 Task: Check the current traffic on the Edens Expressway (I-94).
Action: Key pressed <Key.caps_lock>E<Key.caps_lock>dens<Key.space><Key.caps_lock>E<Key.caps_lock>xs<Key.backspace>pressway
Screenshot: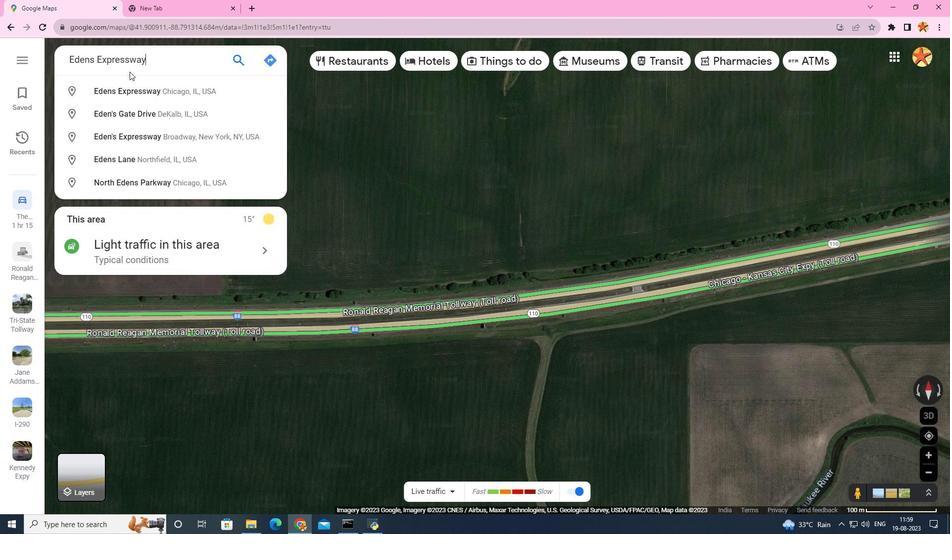 
Action: Mouse moved to (166, 91)
Screenshot: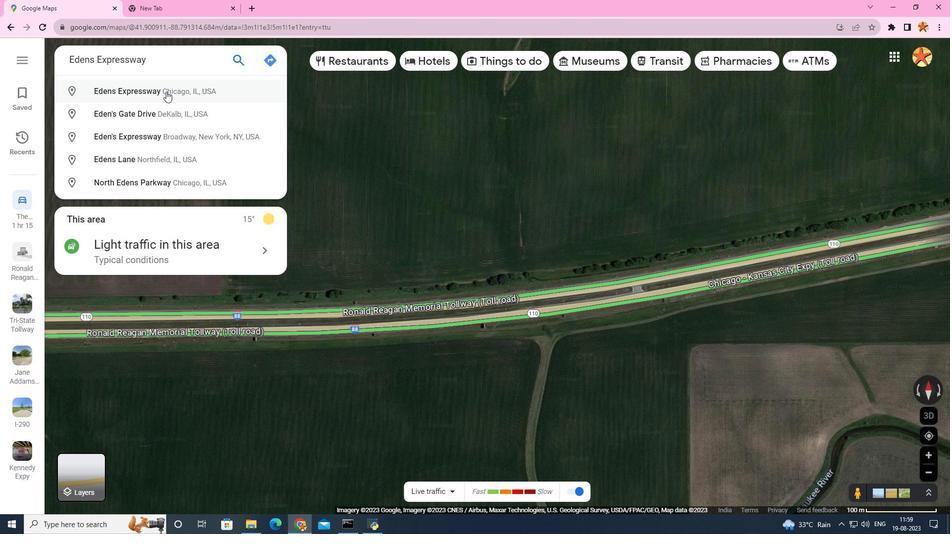 
Action: Mouse pressed left at (166, 91)
Screenshot: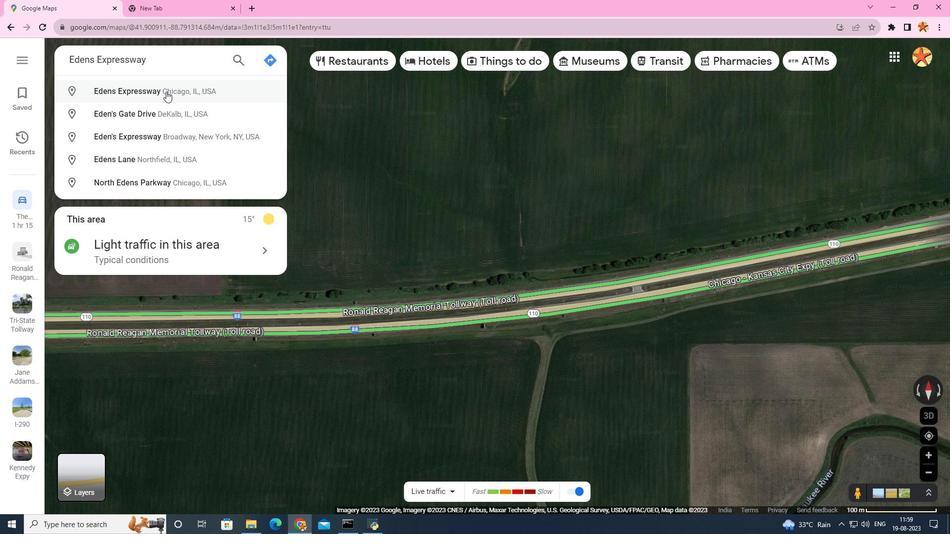 
Action: Mouse moved to (179, 268)
Screenshot: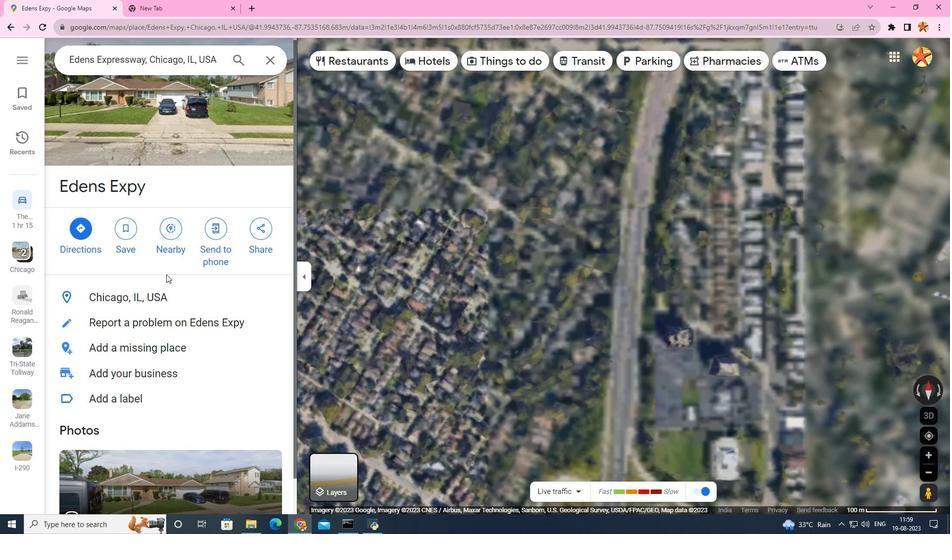 
Action: Mouse scrolled (179, 268) with delta (0, 0)
Screenshot: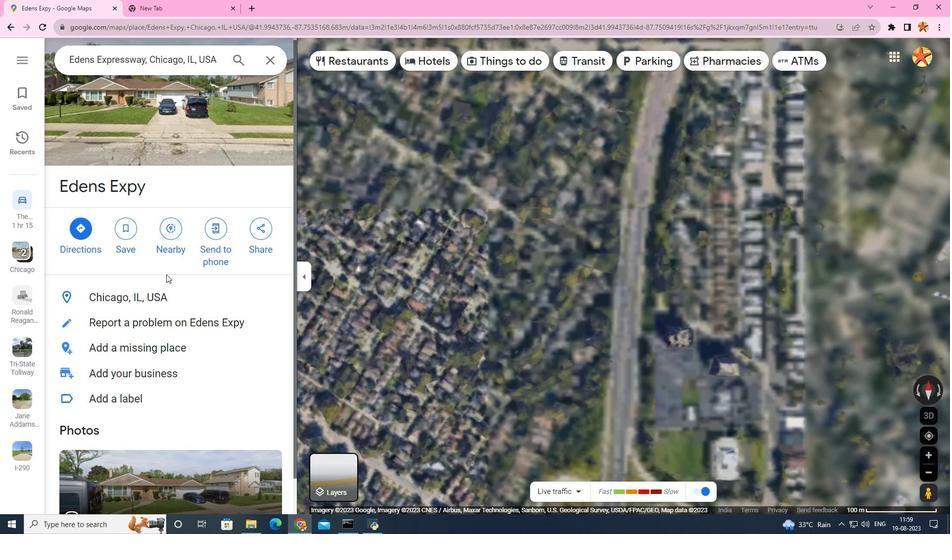
Action: Mouse moved to (164, 274)
Screenshot: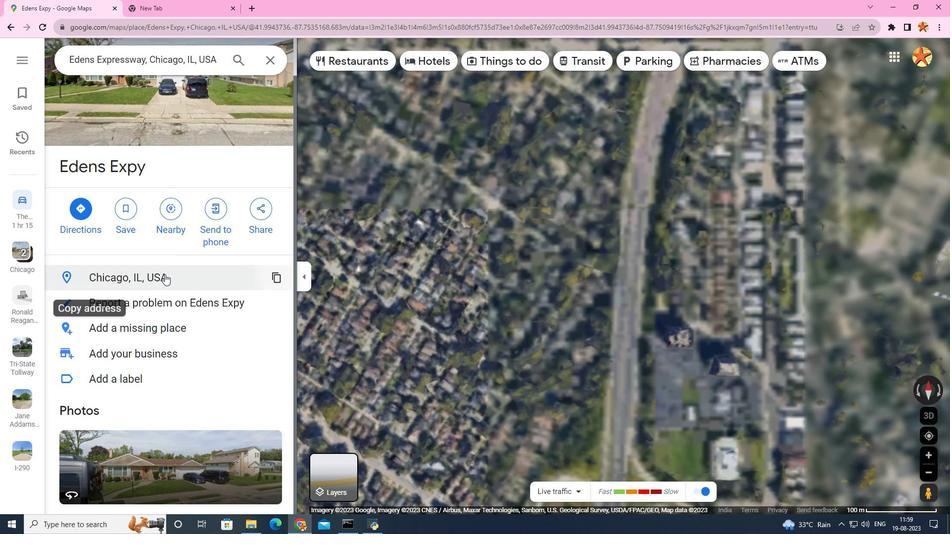 
Action: Mouse scrolled (164, 274) with delta (0, 0)
Screenshot: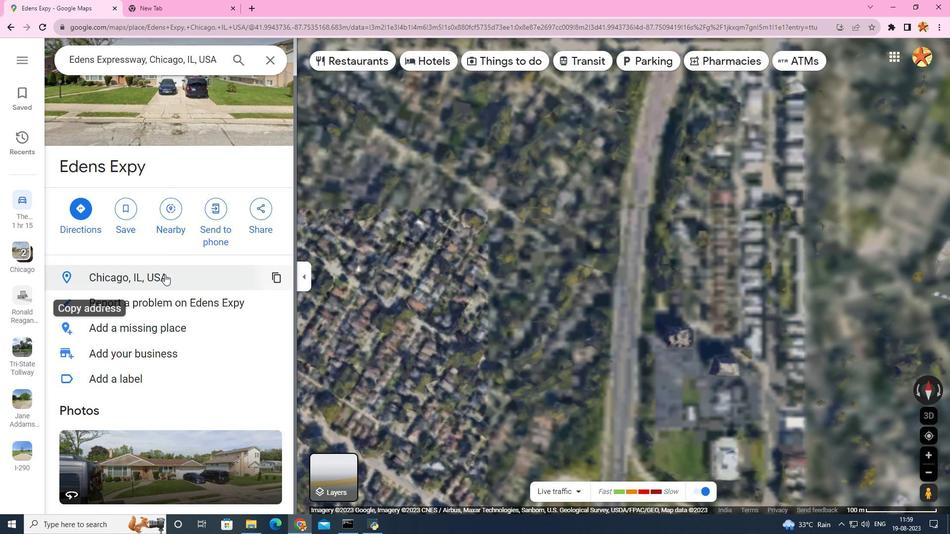 
Action: Mouse scrolled (164, 274) with delta (0, 0)
Screenshot: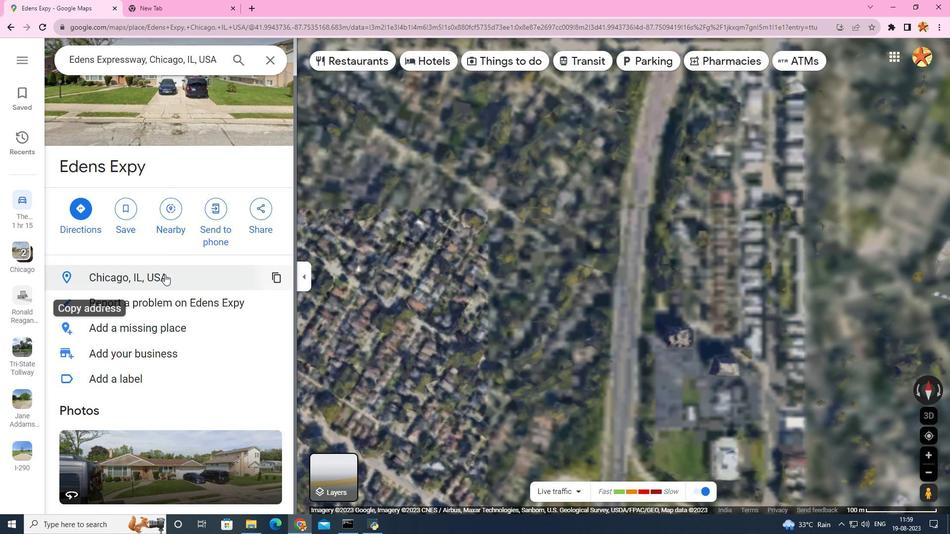 
Action: Mouse scrolled (164, 274) with delta (0, 0)
Screenshot: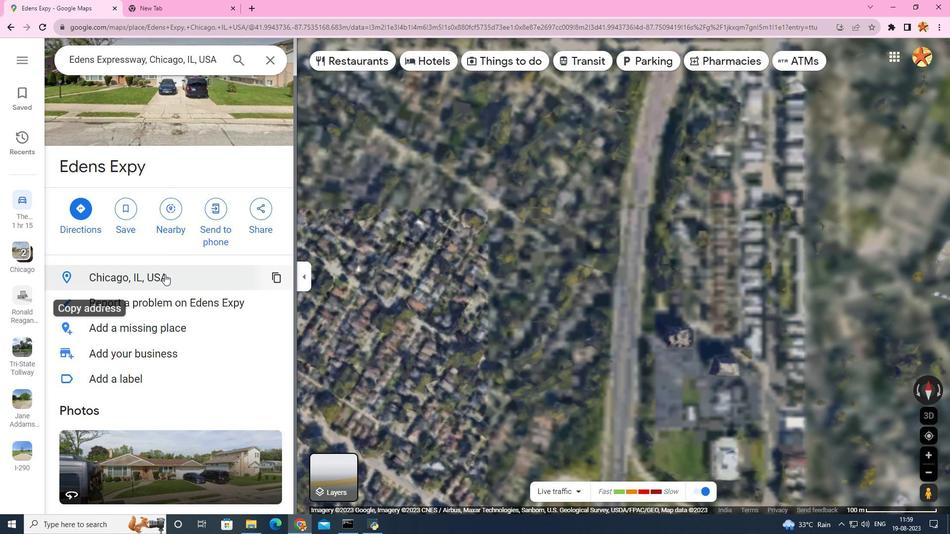 
Action: Mouse moved to (163, 274)
Screenshot: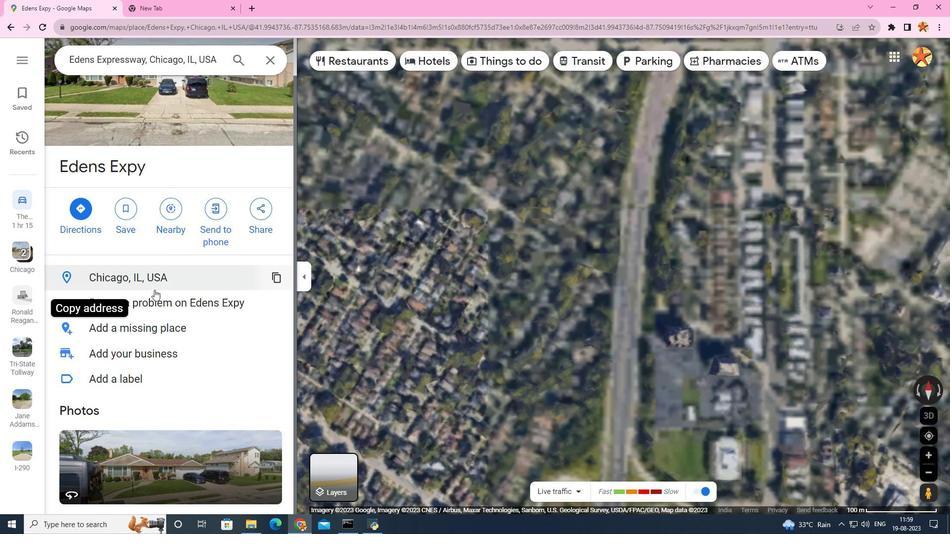 
Action: Mouse scrolled (163, 274) with delta (0, 0)
Screenshot: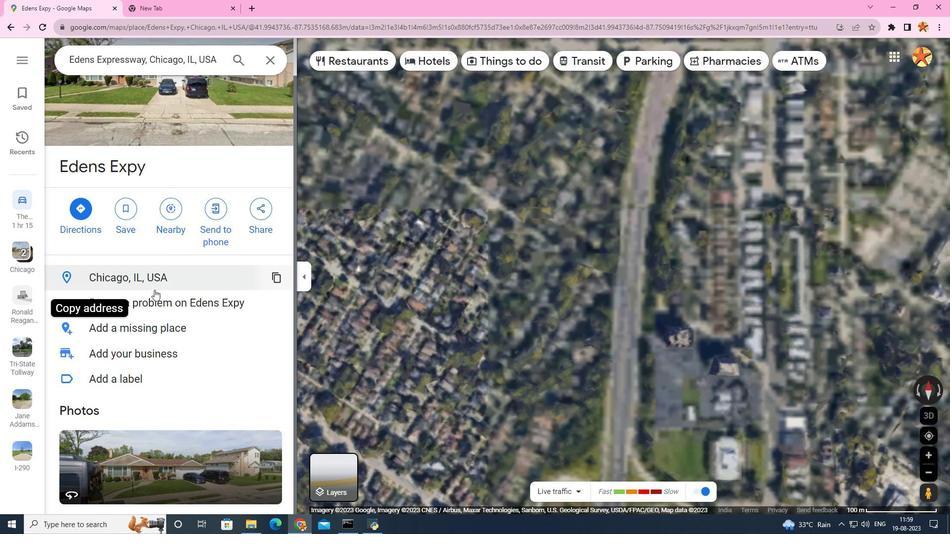 
Action: Mouse moved to (105, 475)
Screenshot: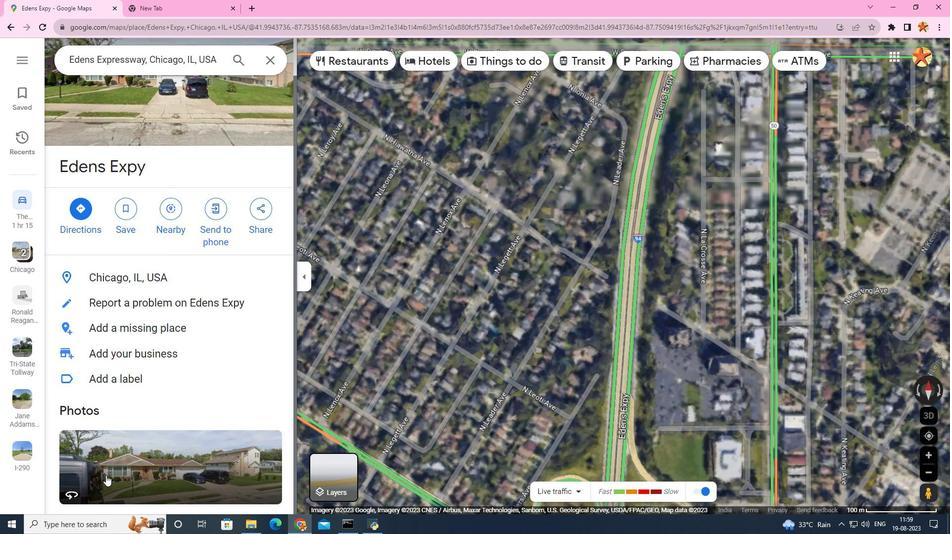 
Action: Mouse scrolled (105, 476) with delta (0, 0)
Screenshot: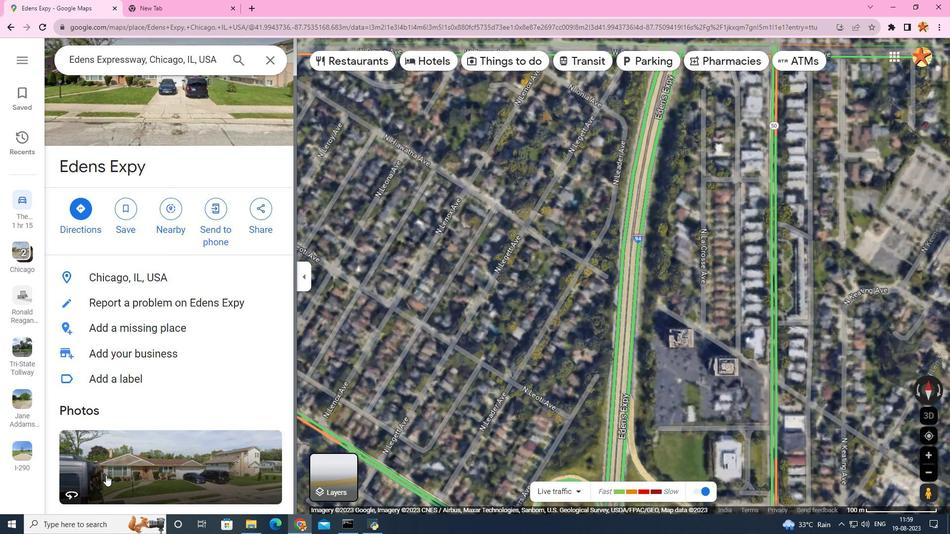 
Action: Mouse moved to (161, 456)
Screenshot: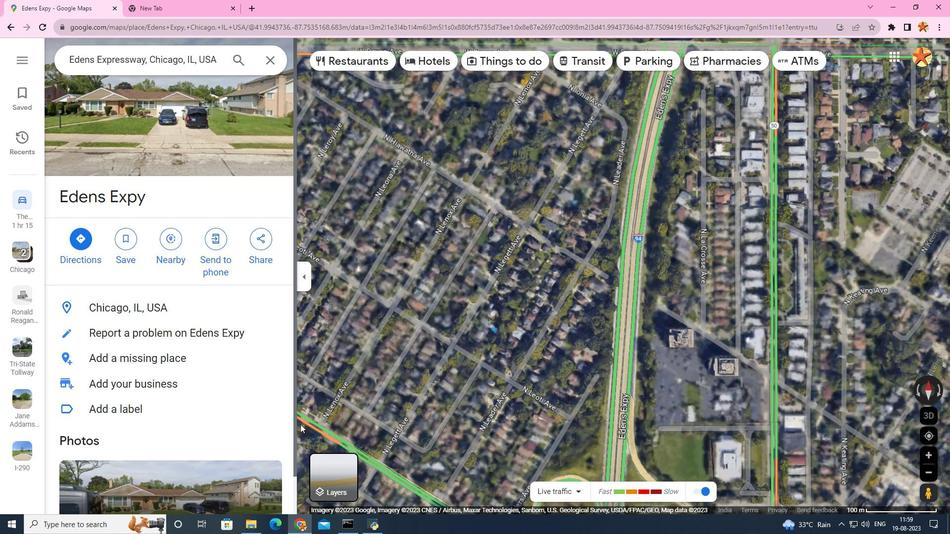 
Action: Mouse scrolled (161, 456) with delta (0, 0)
Screenshot: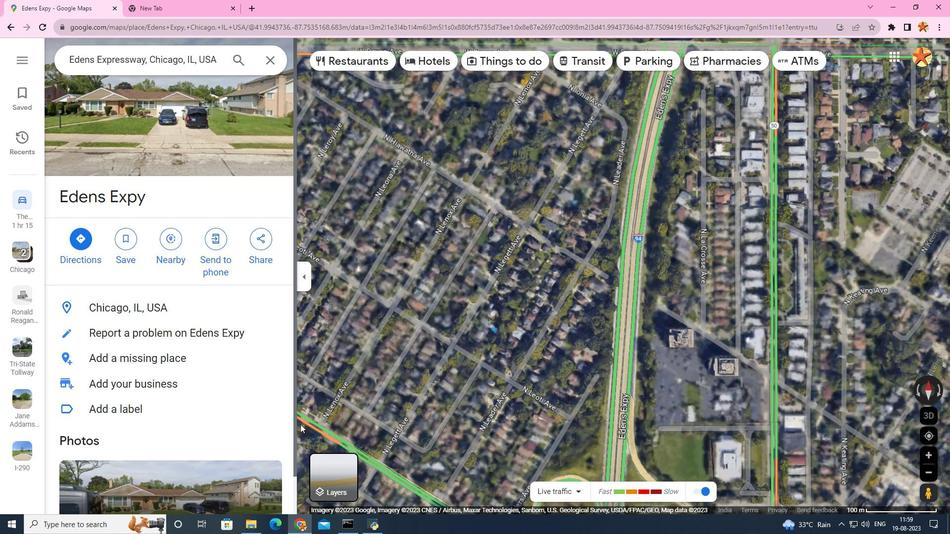 
Action: Mouse moved to (333, 481)
Screenshot: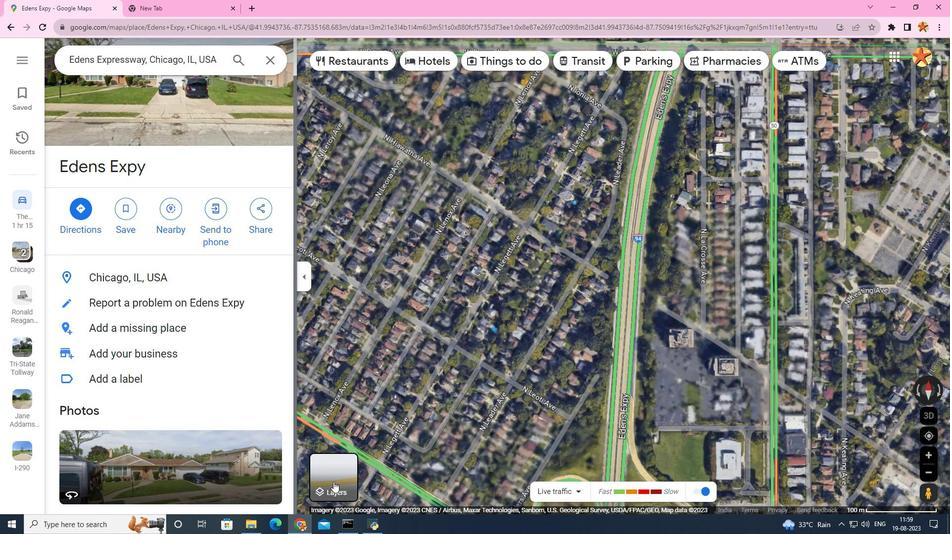 
Action: Mouse scrolled (333, 482) with delta (0, 0)
Screenshot: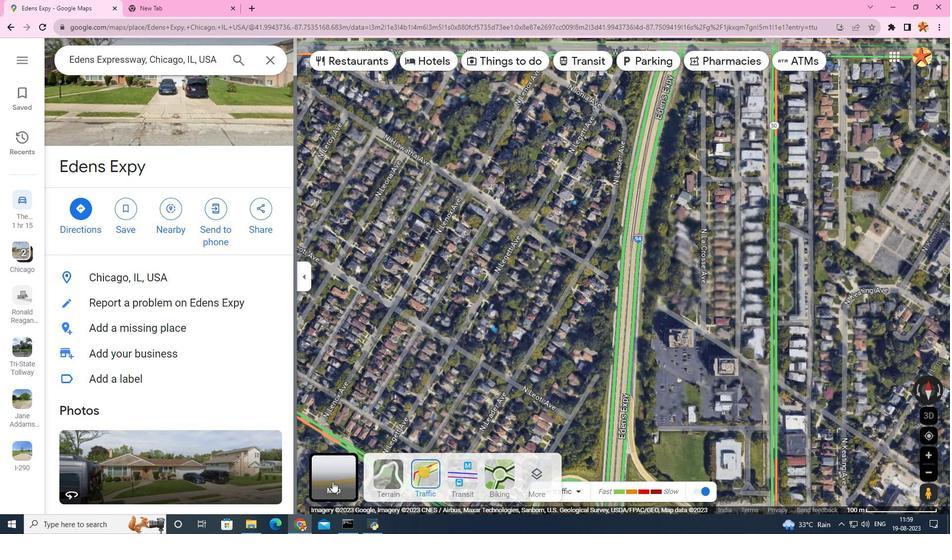 
Action: Mouse moved to (332, 481)
Screenshot: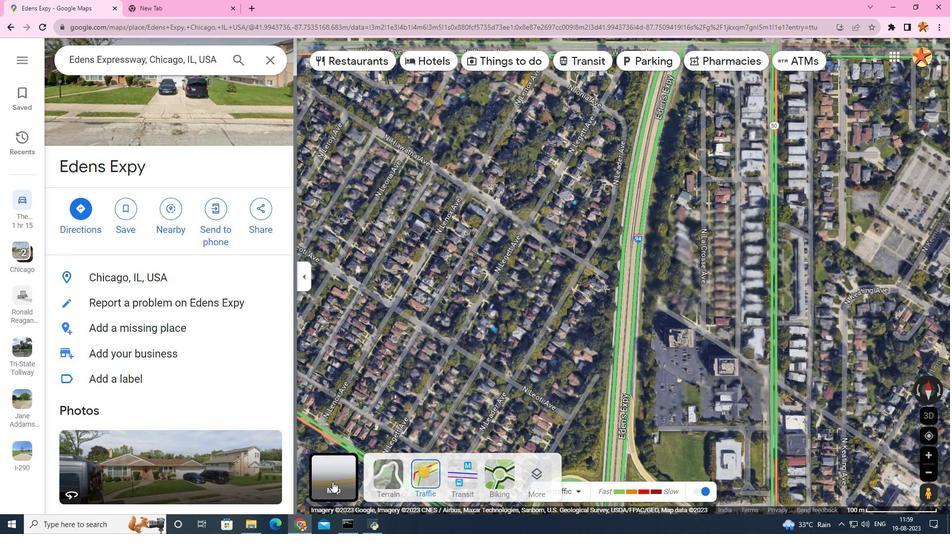 
Action: Mouse pressed left at (333, 481)
Screenshot: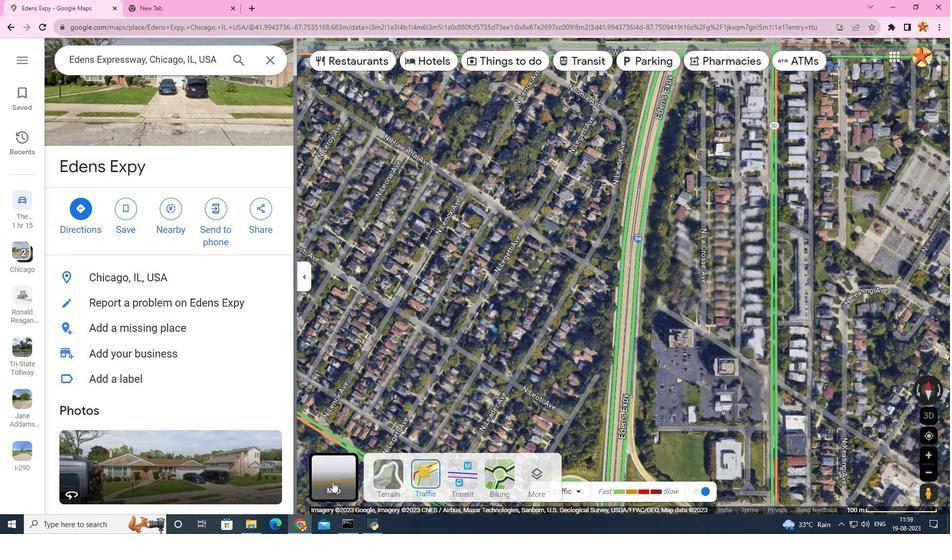 
Action: Mouse moved to (344, 481)
Screenshot: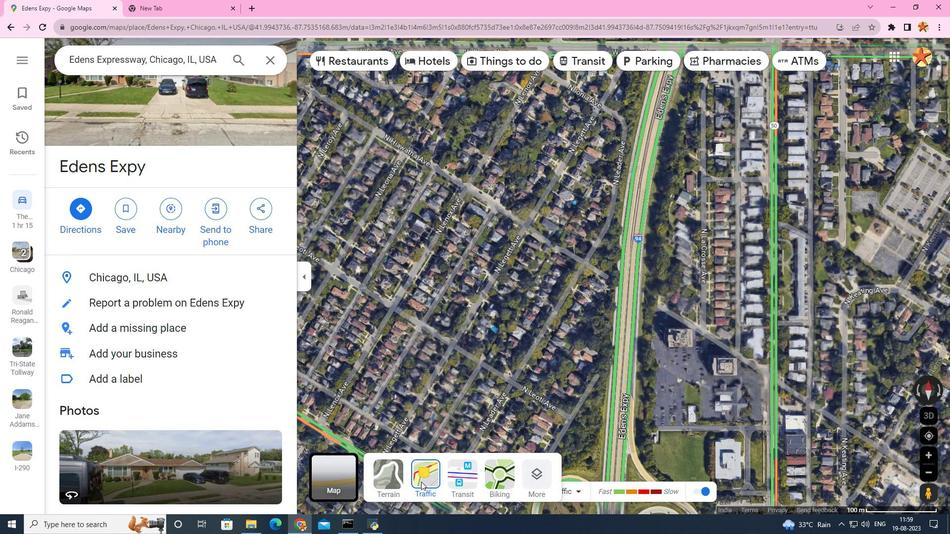 
Action: Mouse scrolled (340, 481) with delta (0, 0)
Screenshot: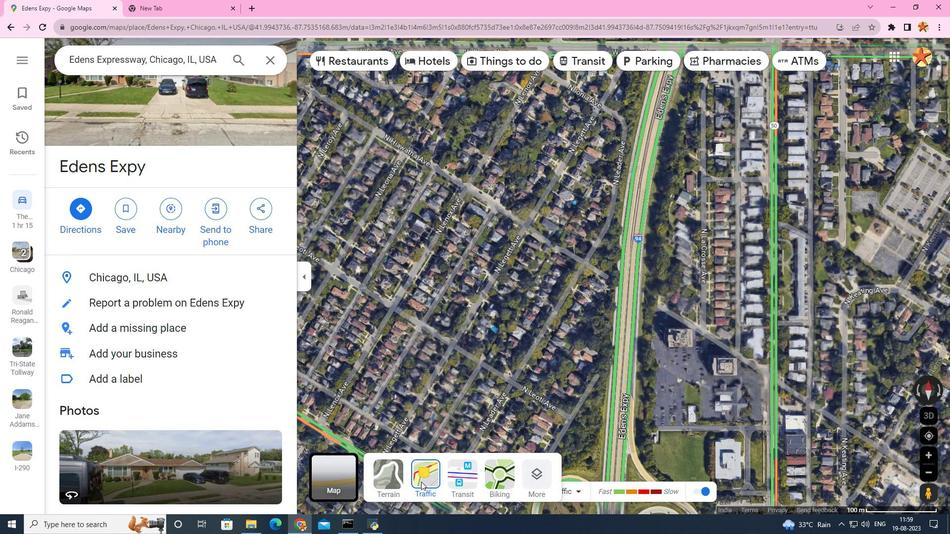 
Action: Mouse moved to (428, 480)
Screenshot: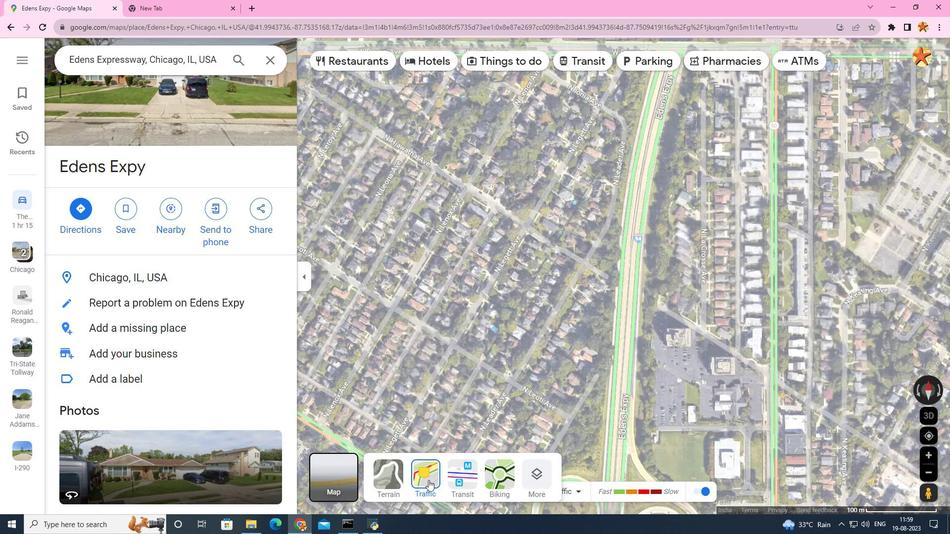 
Action: Mouse pressed left at (428, 480)
Screenshot: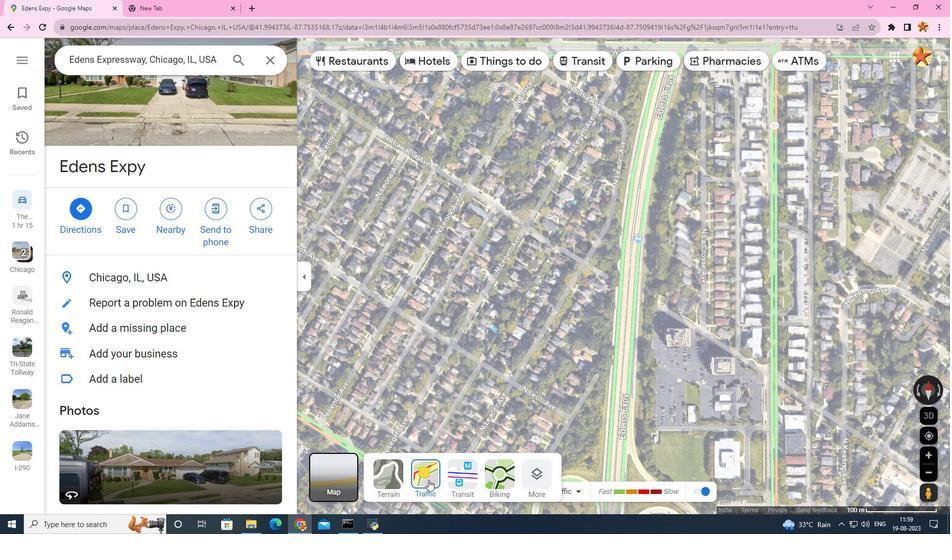 
Action: Mouse moved to (426, 478)
Screenshot: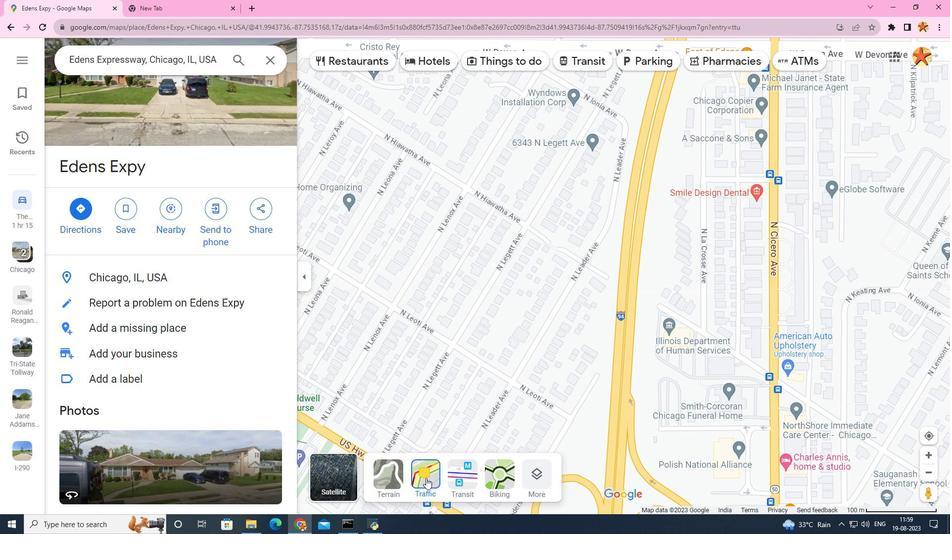 
Action: Mouse pressed left at (426, 478)
Screenshot: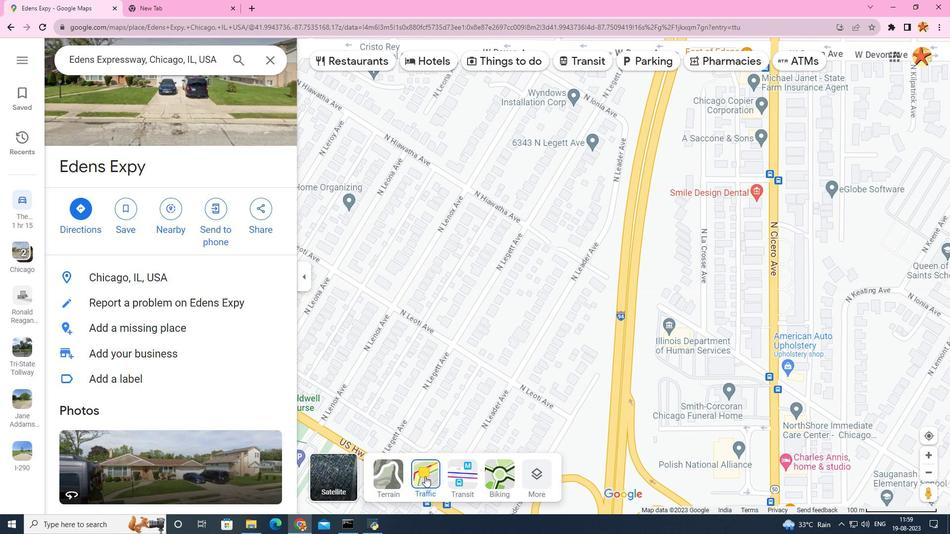 
Action: Mouse moved to (639, 398)
Screenshot: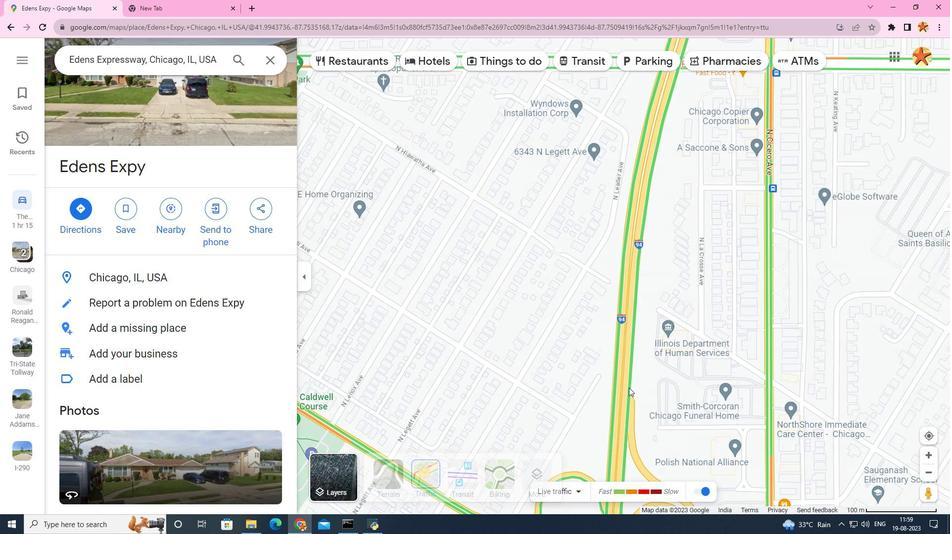 
Action: Mouse scrolled (639, 398) with delta (0, 0)
Screenshot: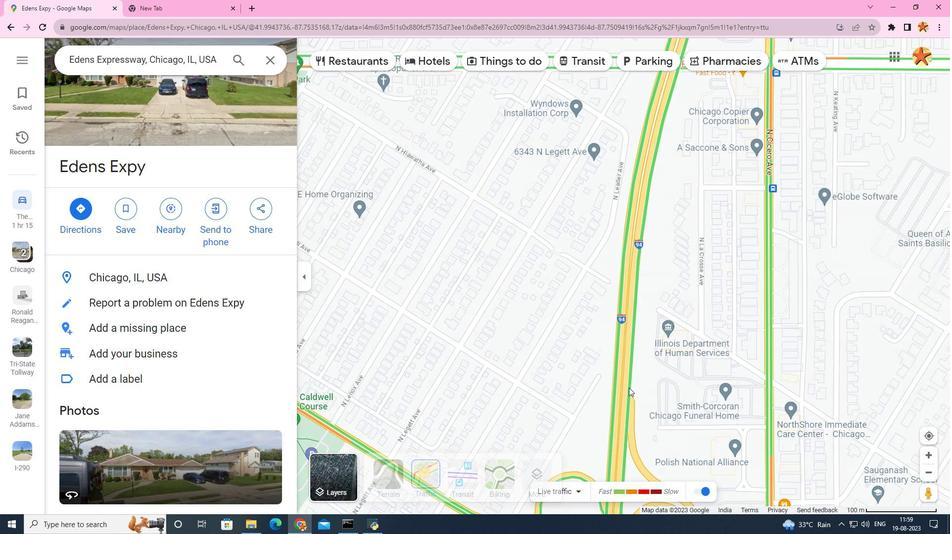 
Action: Mouse scrolled (639, 398) with delta (0, 0)
Screenshot: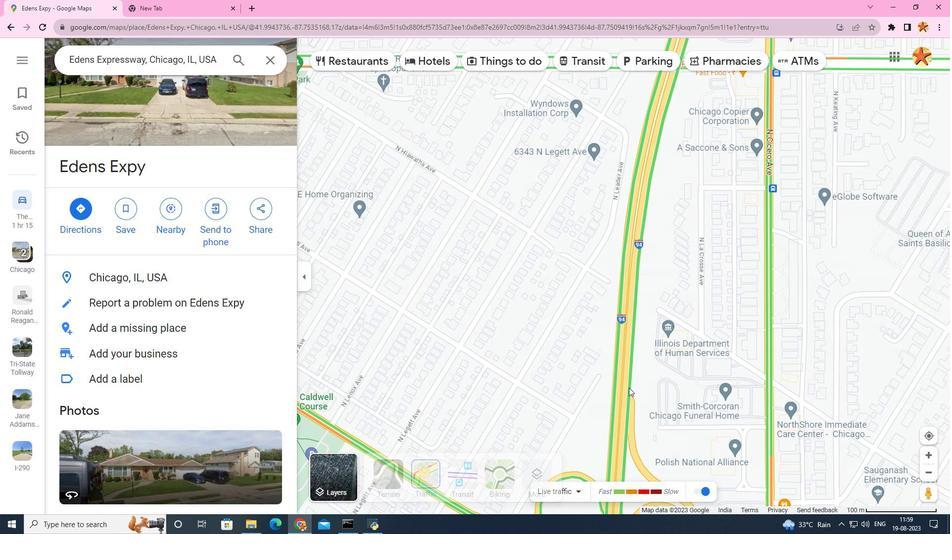 
Action: Mouse moved to (639, 398)
Screenshot: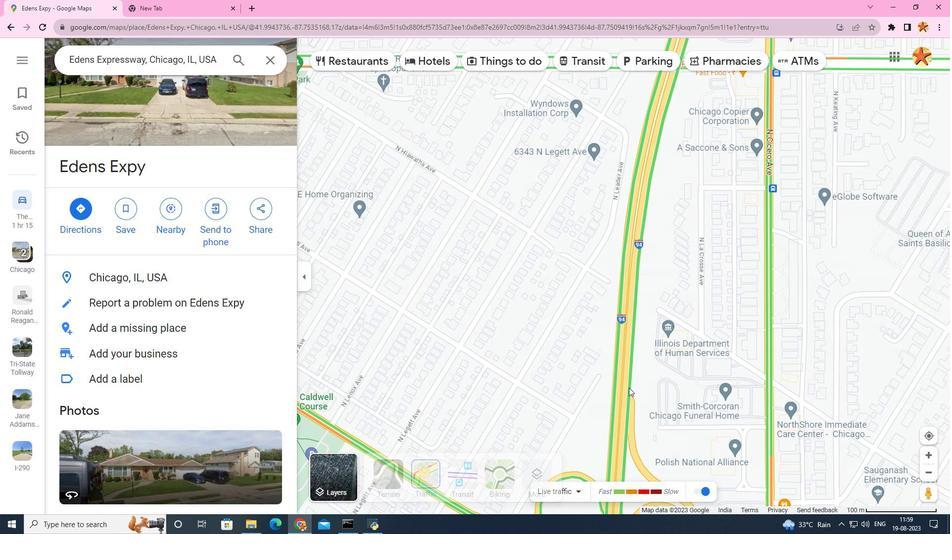 
Action: Mouse scrolled (639, 397) with delta (0, 0)
Screenshot: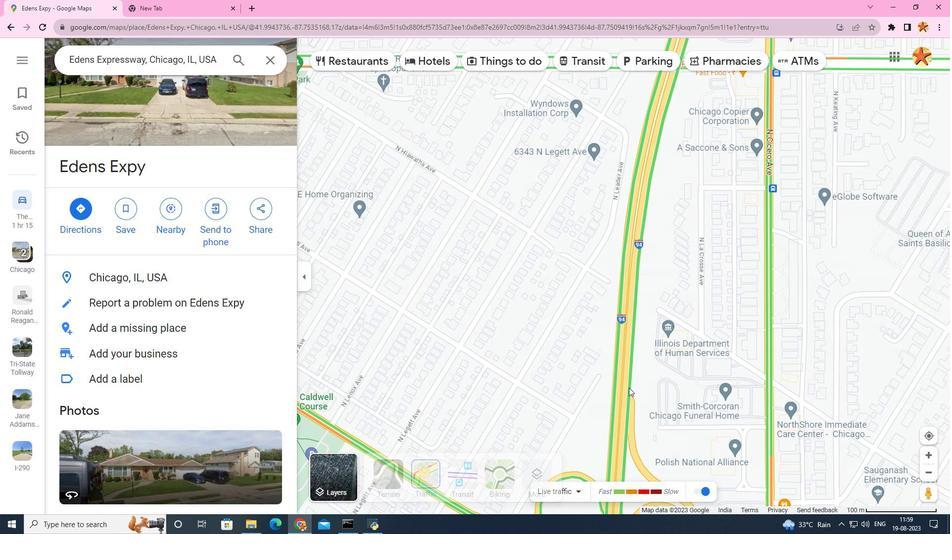 
Action: Mouse moved to (638, 395)
Screenshot: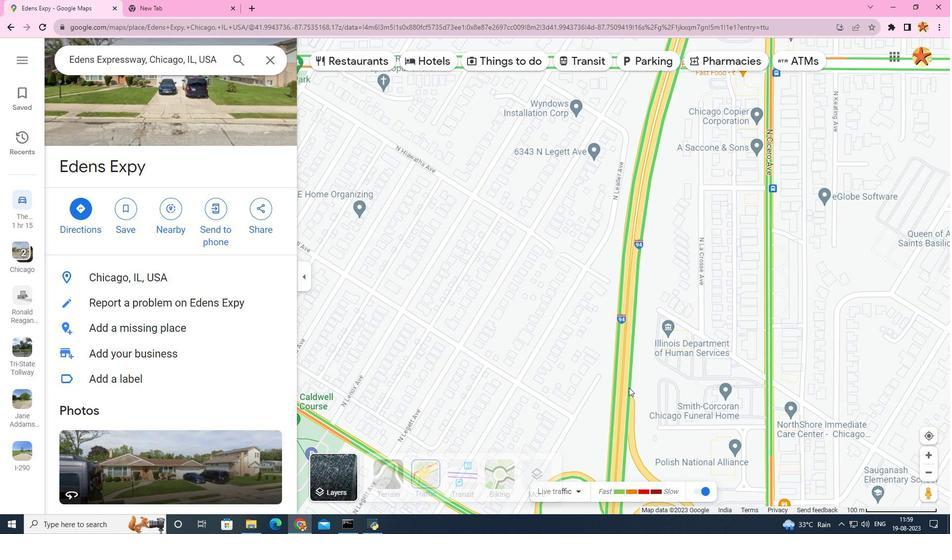 
Action: Mouse scrolled (638, 395) with delta (0, 0)
Screenshot: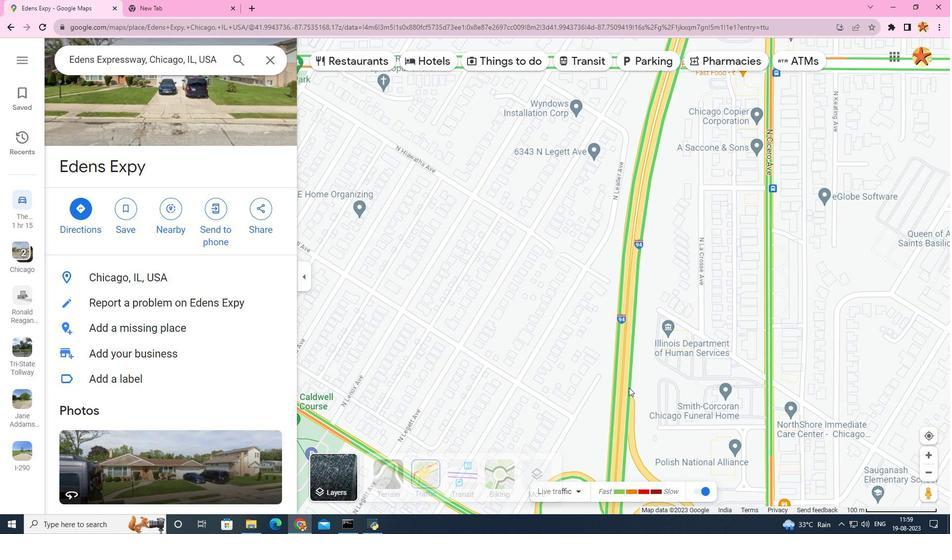 
Action: Mouse moved to (625, 385)
Screenshot: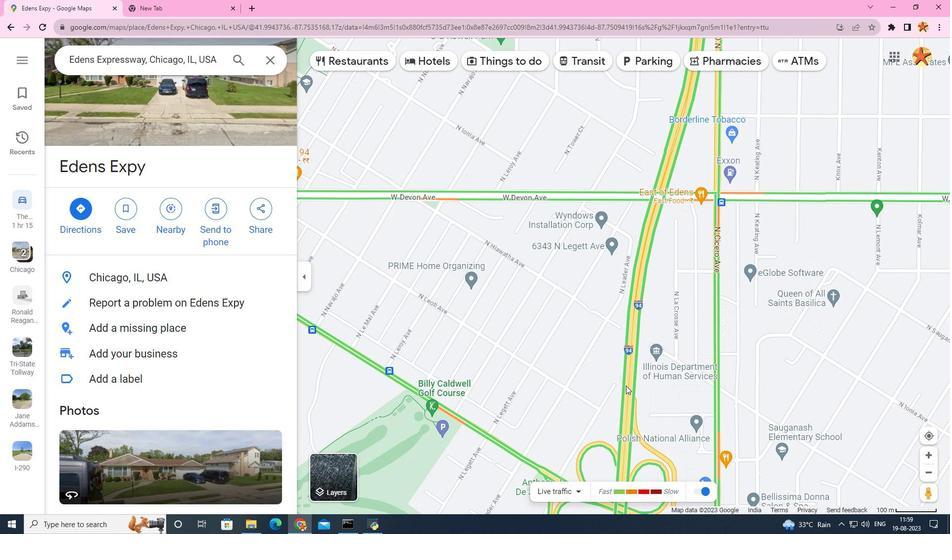 
Action: Mouse scrolled (625, 385) with delta (0, 0)
Screenshot: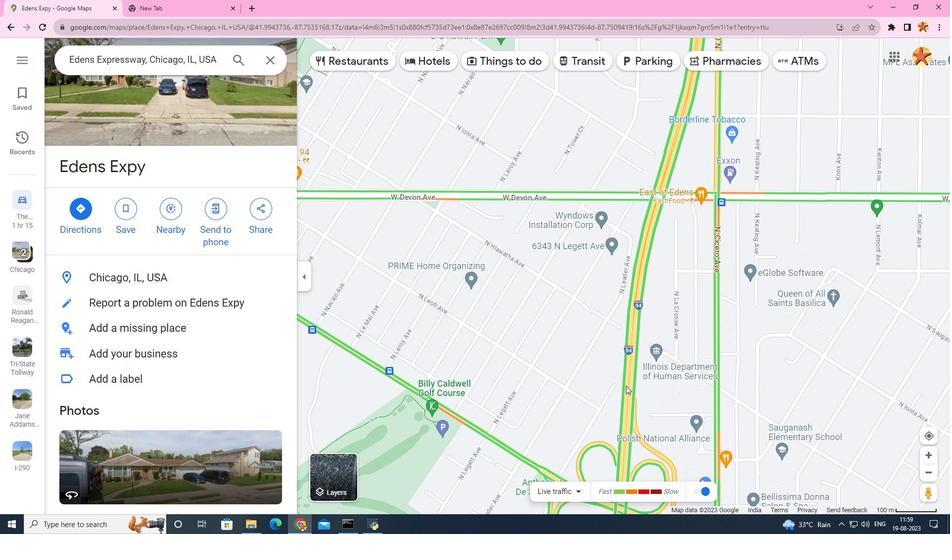 
Action: Mouse scrolled (625, 385) with delta (0, 0)
Screenshot: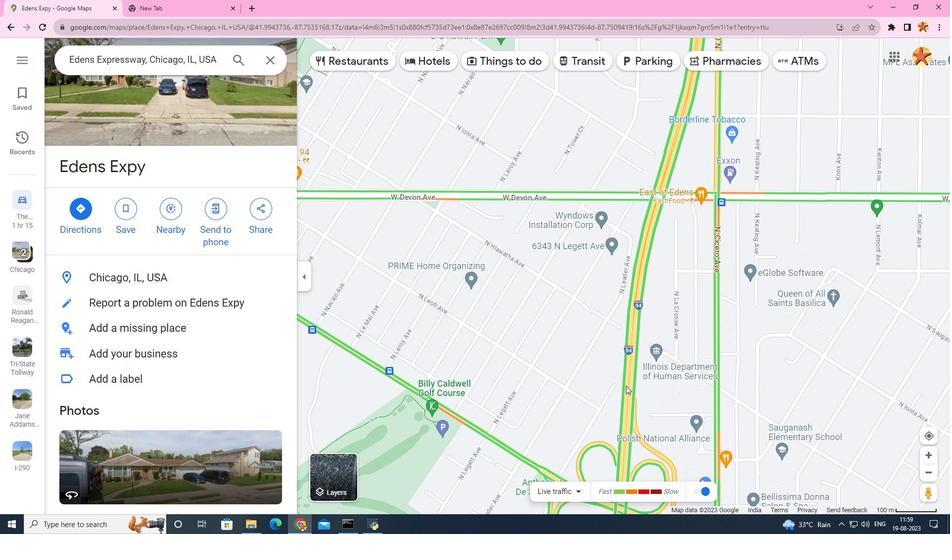 
Action: Mouse scrolled (625, 385) with delta (0, 0)
Screenshot: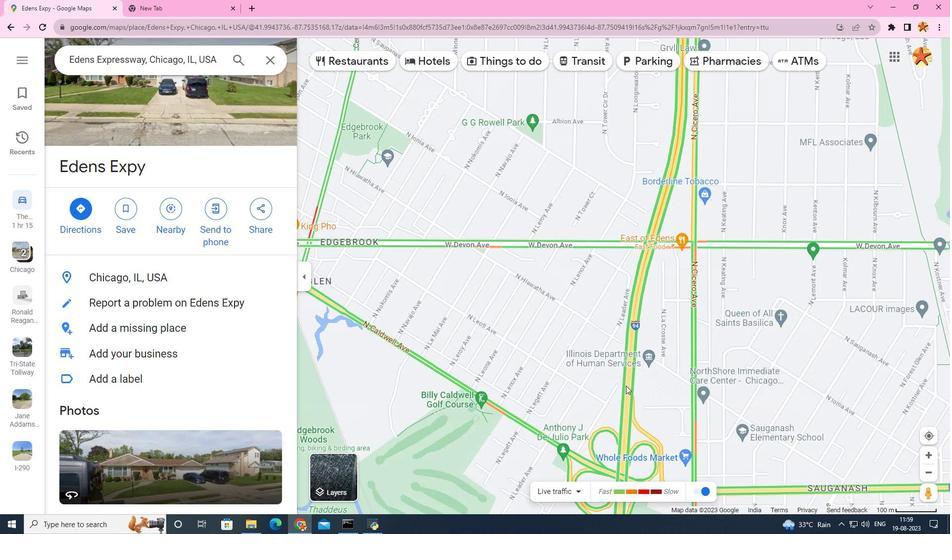 
Action: Mouse scrolled (625, 385) with delta (0, 0)
Screenshot: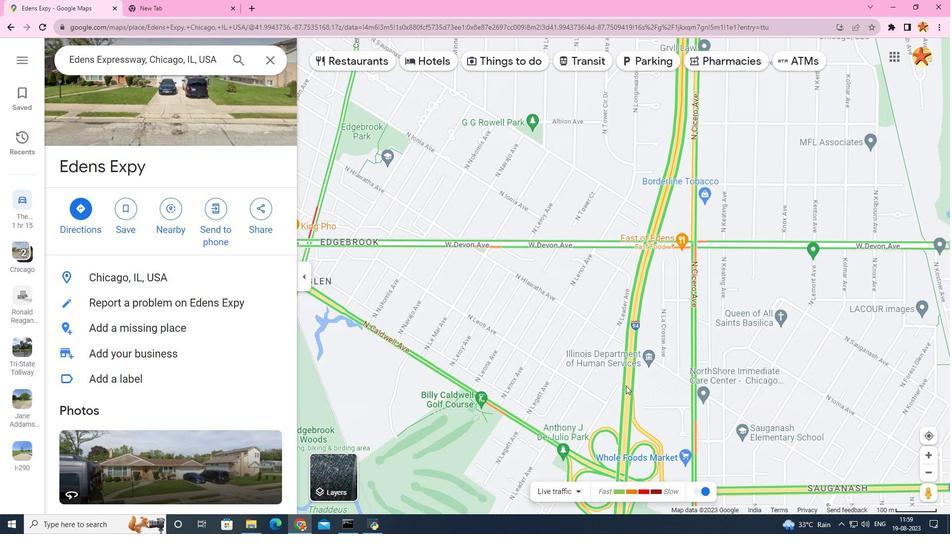 
Action: Mouse scrolled (625, 385) with delta (0, 0)
Screenshot: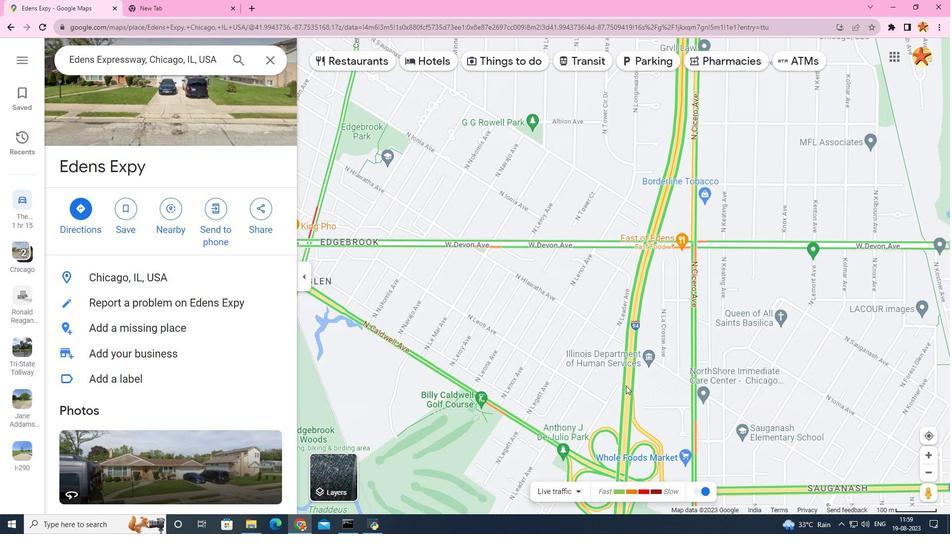 
Action: Mouse scrolled (625, 386) with delta (0, 0)
Screenshot: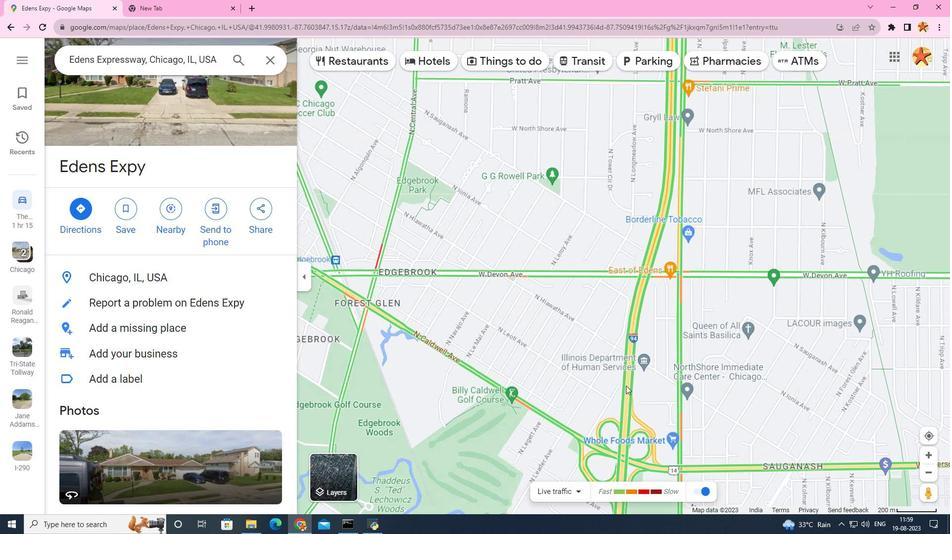 
Action: Mouse scrolled (625, 386) with delta (0, 0)
Screenshot: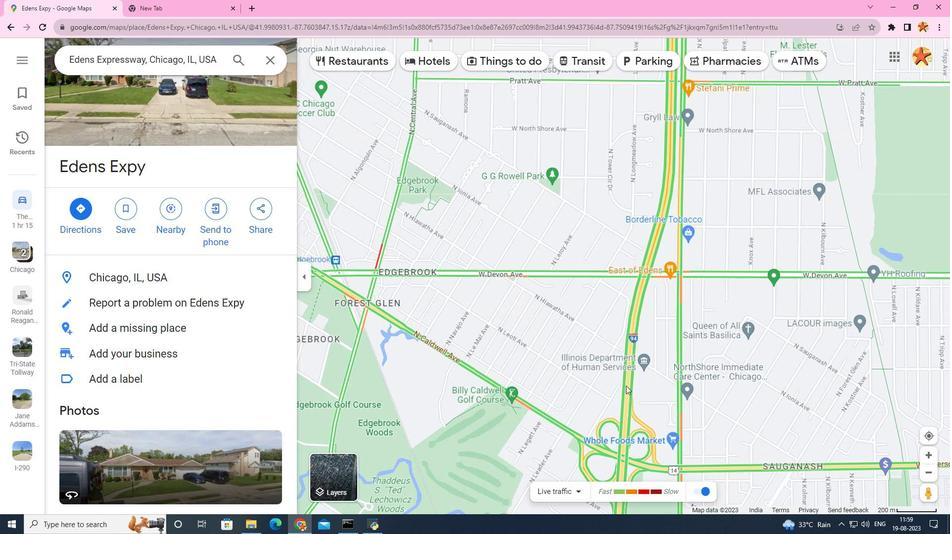 
Action: Mouse scrolled (625, 386) with delta (0, 0)
Screenshot: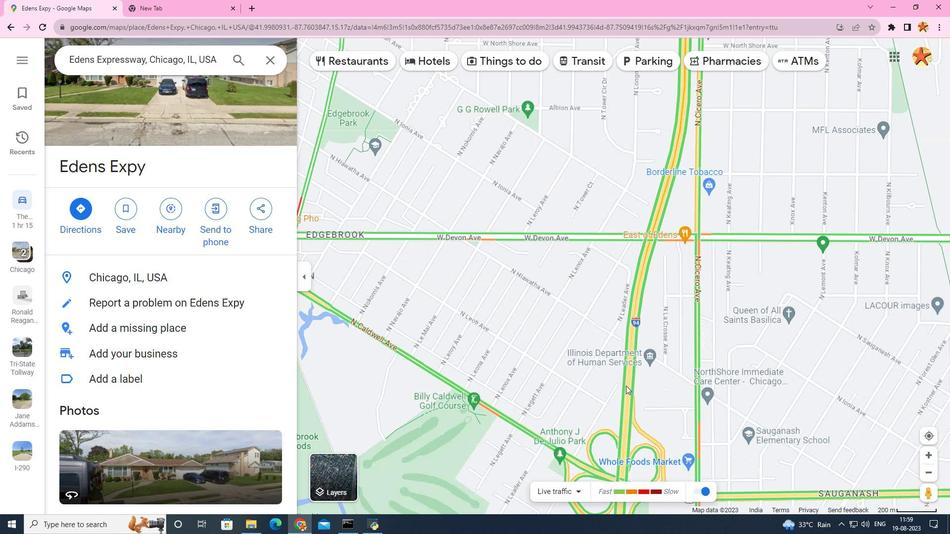 
Action: Mouse scrolled (625, 386) with delta (0, 0)
Screenshot: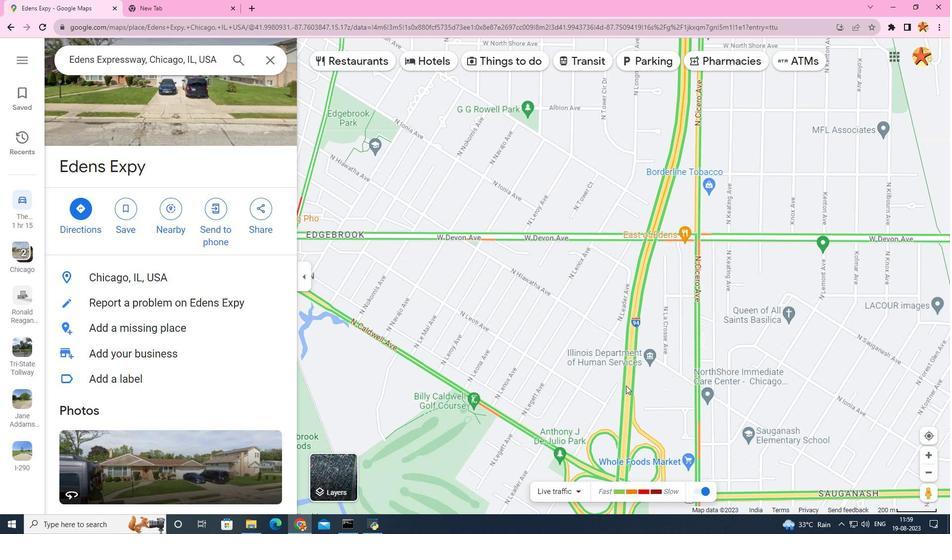 
Action: Mouse scrolled (625, 386) with delta (0, 0)
Screenshot: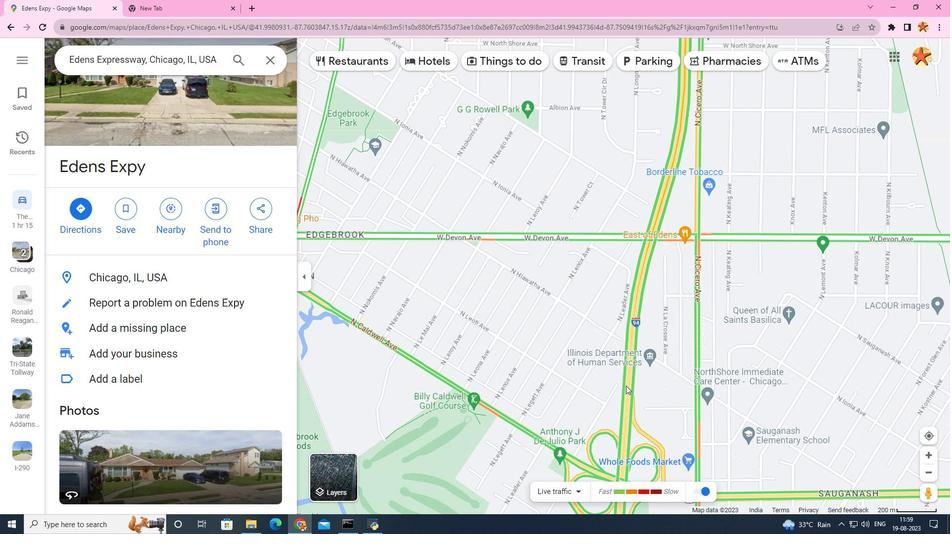 
Action: Mouse scrolled (625, 386) with delta (0, 0)
Screenshot: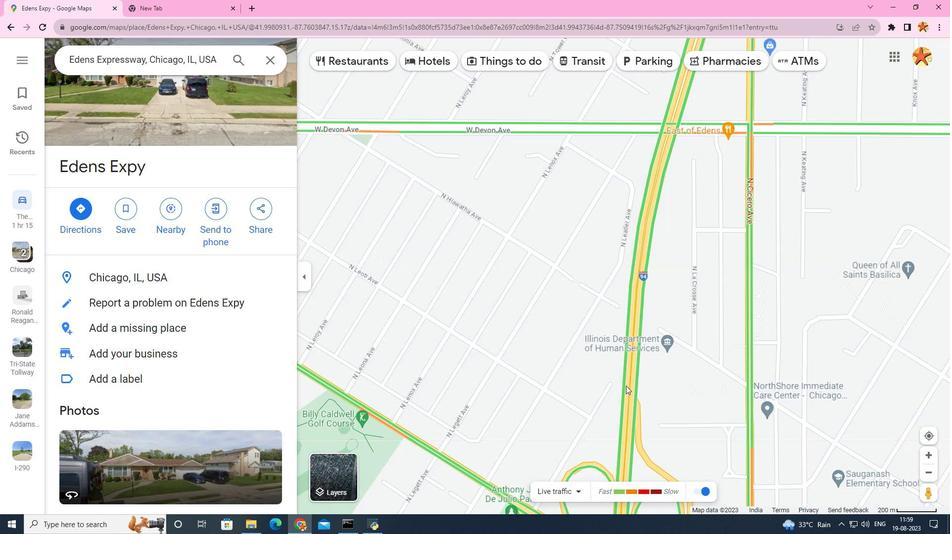 
Action: Mouse moved to (625, 385)
Screenshot: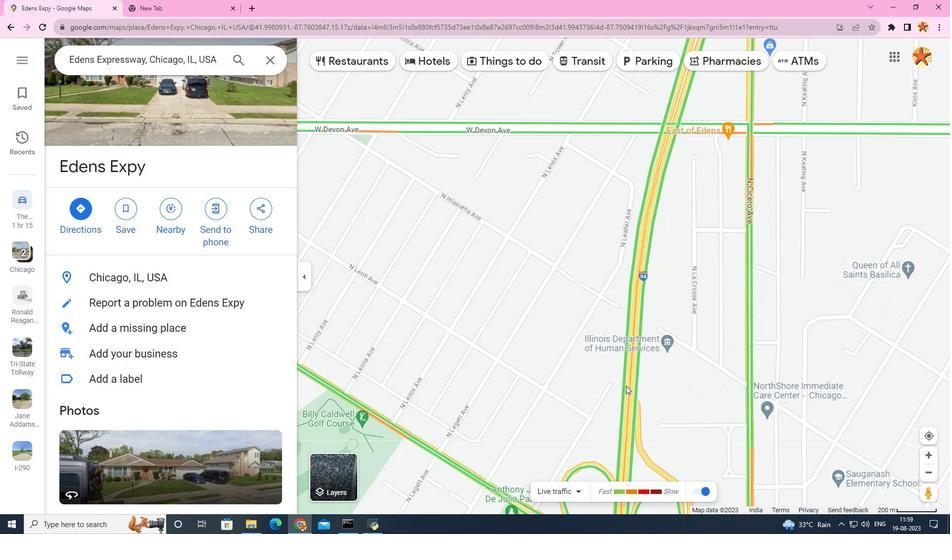 
Action: Mouse scrolled (625, 386) with delta (0, 0)
Screenshot: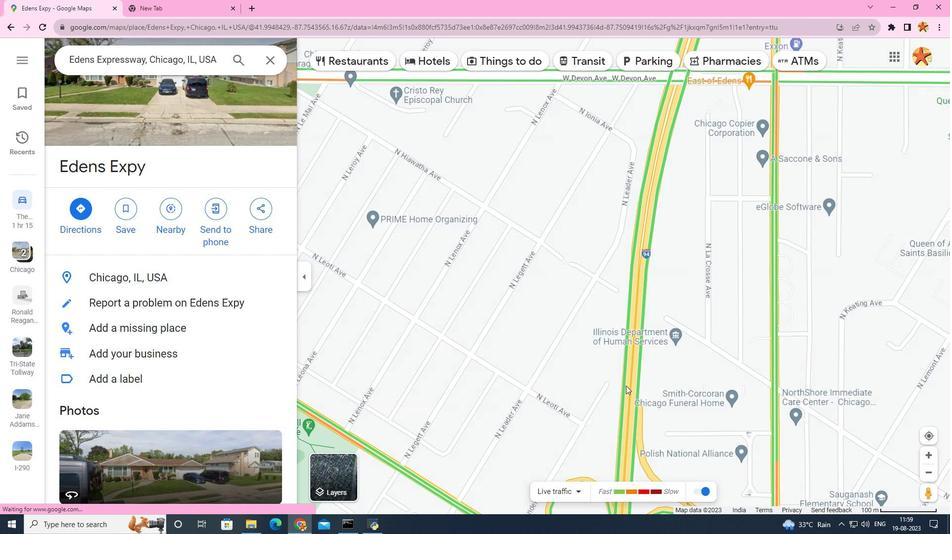 
Action: Mouse scrolled (625, 386) with delta (0, 0)
Screenshot: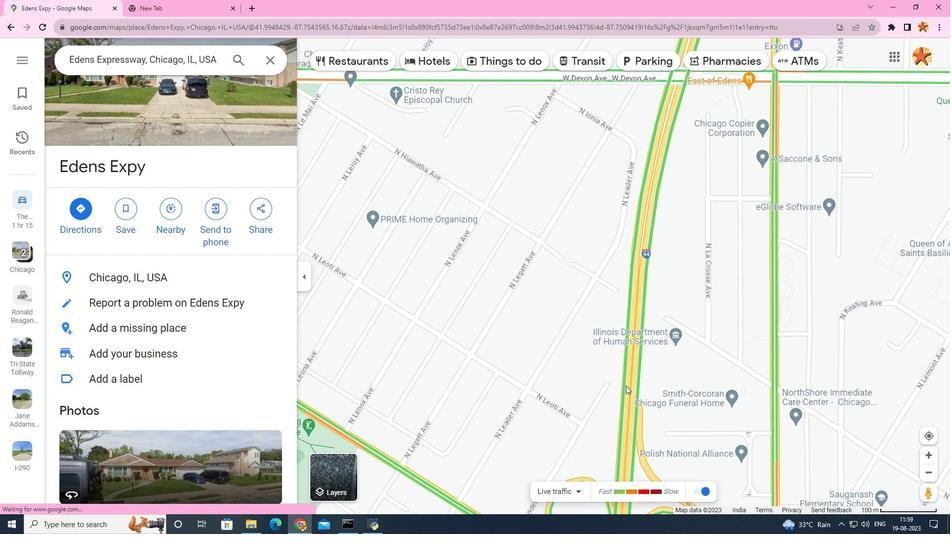 
Action: Mouse scrolled (625, 386) with delta (0, 0)
Screenshot: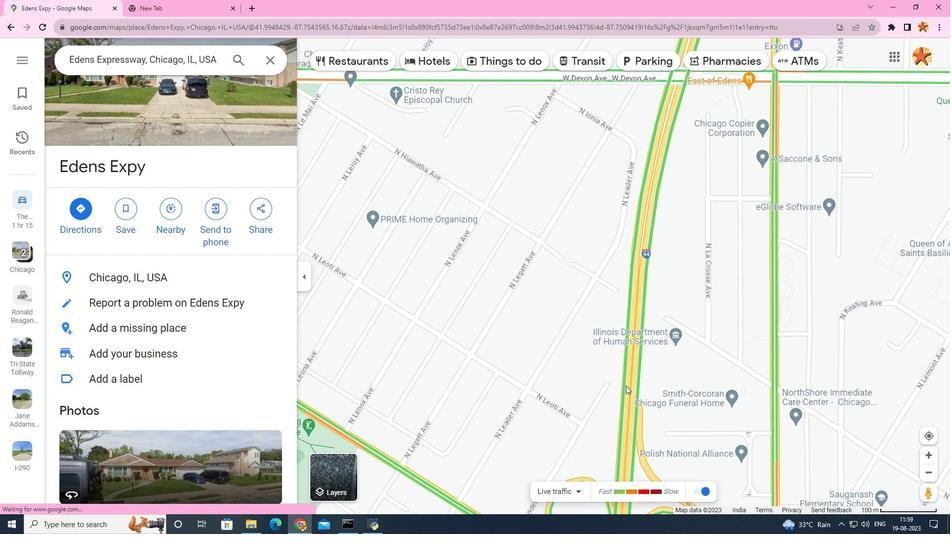 
Action: Mouse scrolled (625, 386) with delta (0, 0)
Screenshot: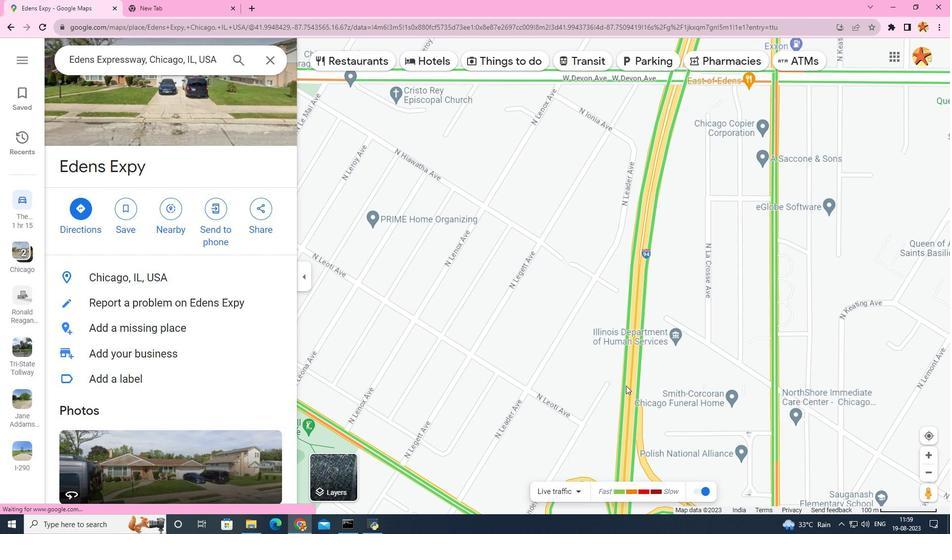
Action: Mouse scrolled (625, 386) with delta (0, 0)
Screenshot: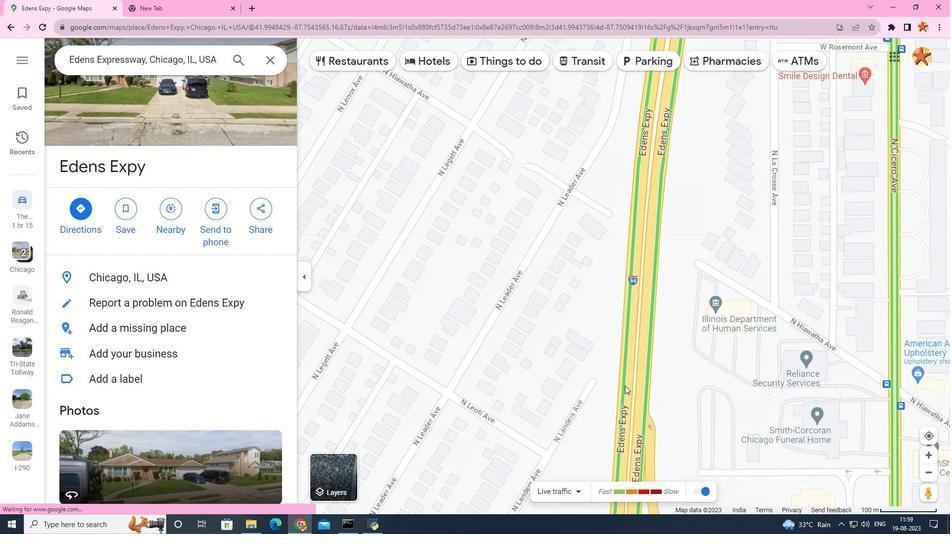 
Action: Mouse moved to (432, 479)
Screenshot: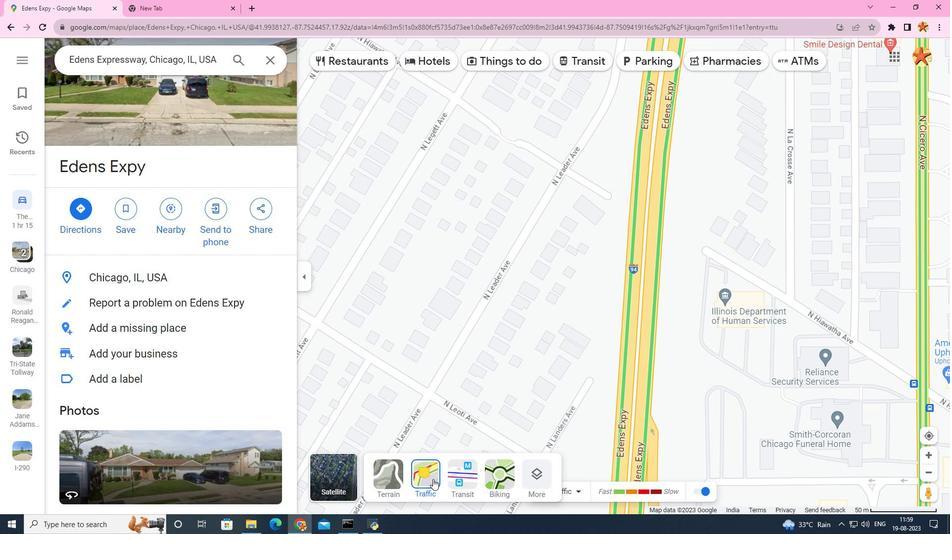 
Action: Mouse pressed left at (432, 479)
Screenshot: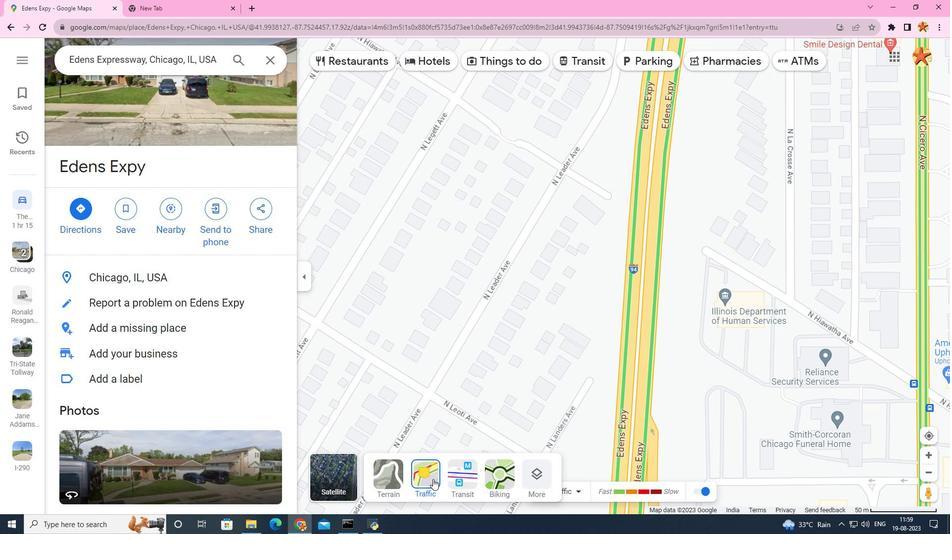 
Action: Mouse moved to (578, 423)
Screenshot: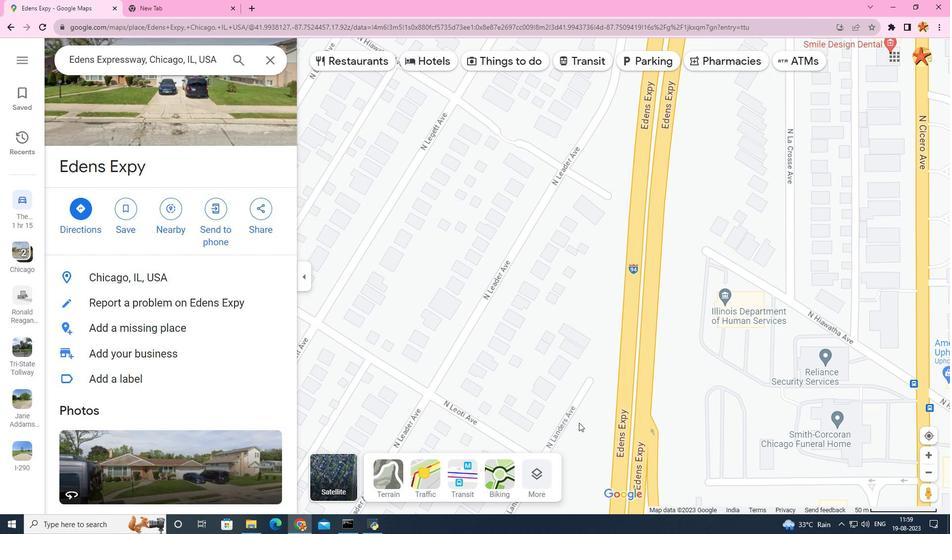 
Action: Mouse scrolled (578, 422) with delta (0, 0)
Screenshot: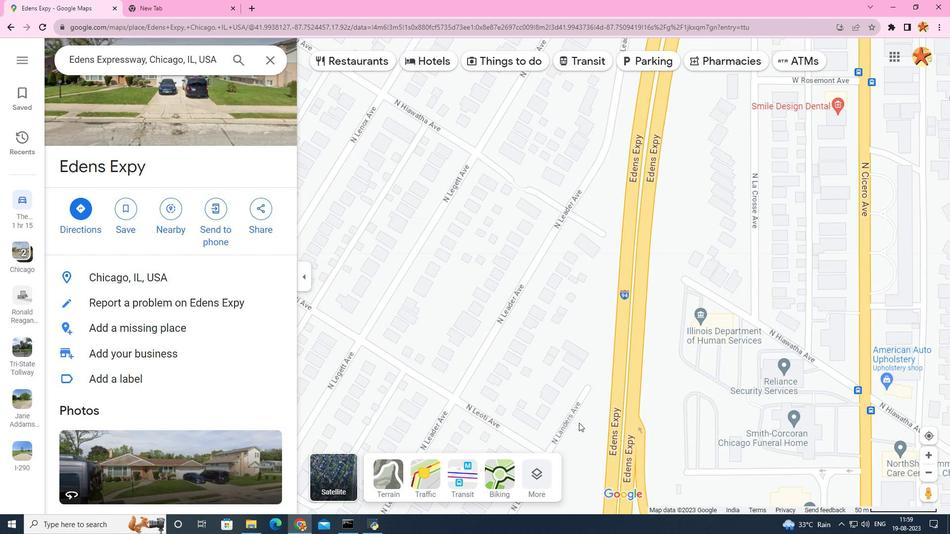 
Action: Mouse scrolled (578, 422) with delta (0, 0)
Screenshot: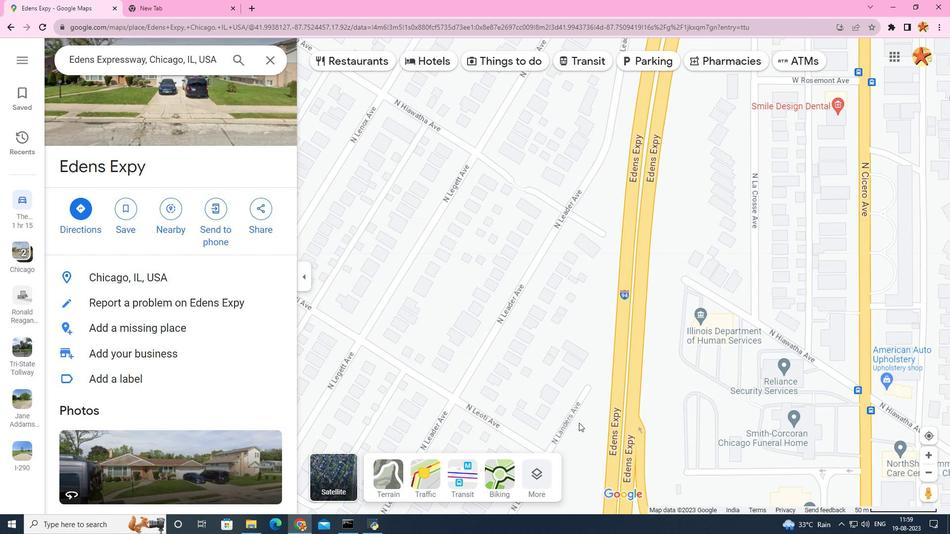 
Action: Mouse scrolled (578, 422) with delta (0, 0)
Screenshot: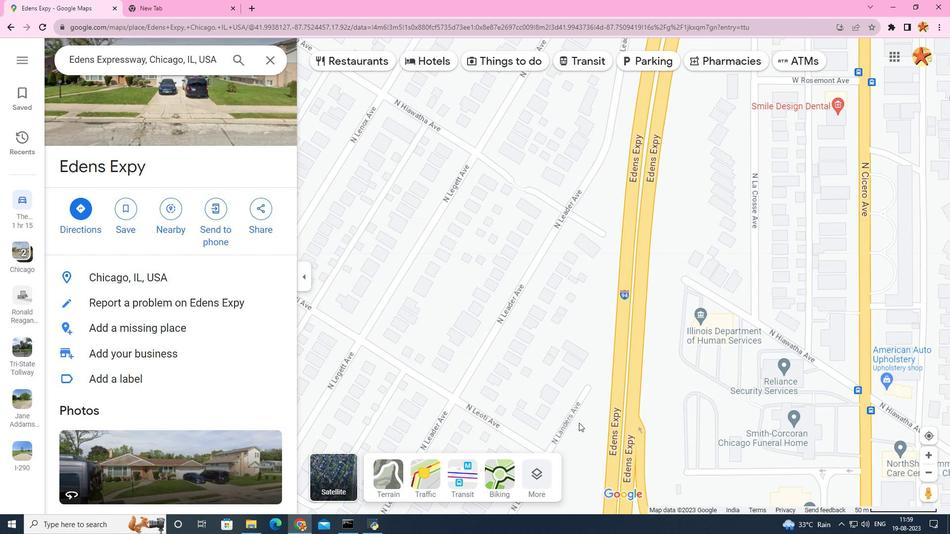 
Action: Mouse scrolled (578, 422) with delta (0, 0)
Screenshot: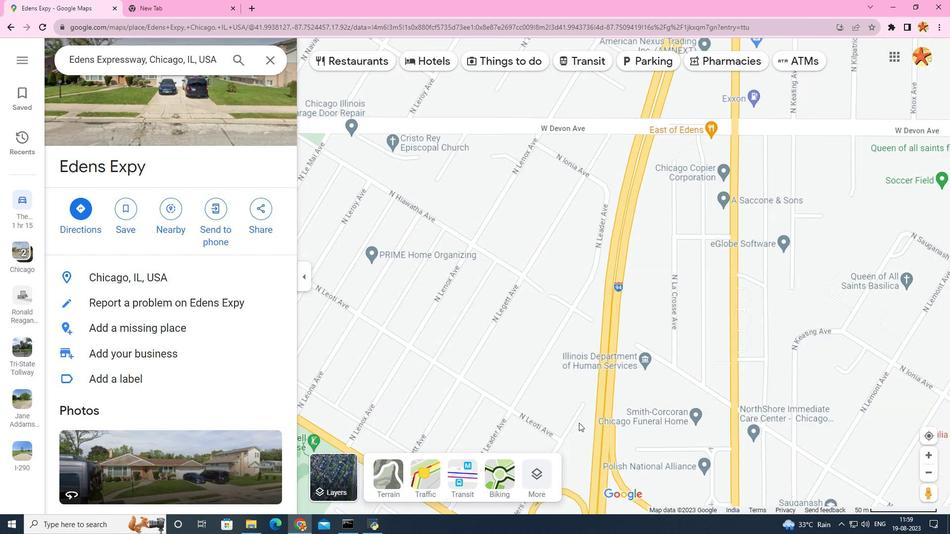 
Action: Mouse scrolled (578, 422) with delta (0, 0)
Screenshot: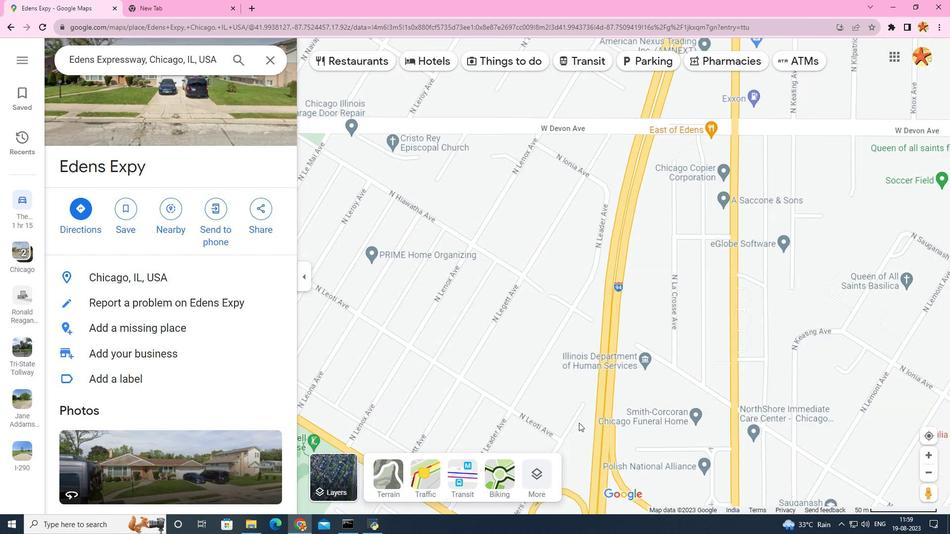 
Action: Mouse scrolled (578, 422) with delta (0, 0)
Screenshot: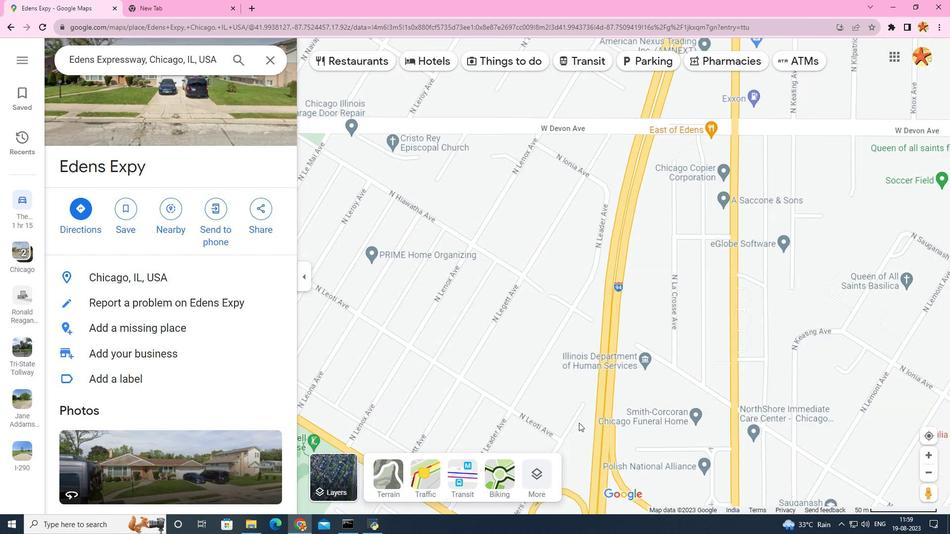 
Action: Mouse scrolled (578, 423) with delta (0, 0)
Screenshot: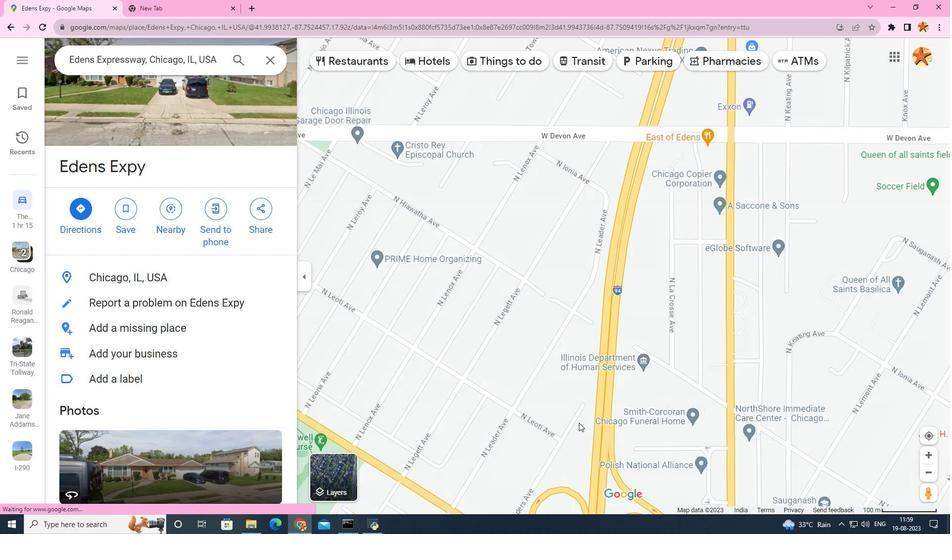 
Action: Mouse scrolled (578, 423) with delta (0, 0)
Screenshot: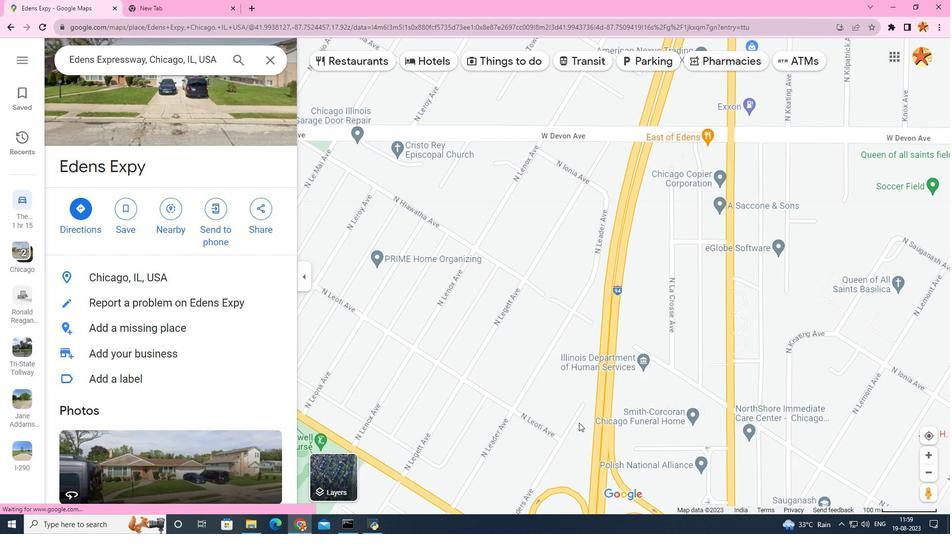 
Action: Mouse scrolled (578, 423) with delta (0, 0)
Screenshot: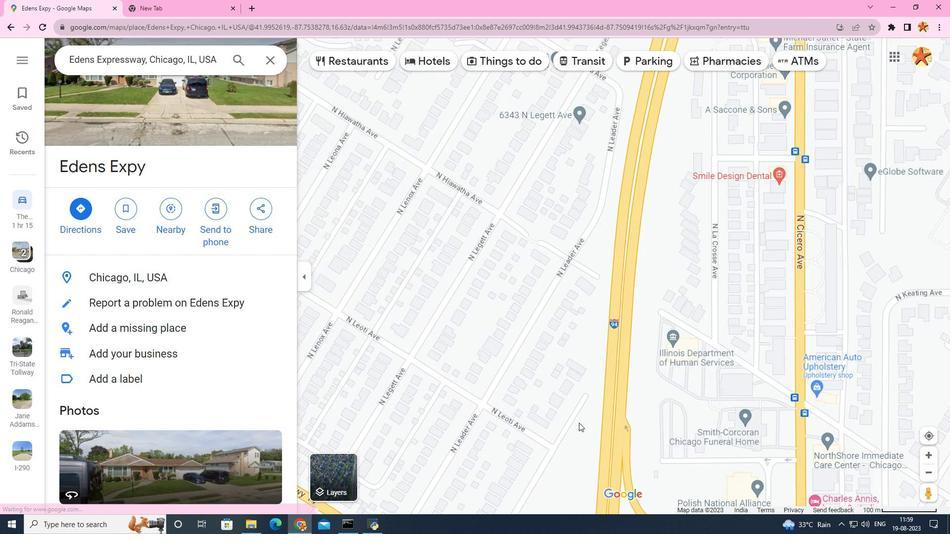 
Action: Mouse scrolled (578, 423) with delta (0, 0)
Screenshot: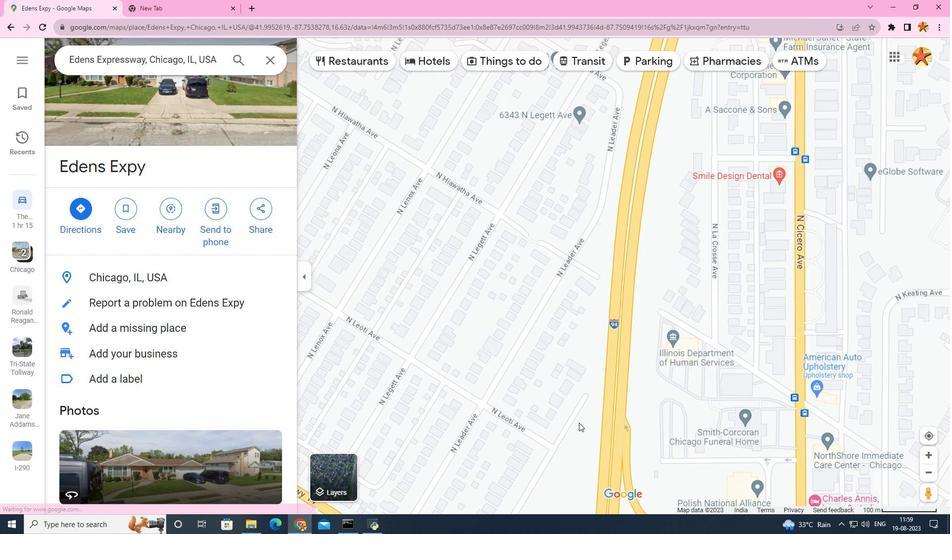 
Action: Mouse scrolled (578, 423) with delta (0, 0)
Screenshot: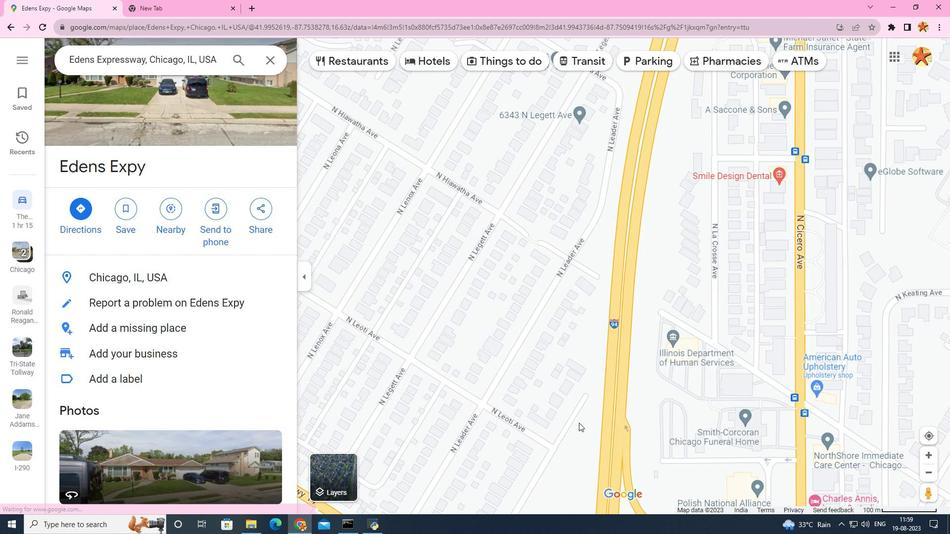 
Action: Mouse scrolled (578, 423) with delta (0, 0)
Screenshot: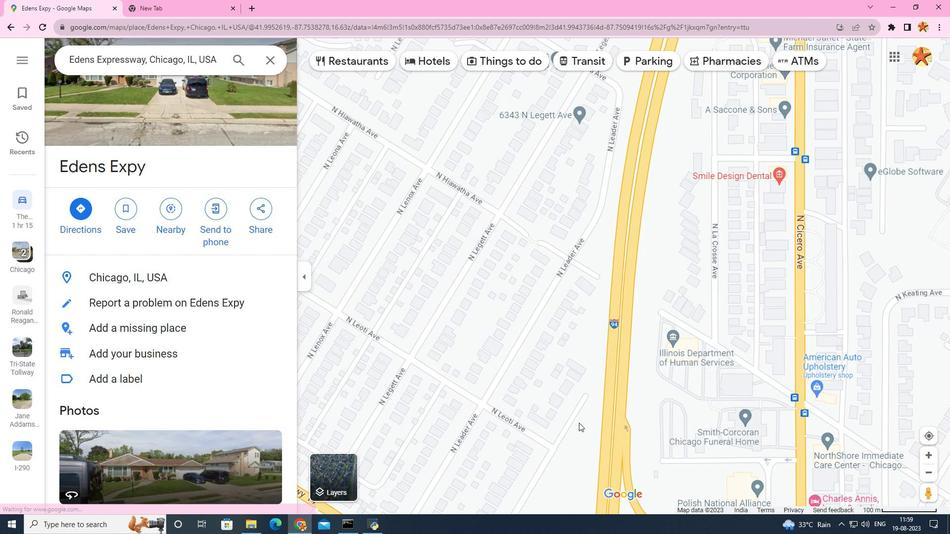 
Action: Mouse scrolled (578, 423) with delta (0, 0)
Screenshot: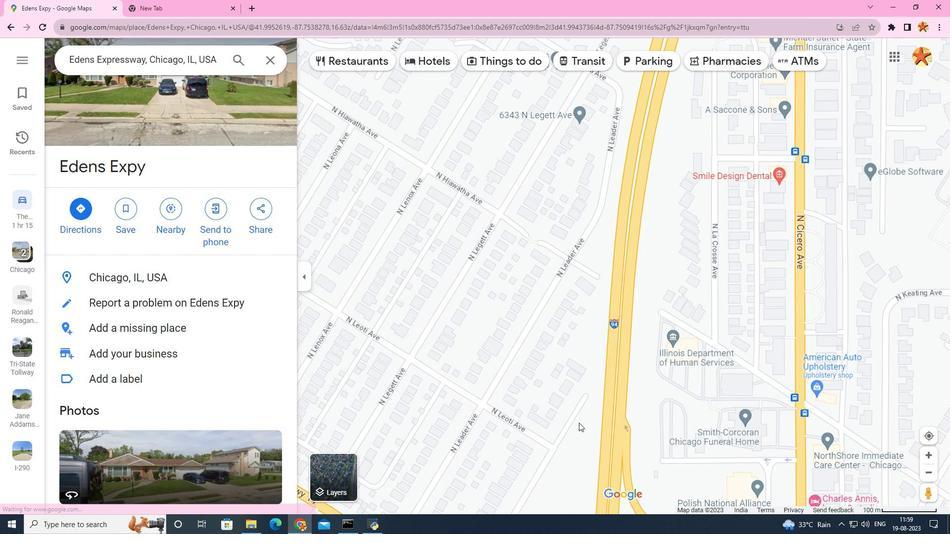 
Action: Mouse scrolled (578, 423) with delta (0, 0)
Screenshot: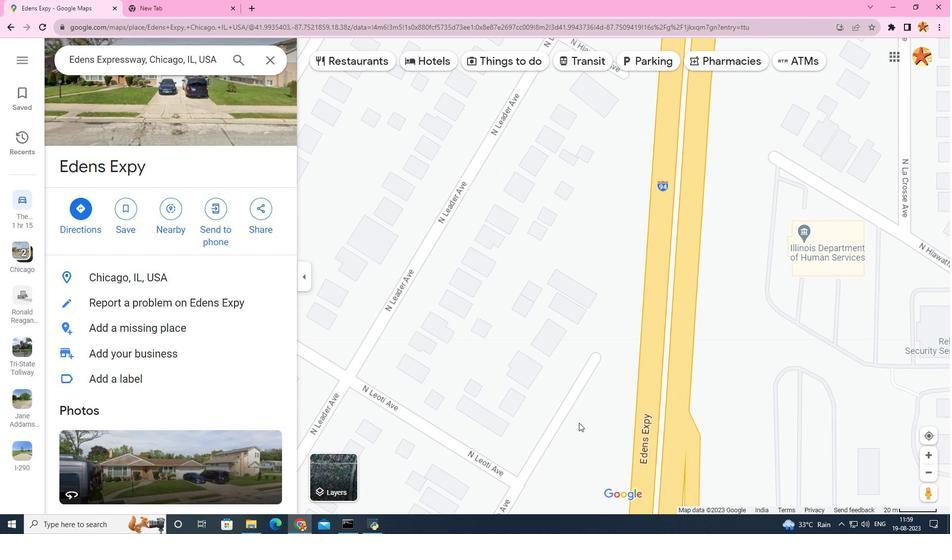 
Action: Mouse scrolled (578, 423) with delta (0, 0)
Screenshot: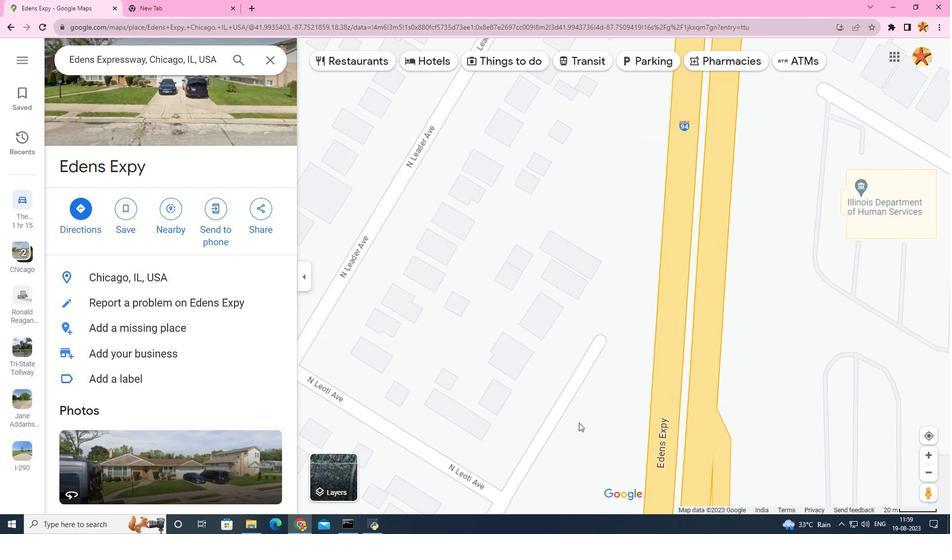 
Action: Mouse scrolled (578, 423) with delta (0, 0)
Screenshot: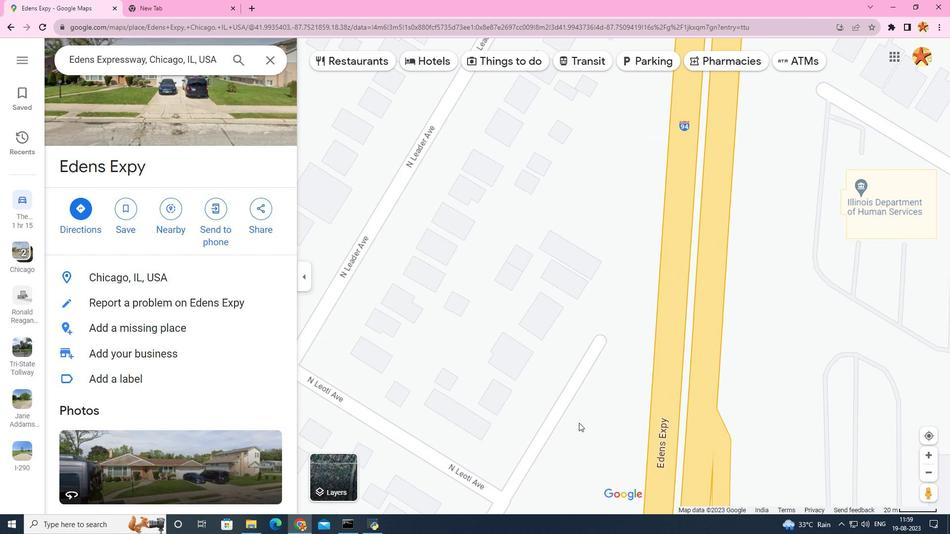 
Action: Mouse scrolled (578, 422) with delta (0, 0)
Screenshot: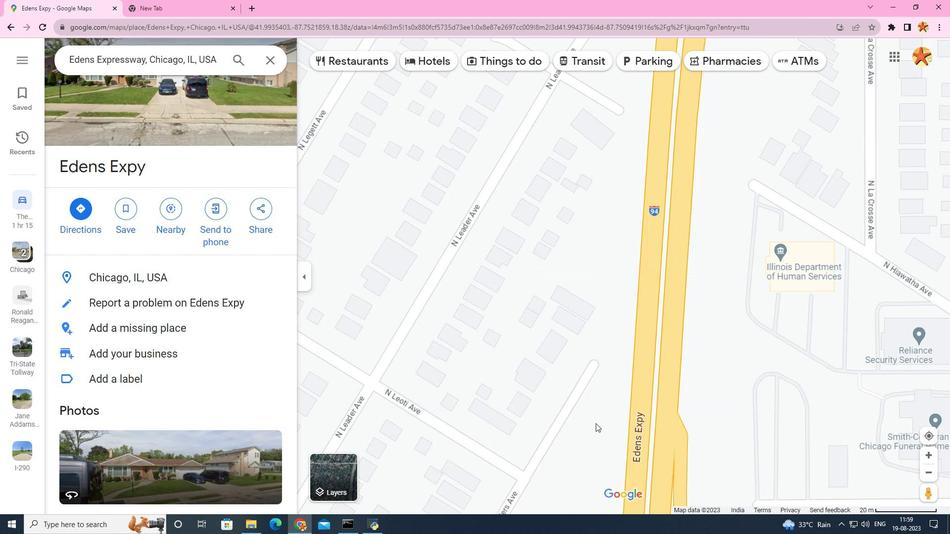 
Action: Mouse scrolled (578, 422) with delta (0, 0)
Screenshot: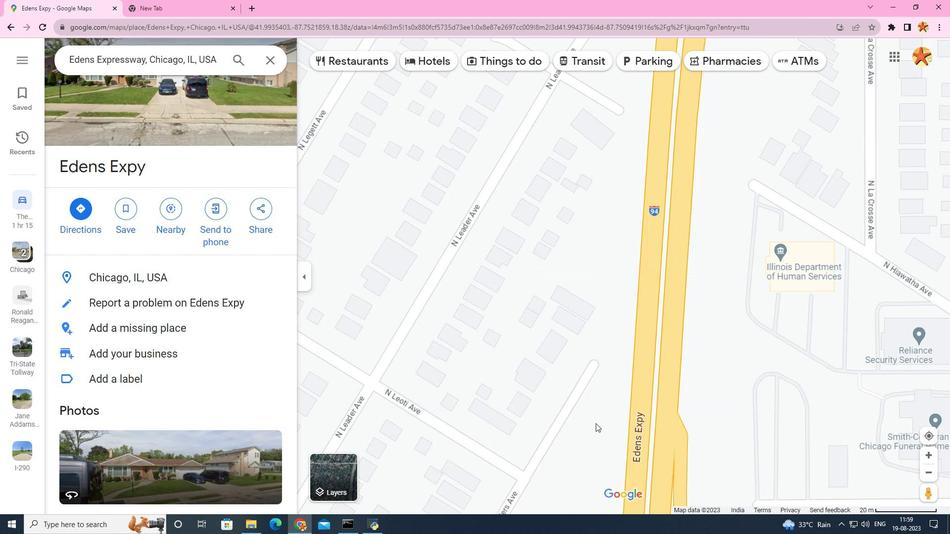 
Action: Mouse scrolled (578, 422) with delta (0, 0)
Screenshot: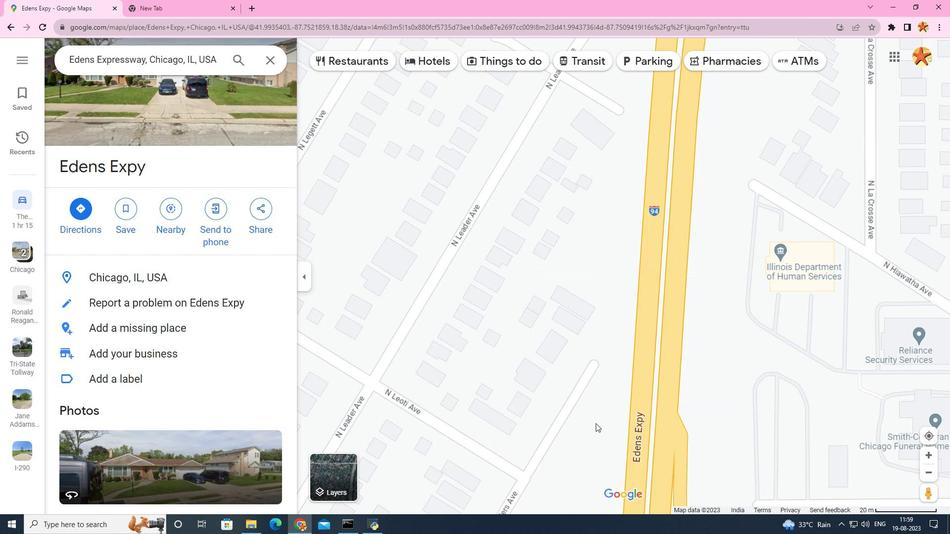 
Action: Mouse scrolled (578, 422) with delta (0, 0)
Screenshot: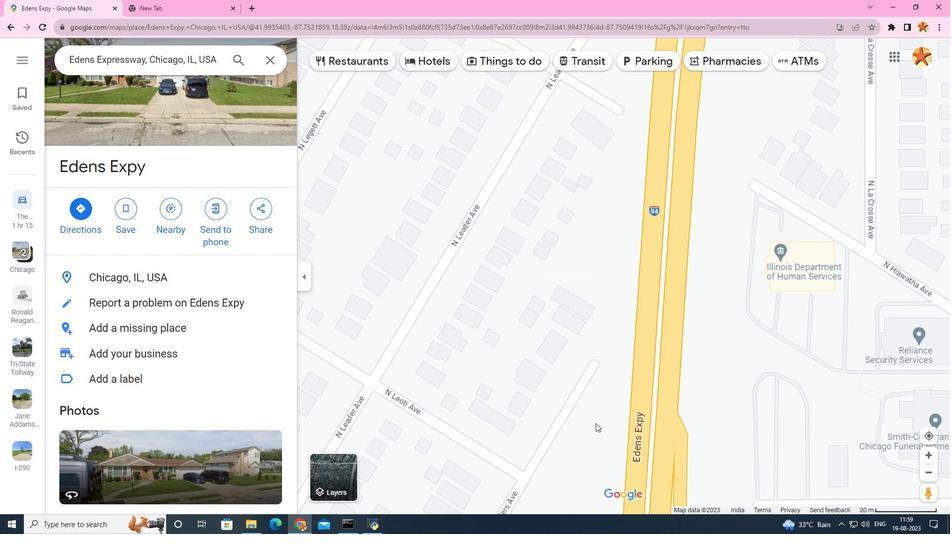 
Action: Mouse moved to (646, 431)
Screenshot: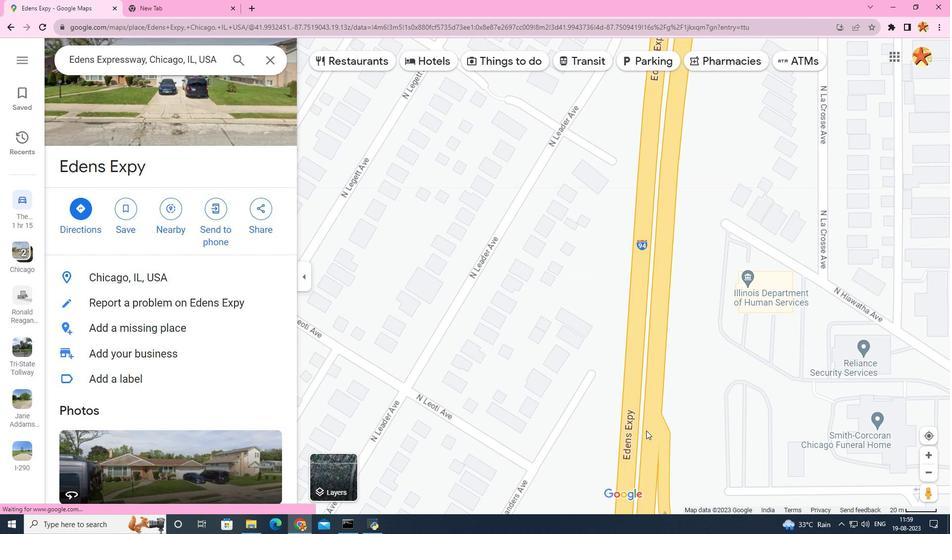 
Action: Mouse scrolled (646, 430) with delta (0, 0)
Screenshot: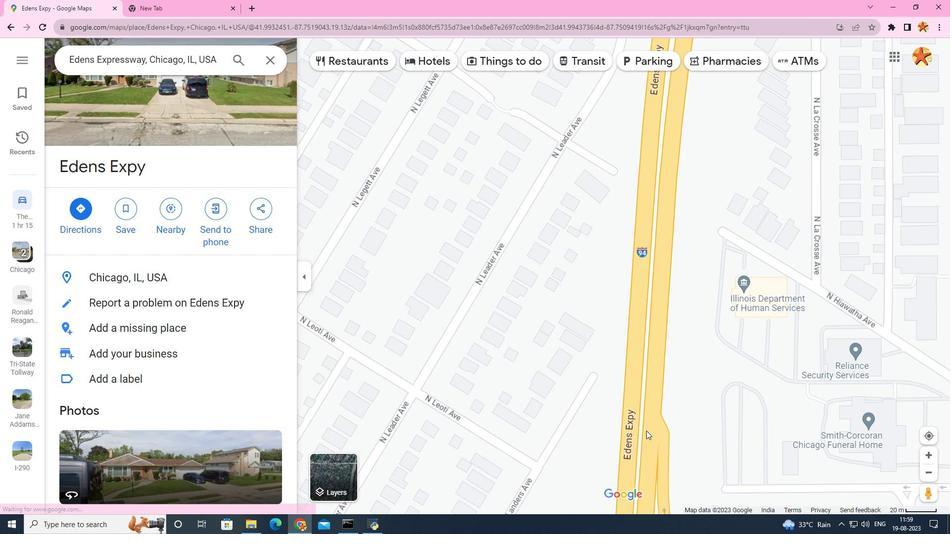 
Action: Mouse scrolled (646, 430) with delta (0, 0)
Screenshot: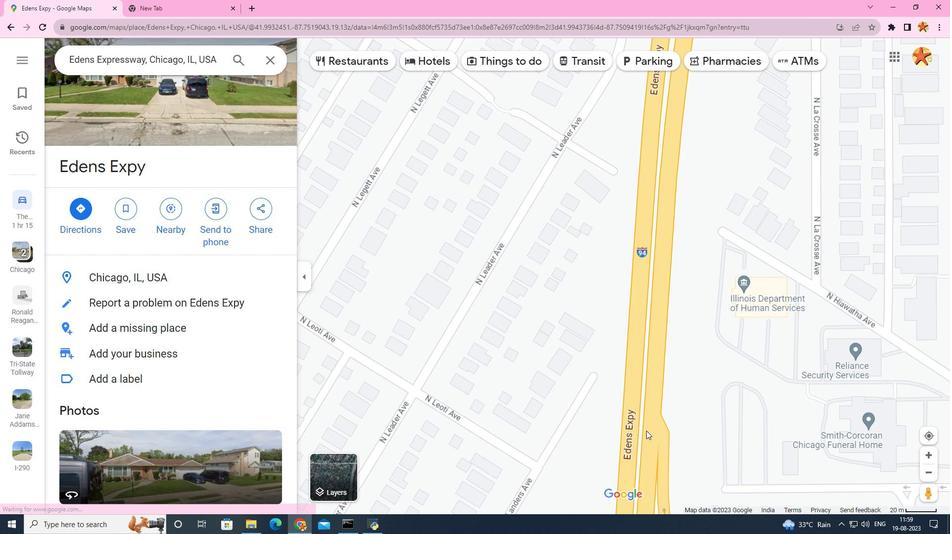 
Action: Mouse scrolled (646, 430) with delta (0, 0)
Screenshot: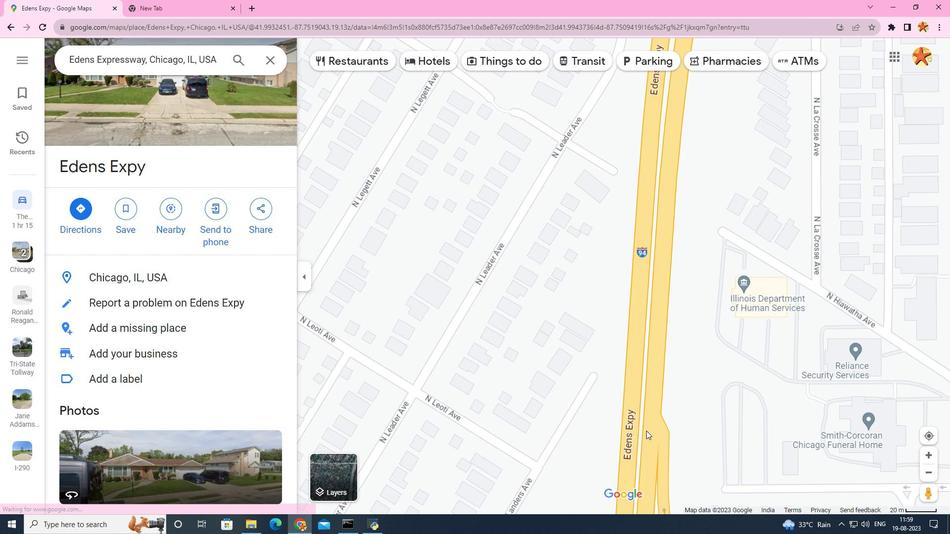 
Action: Mouse scrolled (646, 430) with delta (0, 0)
Screenshot: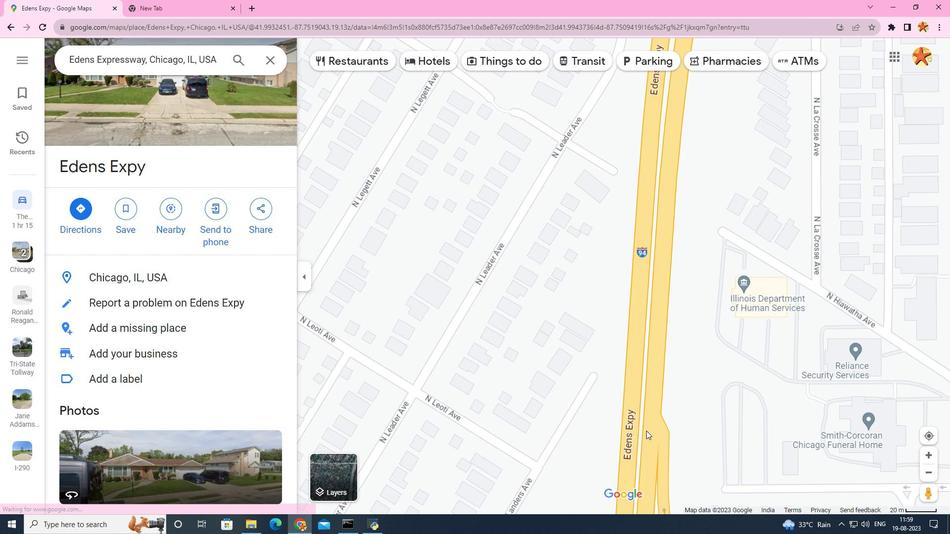 
Action: Mouse scrolled (646, 430) with delta (0, 0)
Screenshot: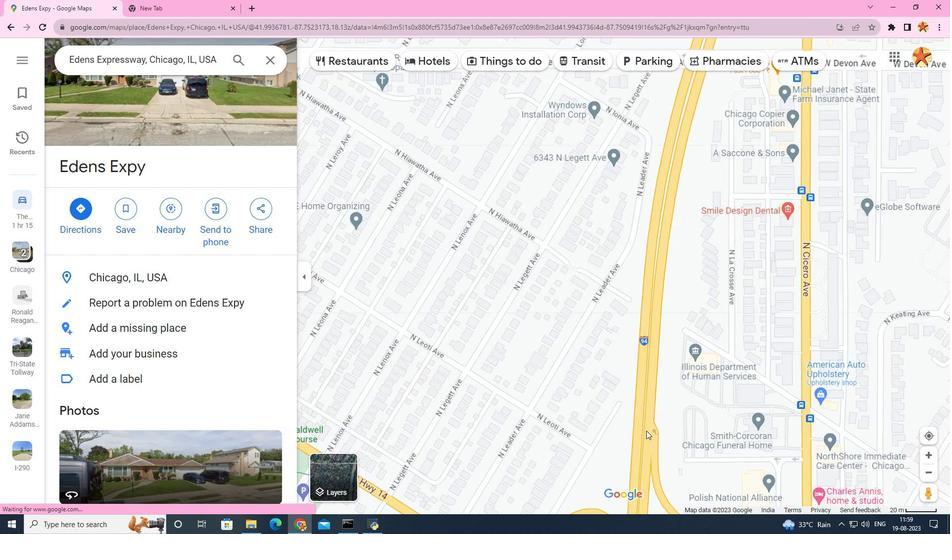 
Action: Mouse scrolled (646, 430) with delta (0, 0)
Screenshot: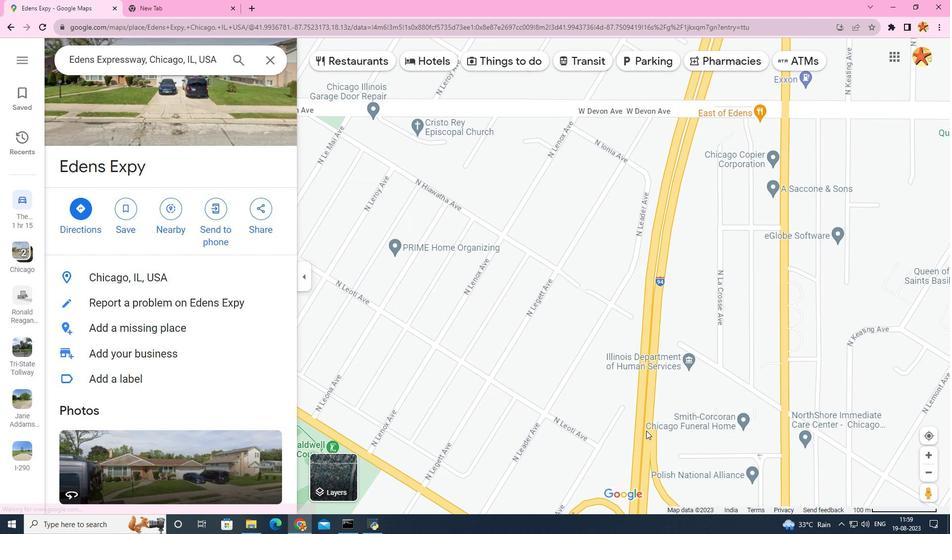 
Action: Mouse scrolled (646, 430) with delta (0, 0)
Screenshot: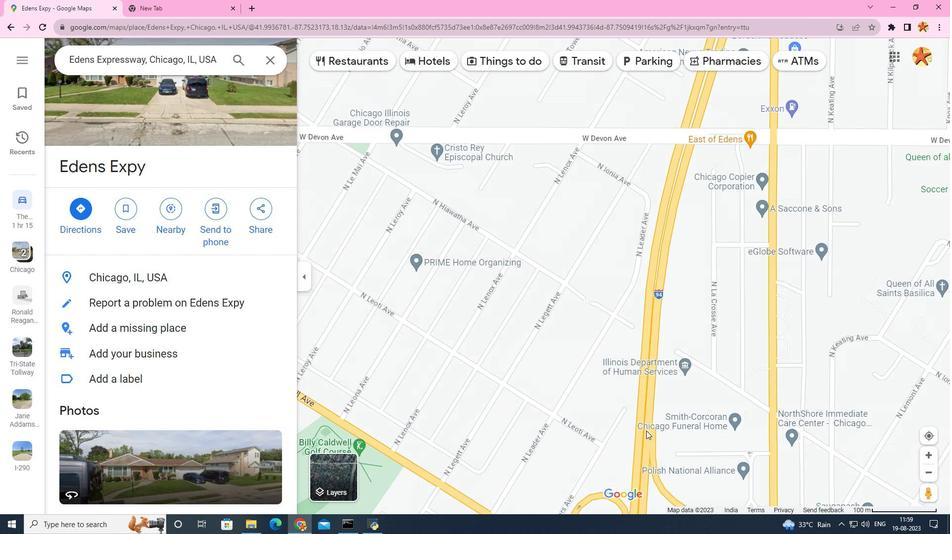 
Action: Mouse scrolled (646, 430) with delta (0, 0)
Screenshot: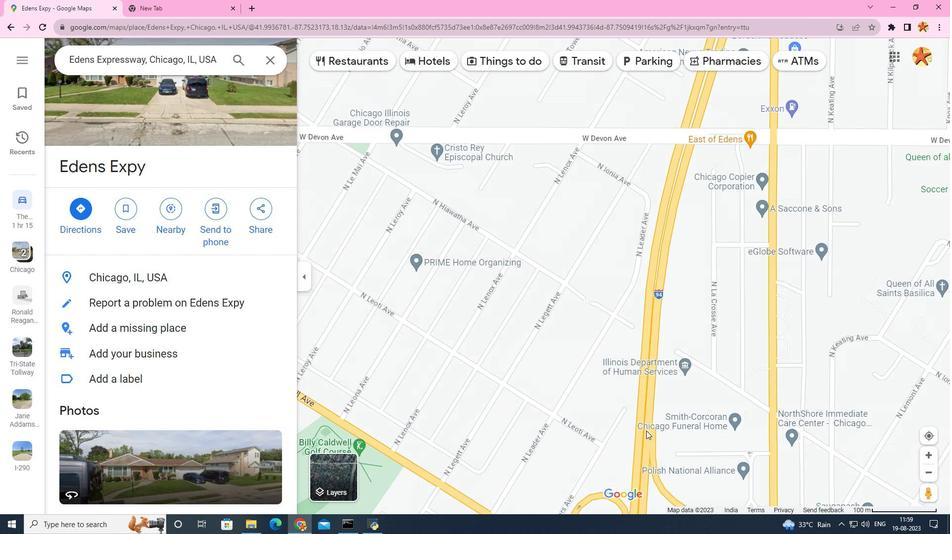
Action: Mouse scrolled (646, 430) with delta (0, 0)
Screenshot: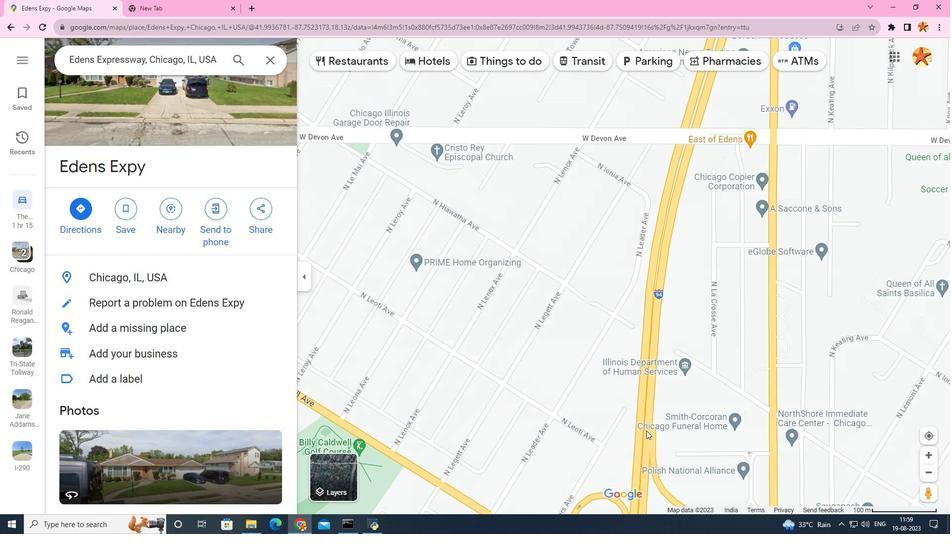 
Action: Mouse scrolled (646, 430) with delta (0, 0)
Screenshot: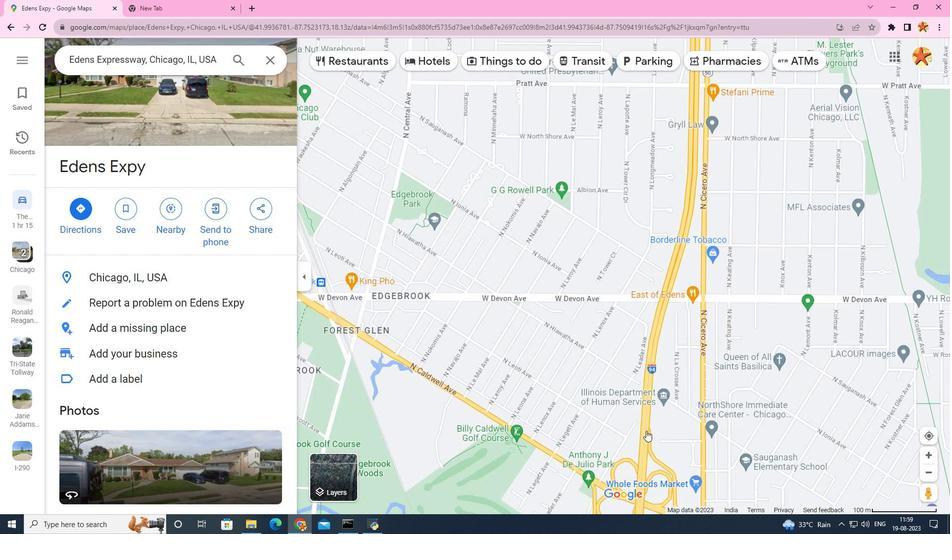 
Action: Mouse scrolled (646, 430) with delta (0, 0)
Screenshot: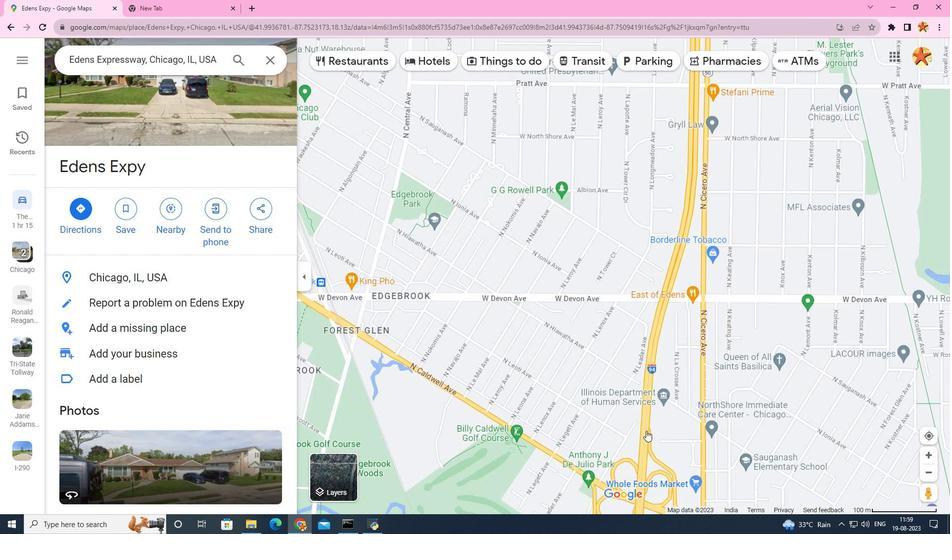 
Action: Mouse scrolled (646, 430) with delta (0, 0)
Screenshot: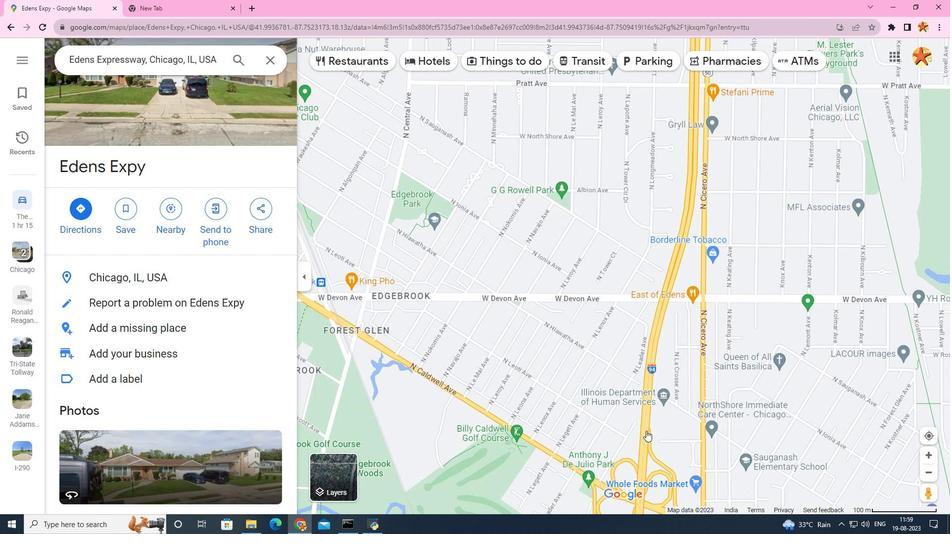 
Action: Mouse scrolled (646, 430) with delta (0, 0)
Screenshot: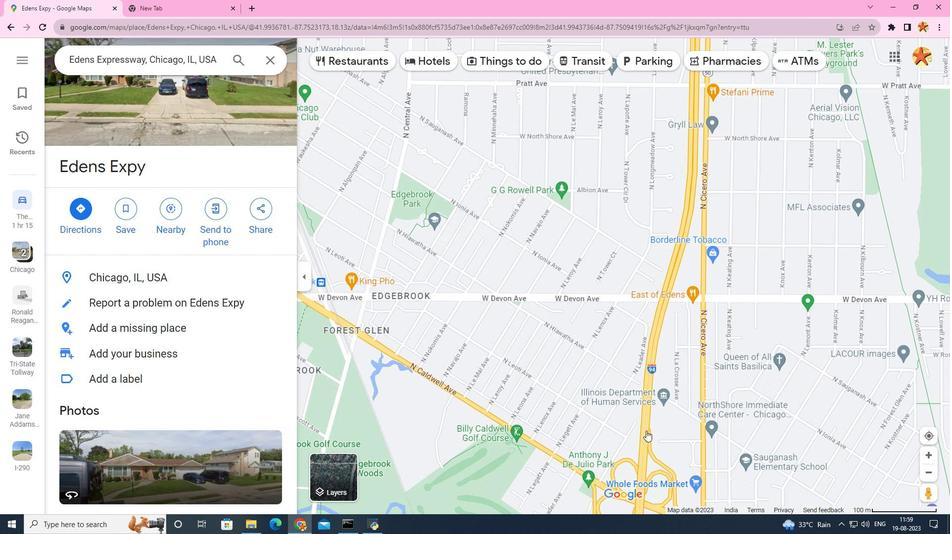 
Action: Mouse scrolled (646, 430) with delta (0, 0)
Screenshot: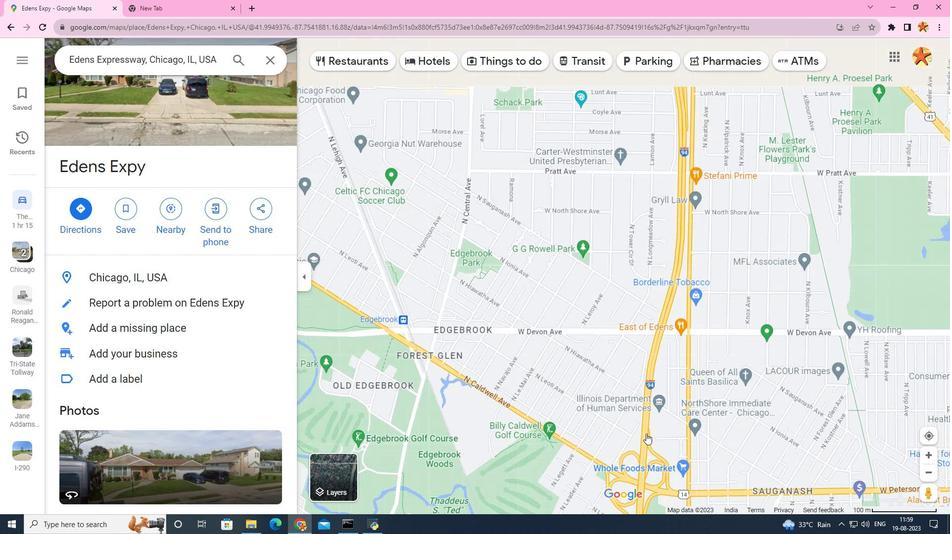 
Action: Mouse moved to (622, 522)
Screenshot: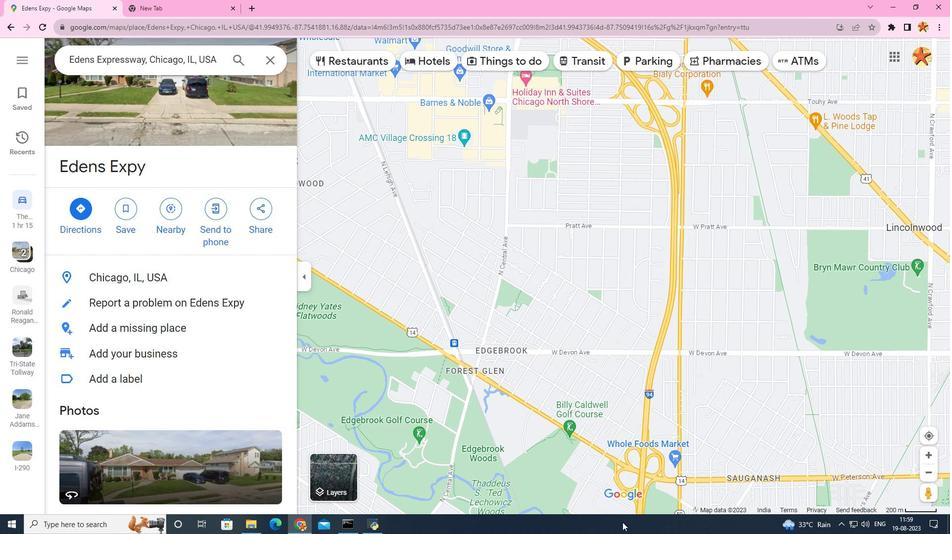 
Action: Mouse scrolled (622, 523) with delta (0, 0)
Screenshot: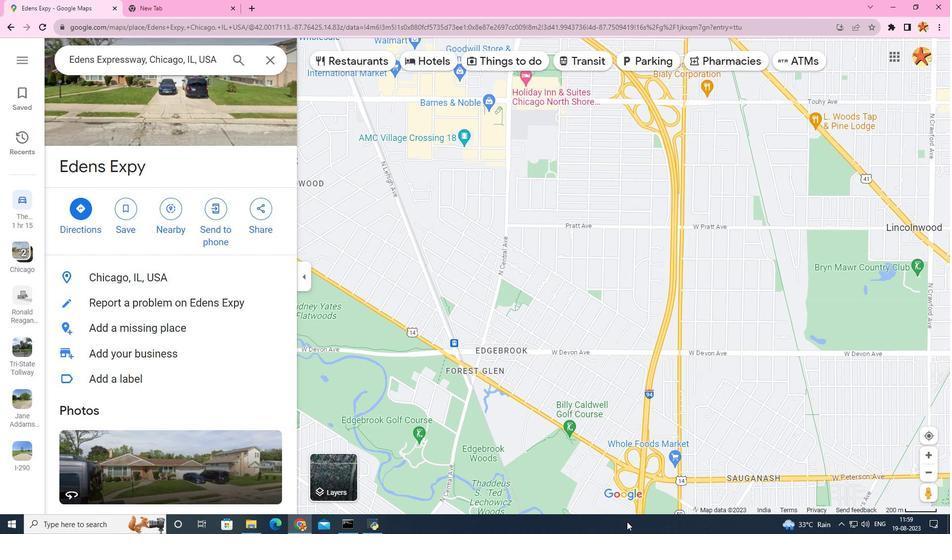 
Action: Mouse scrolled (622, 523) with delta (0, 0)
Screenshot: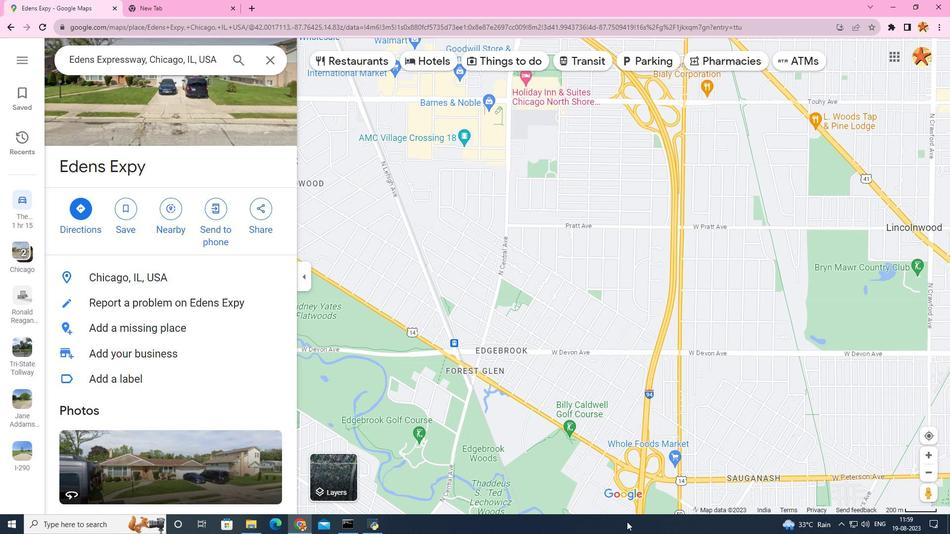 
Action: Mouse moved to (626, 522)
Screenshot: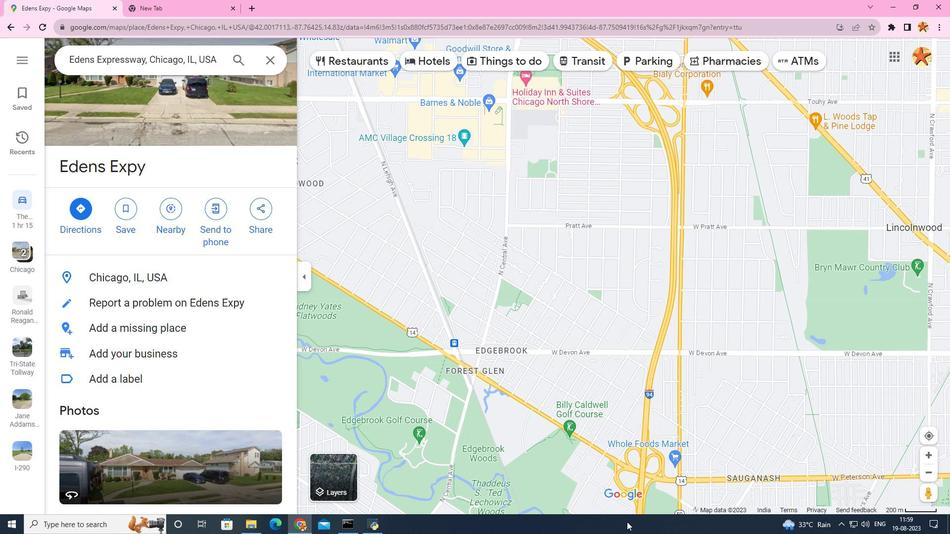 
Action: Mouse scrolled (626, 522) with delta (0, 0)
Screenshot: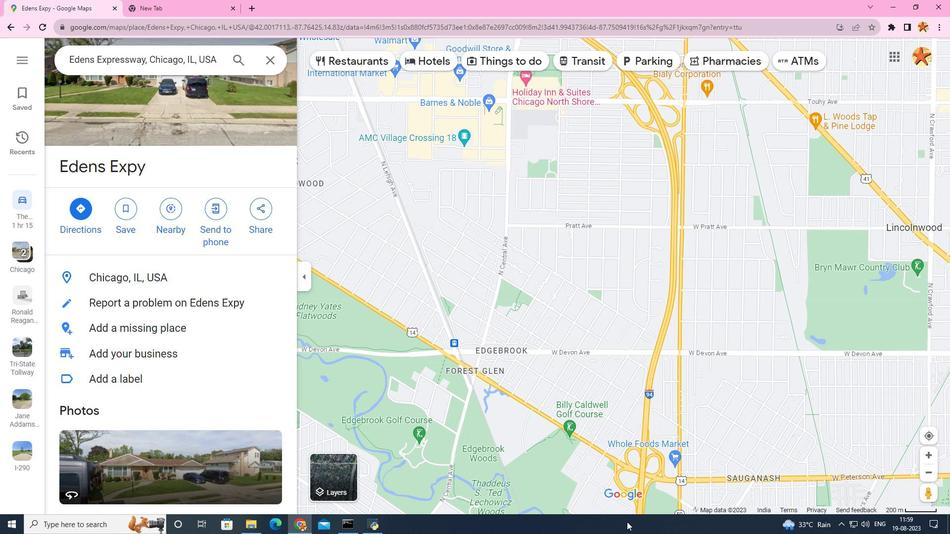 
Action: Mouse moved to (643, 509)
Screenshot: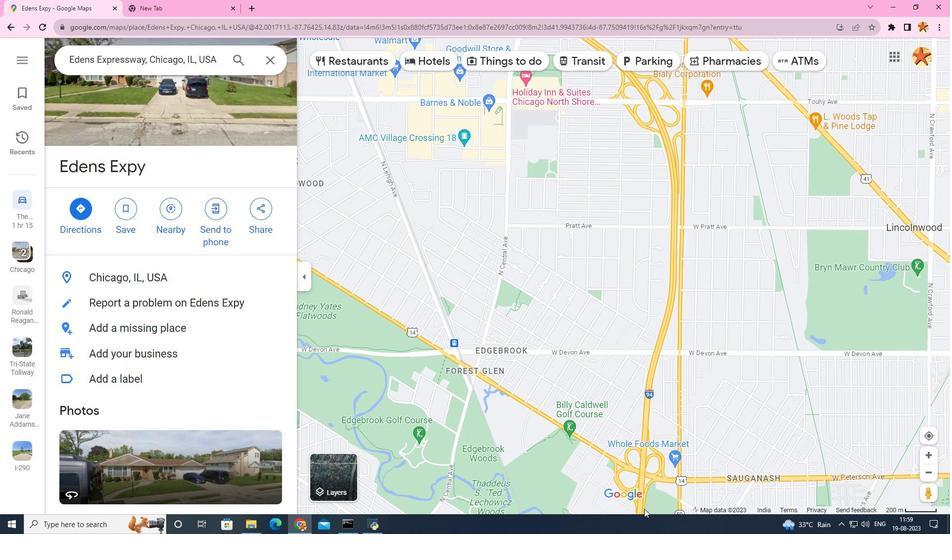 
Action: Mouse scrolled (643, 510) with delta (0, 0)
Screenshot: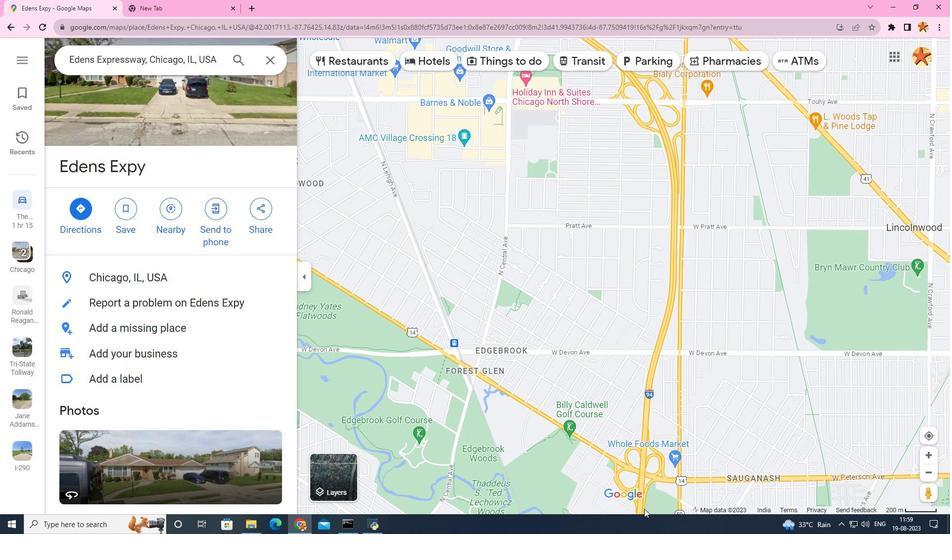 
Action: Mouse moved to (644, 509)
Screenshot: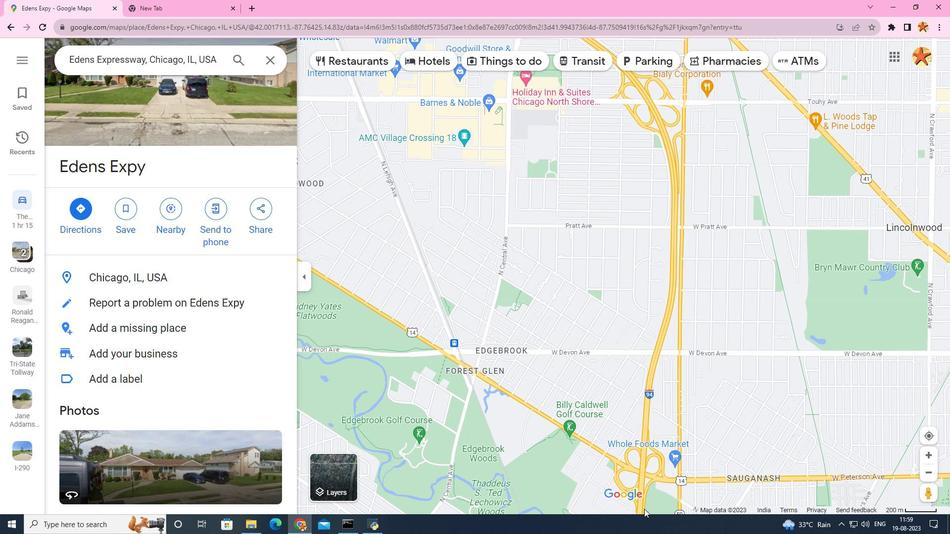 
Action: Mouse scrolled (644, 509) with delta (0, 0)
Screenshot: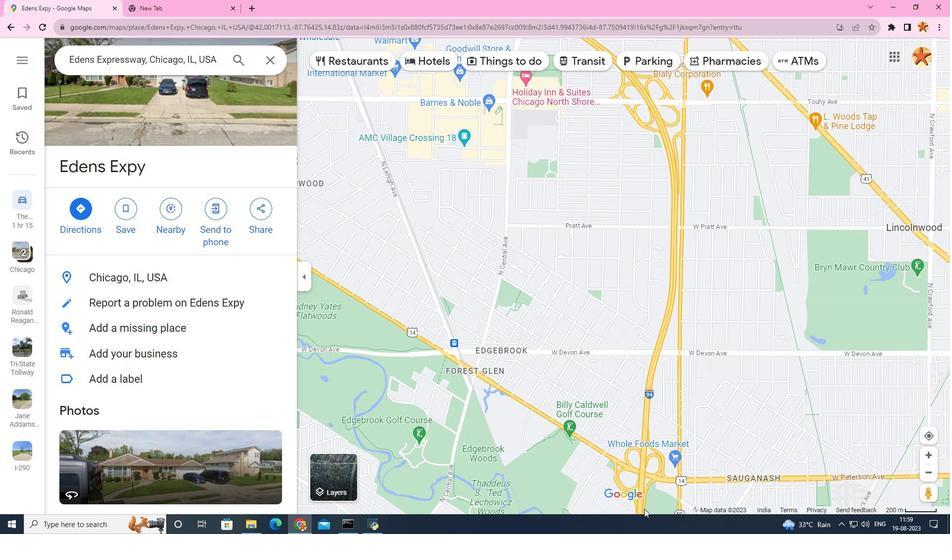 
Action: Mouse scrolled (644, 509) with delta (0, 0)
Screenshot: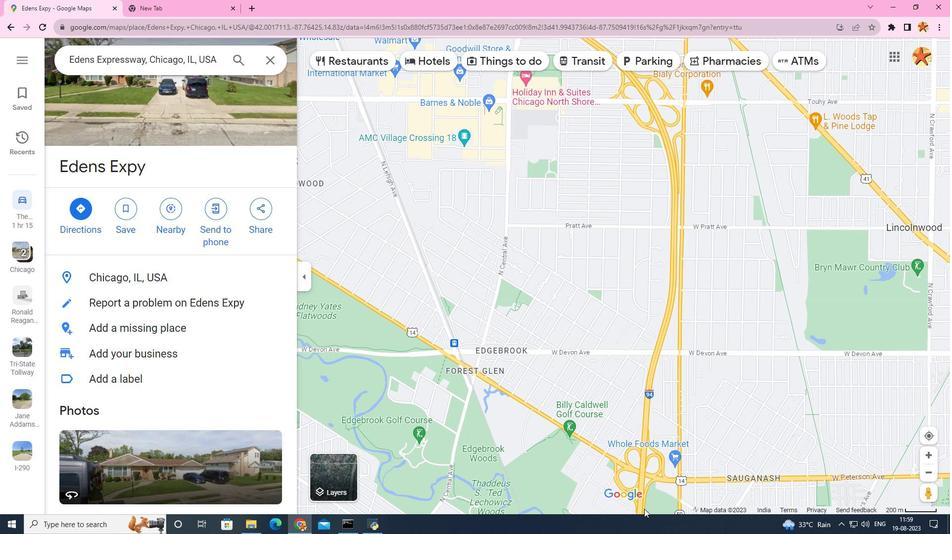 
Action: Mouse scrolled (644, 509) with delta (0, 0)
Screenshot: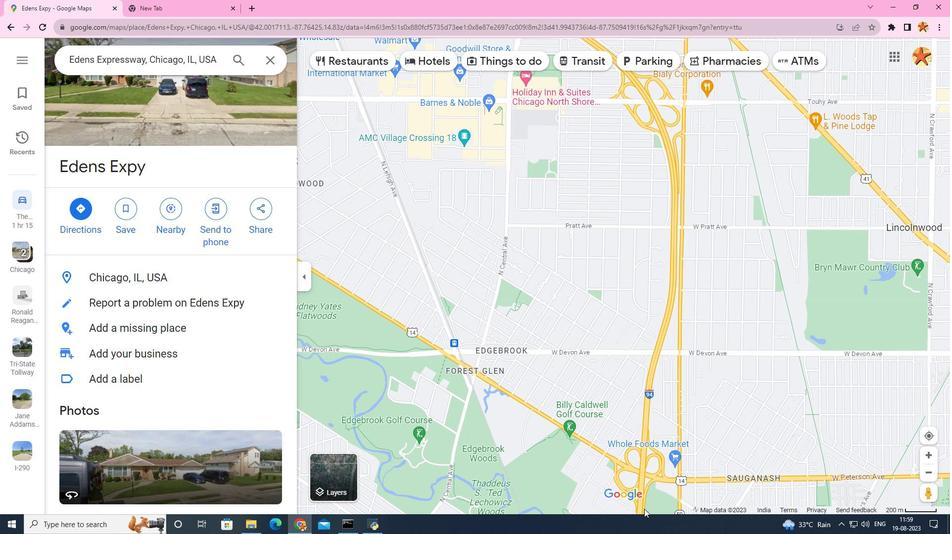 
Action: Mouse scrolled (644, 509) with delta (0, 0)
Screenshot: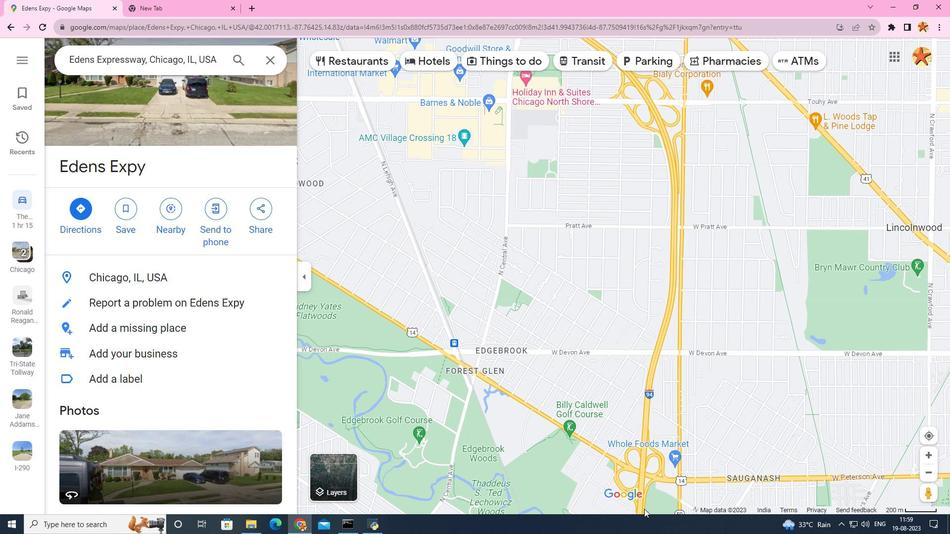 
Action: Mouse moved to (639, 493)
Screenshot: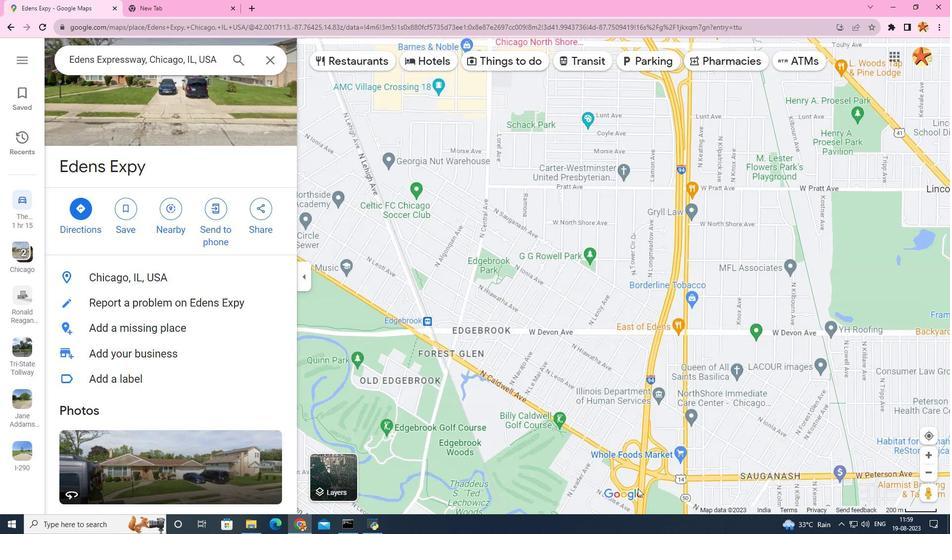 
Action: Mouse scrolled (639, 493) with delta (0, 0)
Screenshot: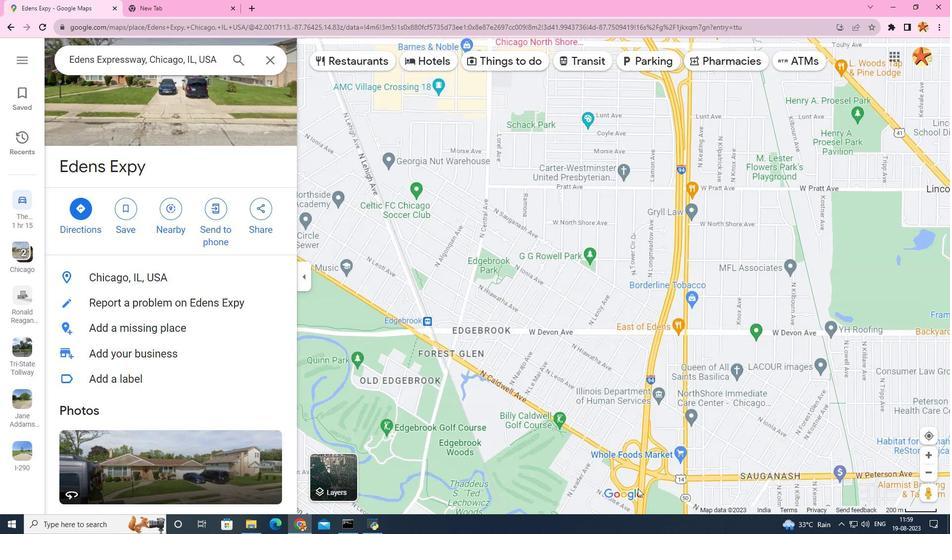 
Action: Mouse moved to (637, 488)
Screenshot: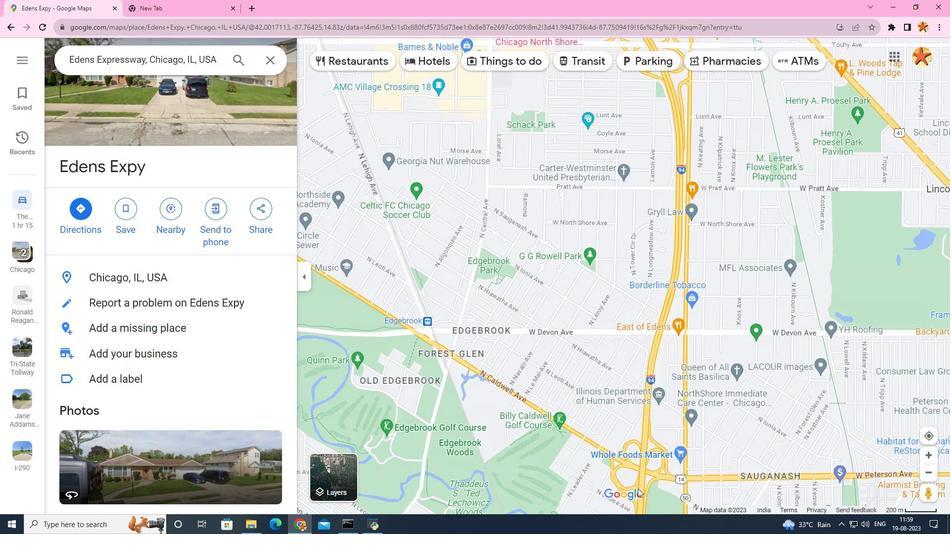 
Action: Mouse scrolled (637, 489) with delta (0, 0)
Screenshot: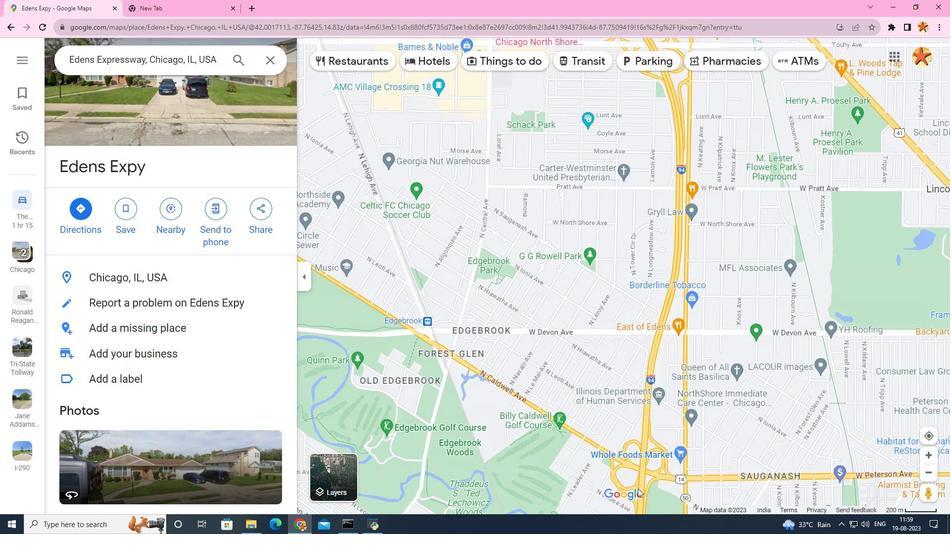 
Action: Mouse scrolled (637, 489) with delta (0, 0)
Screenshot: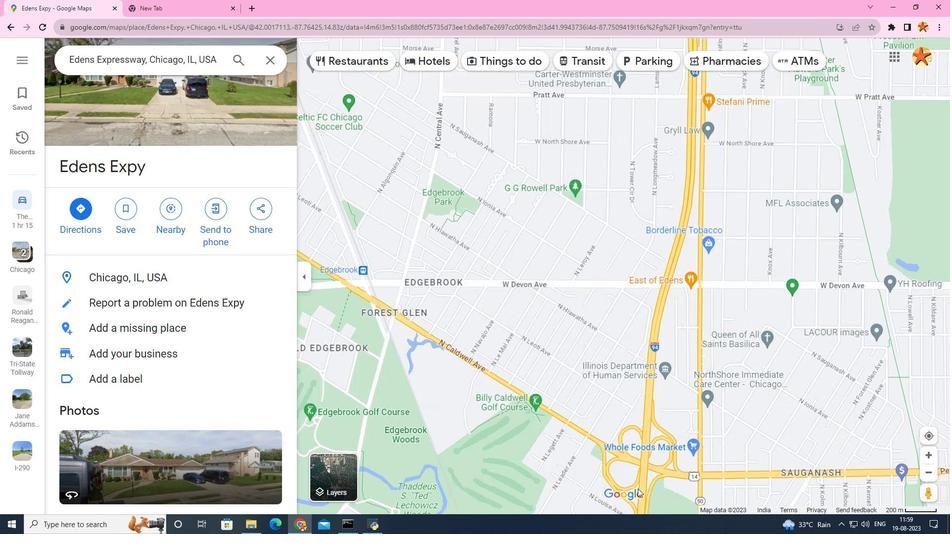 
Action: Mouse scrolled (637, 489) with delta (0, 0)
Screenshot: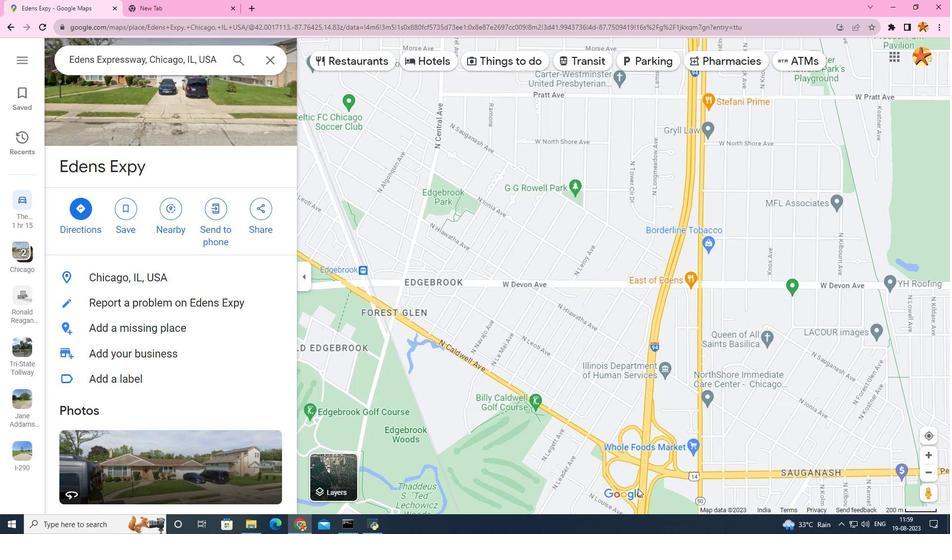 
Action: Mouse scrolled (637, 489) with delta (0, 0)
Screenshot: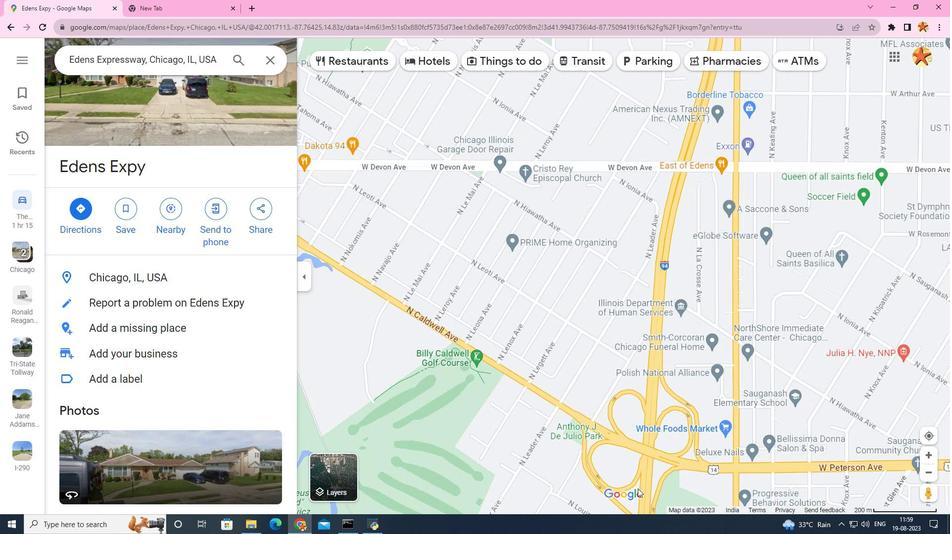 
Action: Mouse scrolled (637, 489) with delta (0, 0)
Screenshot: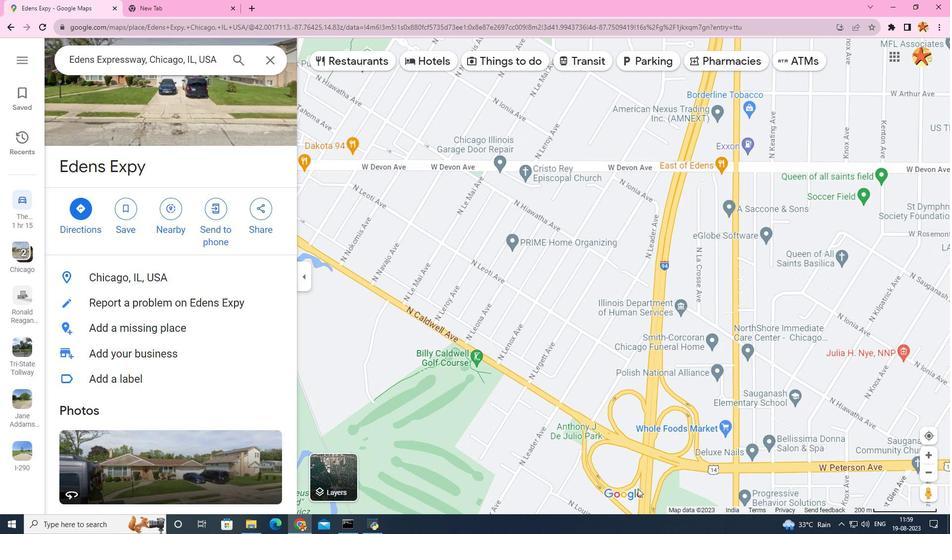 
Action: Mouse scrolled (637, 489) with delta (0, 0)
Screenshot: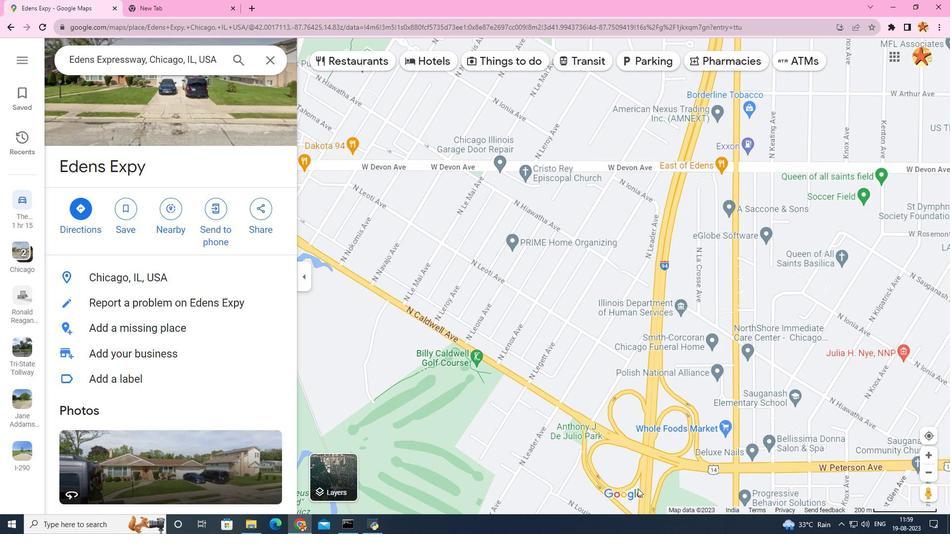 
Action: Mouse scrolled (637, 489) with delta (0, 0)
Screenshot: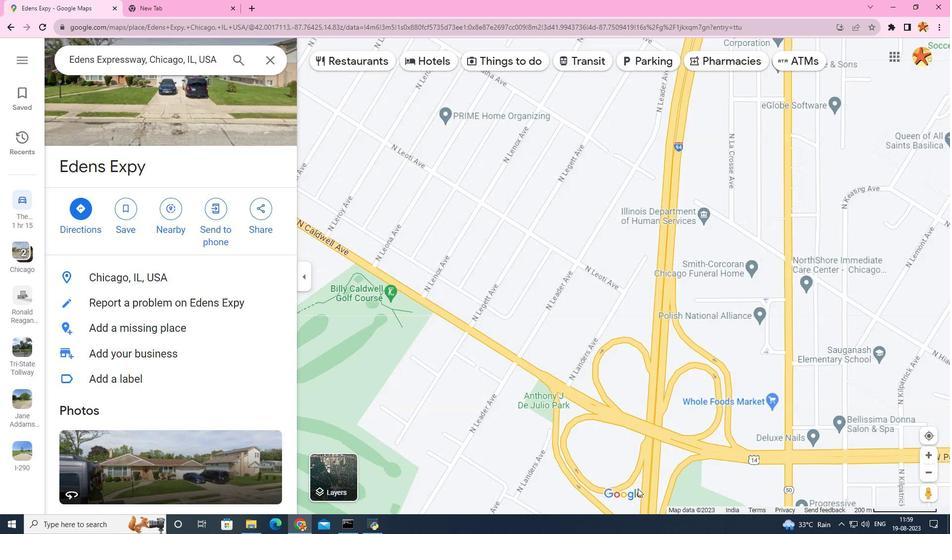 
Action: Mouse scrolled (637, 489) with delta (0, 0)
Screenshot: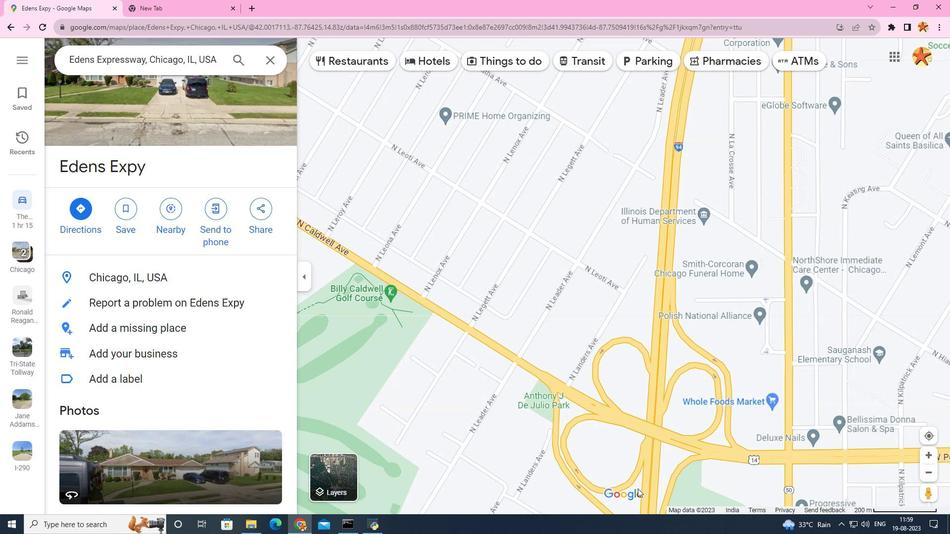 
Action: Mouse scrolled (637, 489) with delta (0, 0)
Screenshot: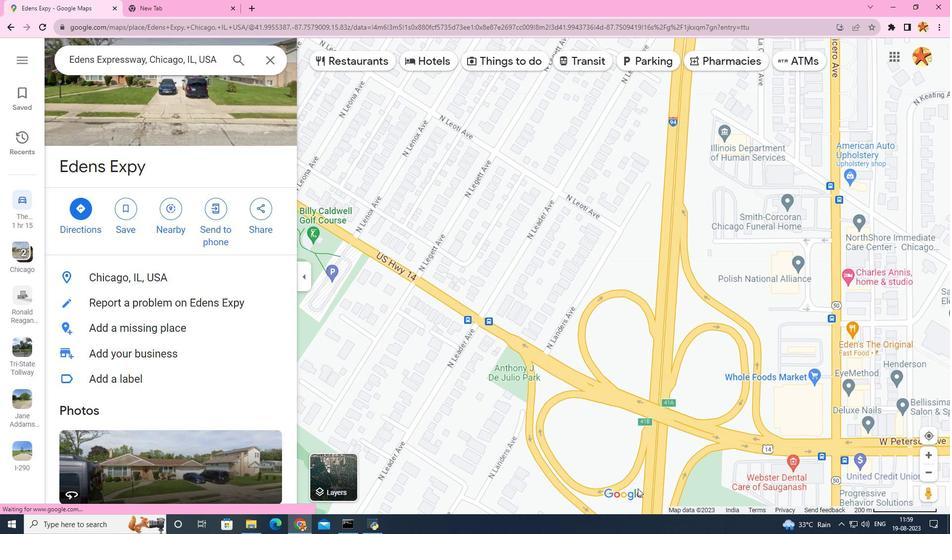 
Action: Mouse scrolled (637, 489) with delta (0, 0)
Screenshot: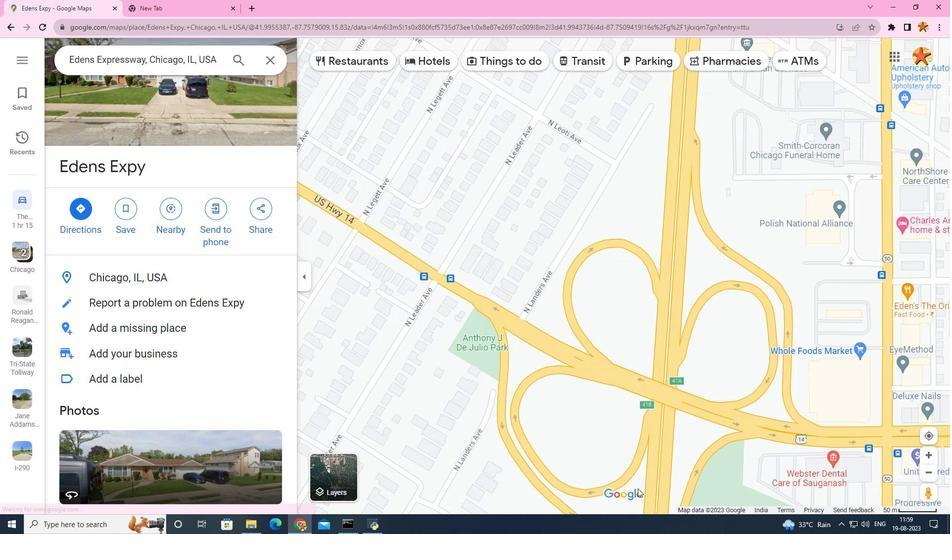 
Action: Mouse scrolled (637, 489) with delta (0, 0)
Screenshot: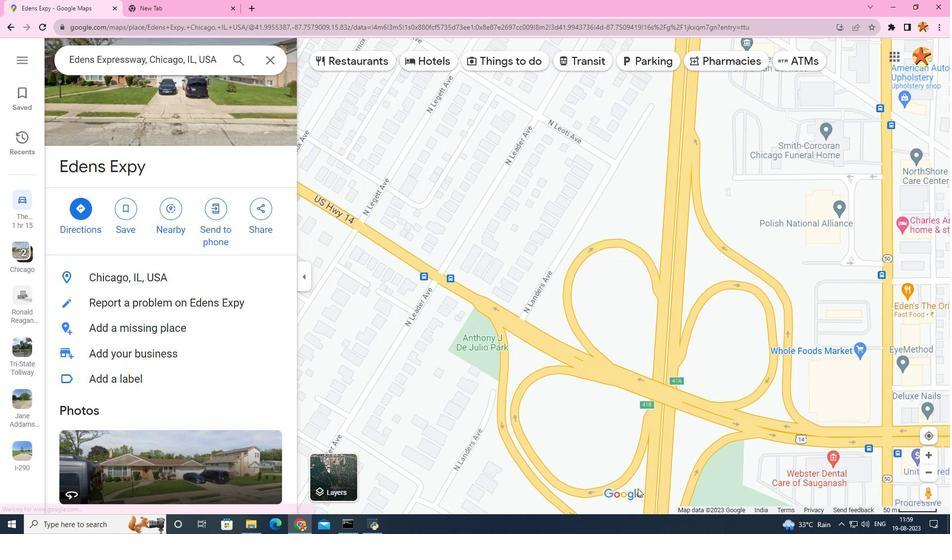 
Action: Mouse scrolled (637, 489) with delta (0, 0)
Screenshot: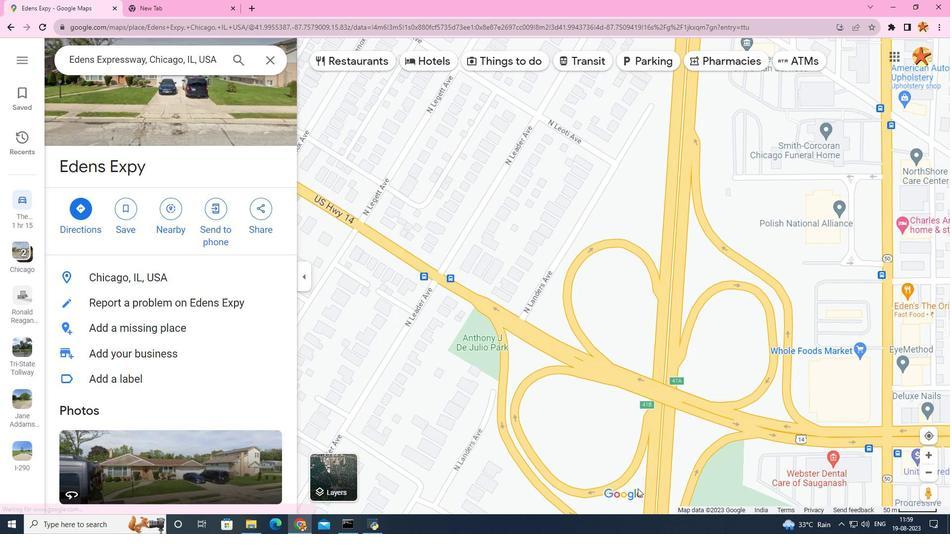 
Action: Mouse scrolled (637, 489) with delta (0, 0)
Screenshot: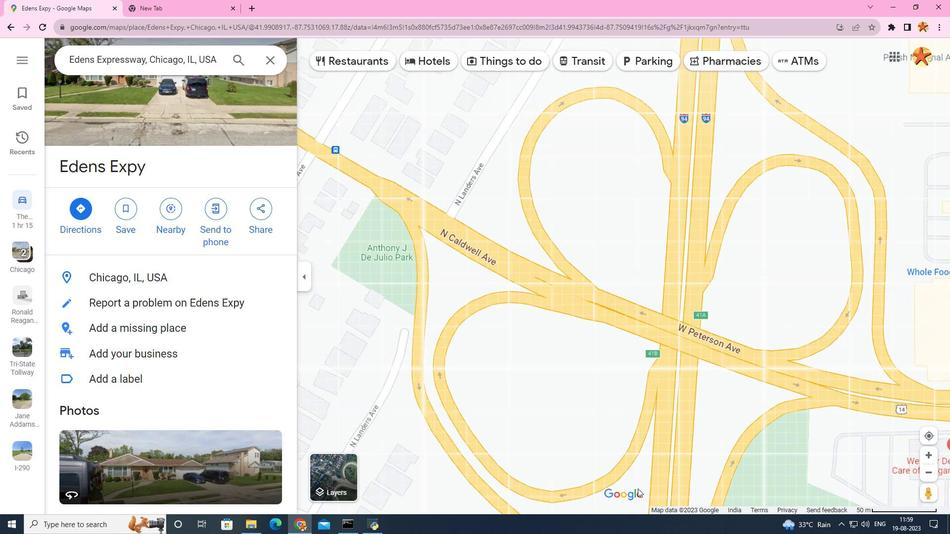 
Action: Mouse scrolled (637, 489) with delta (0, 0)
Screenshot: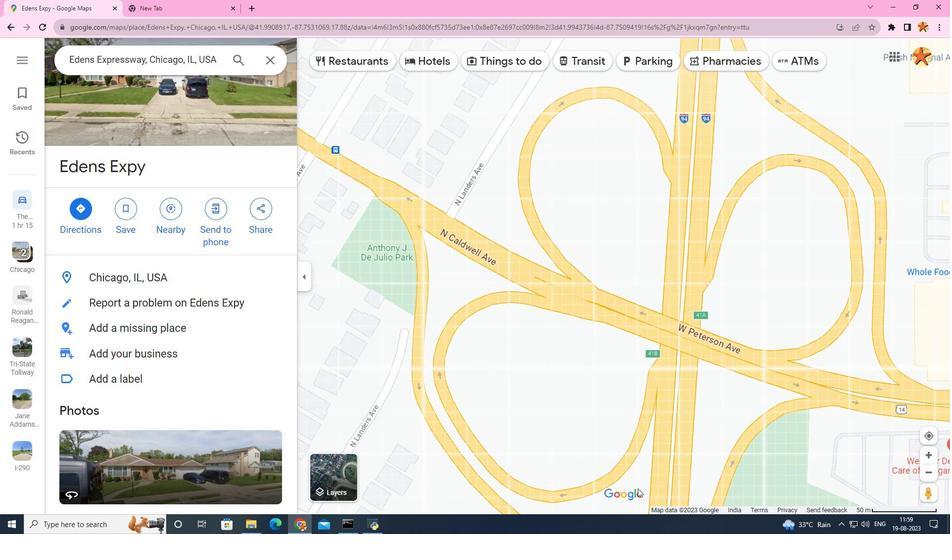 
Action: Mouse scrolled (637, 489) with delta (0, 0)
Screenshot: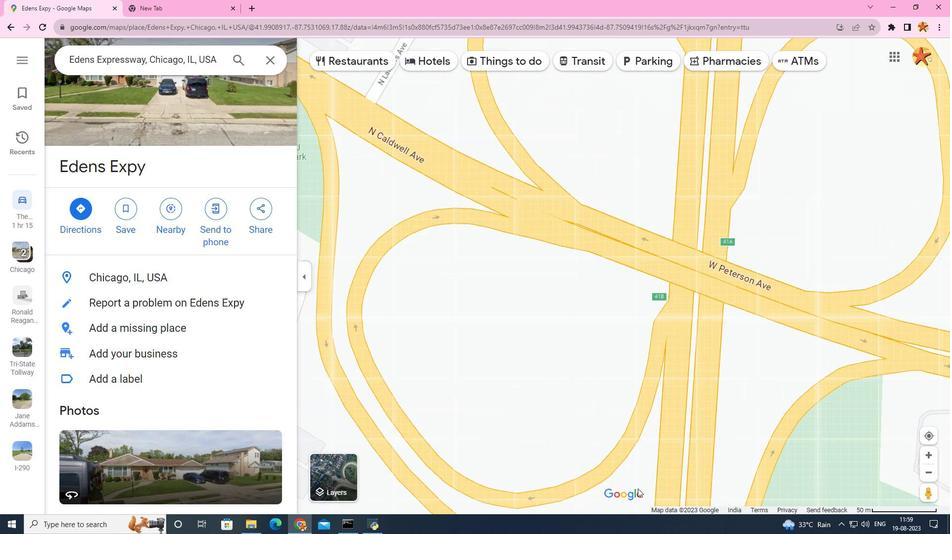 
Action: Mouse moved to (165, 405)
Screenshot: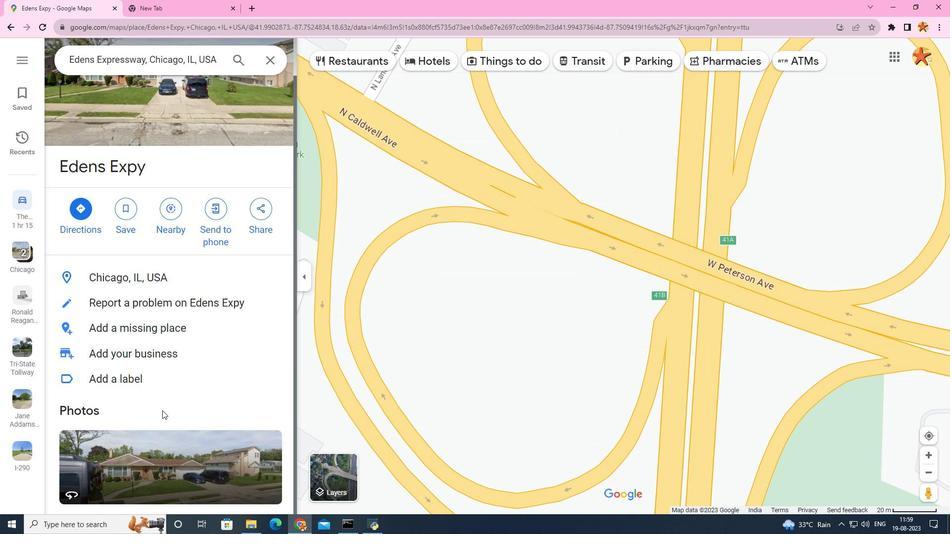 
Action: Mouse scrolled (165, 404) with delta (0, 0)
Screenshot: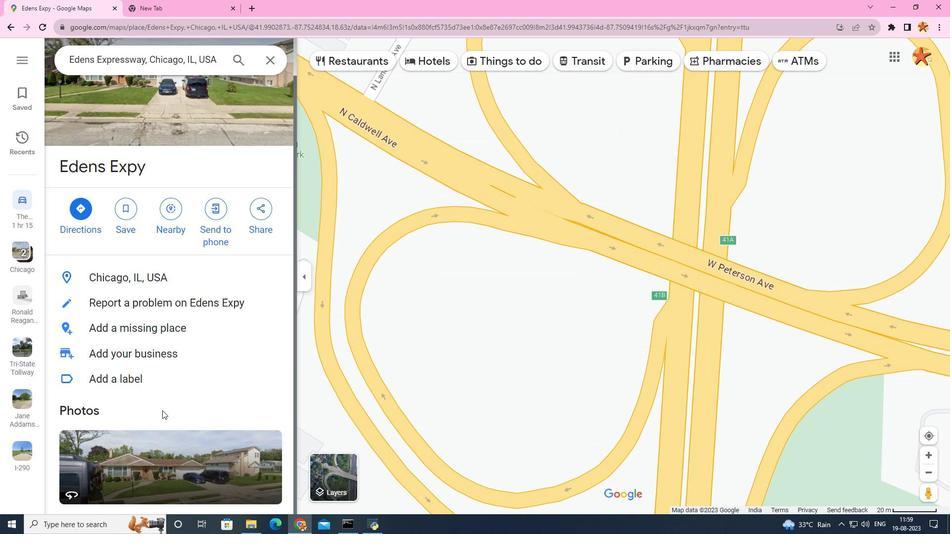 
Action: Mouse moved to (163, 408)
Screenshot: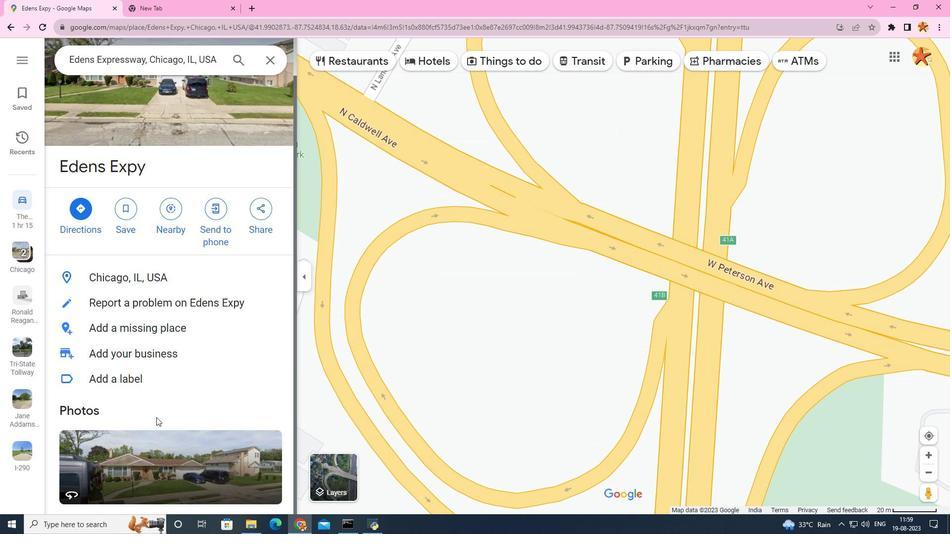 
Action: Mouse scrolled (163, 407) with delta (0, 0)
Screenshot: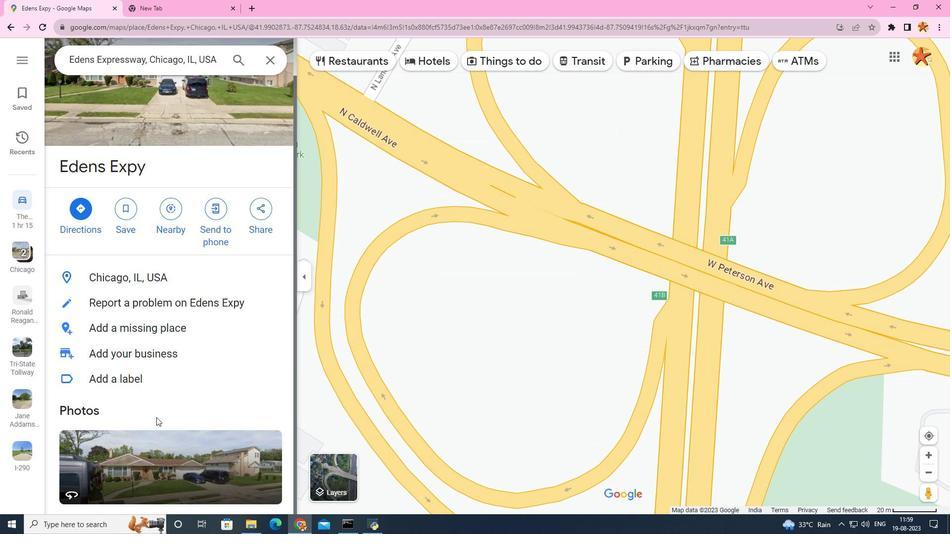 
Action: Mouse moved to (163, 408)
Screenshot: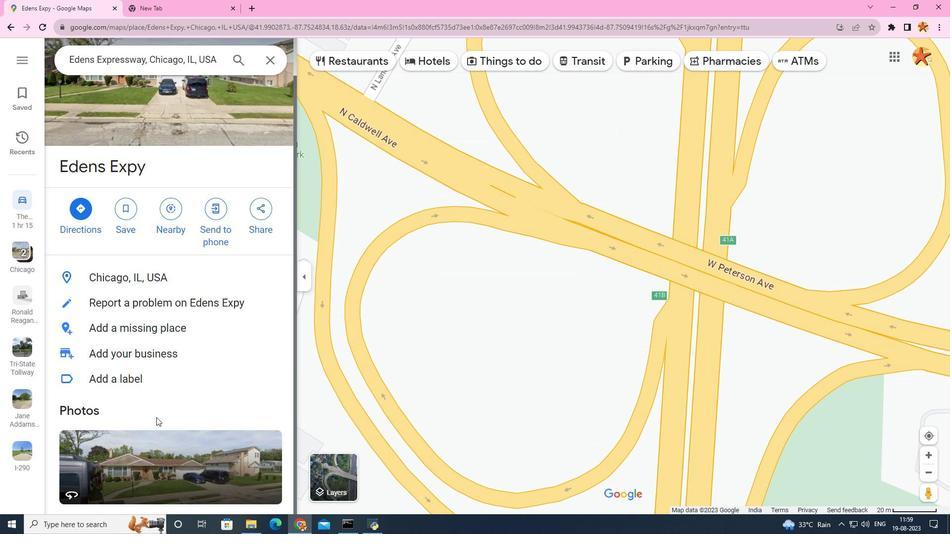 
Action: Mouse scrolled (163, 408) with delta (0, 0)
Screenshot: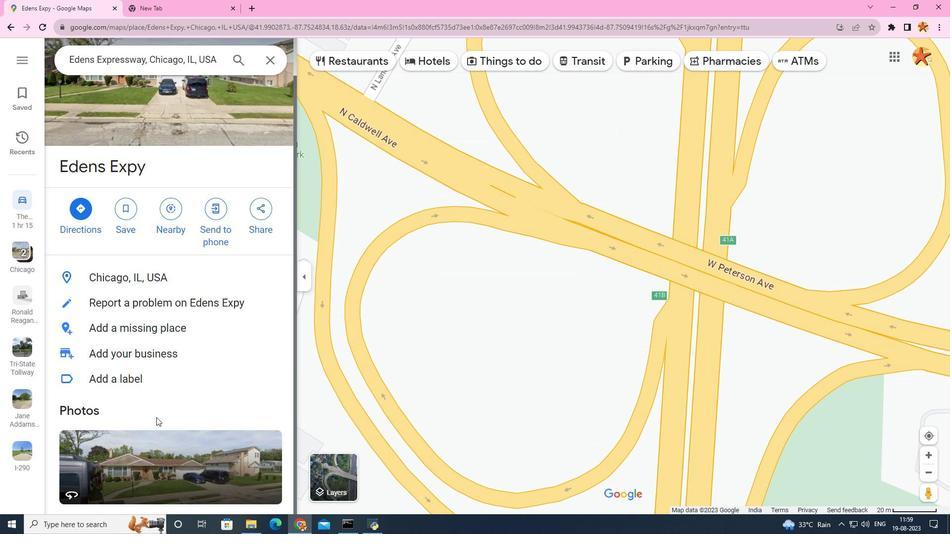 
Action: Mouse moved to (125, 449)
Screenshot: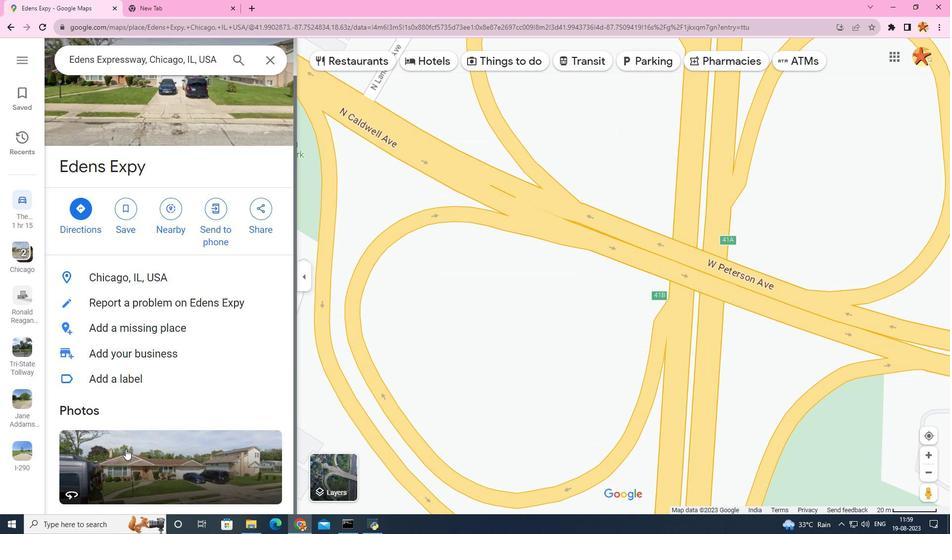 
Action: Mouse pressed left at (125, 449)
Screenshot: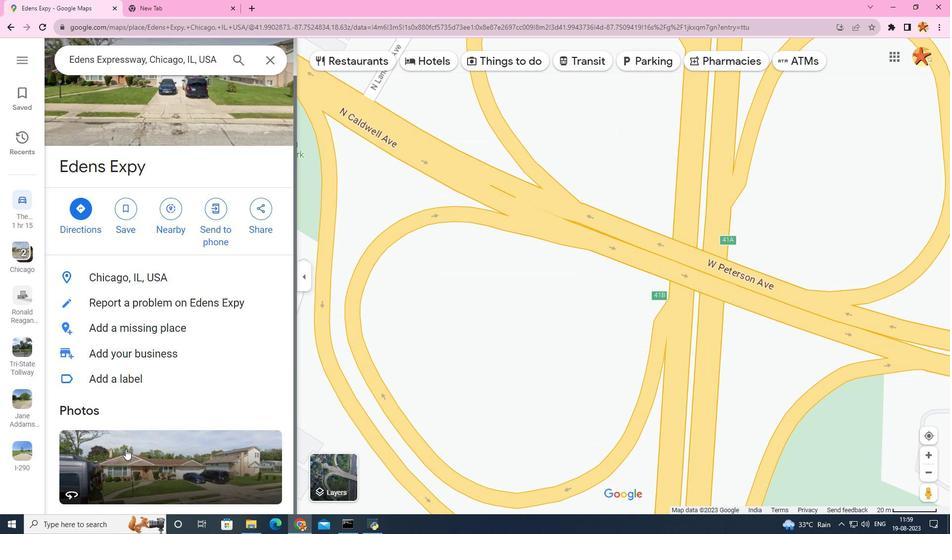 
Action: Mouse moved to (598, 417)
Screenshot: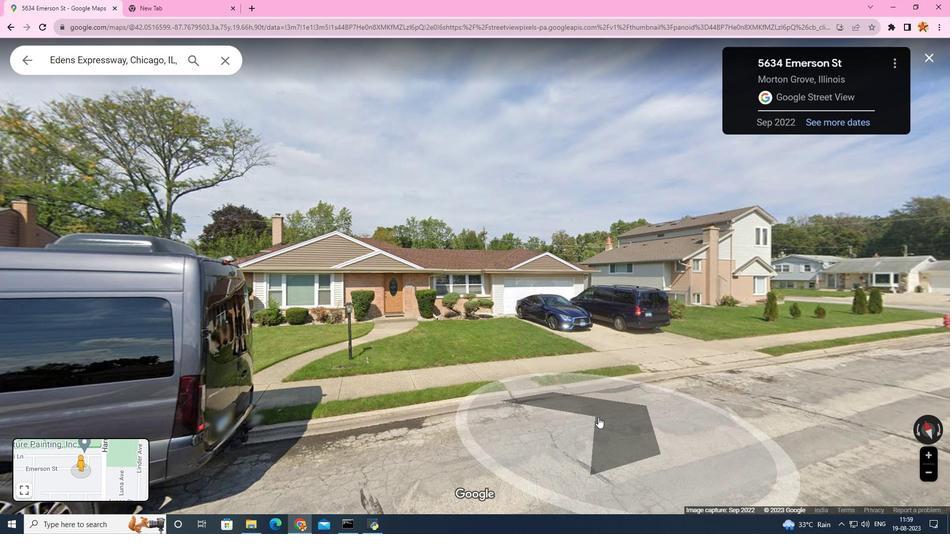 
Action: Mouse pressed left at (598, 417)
Screenshot: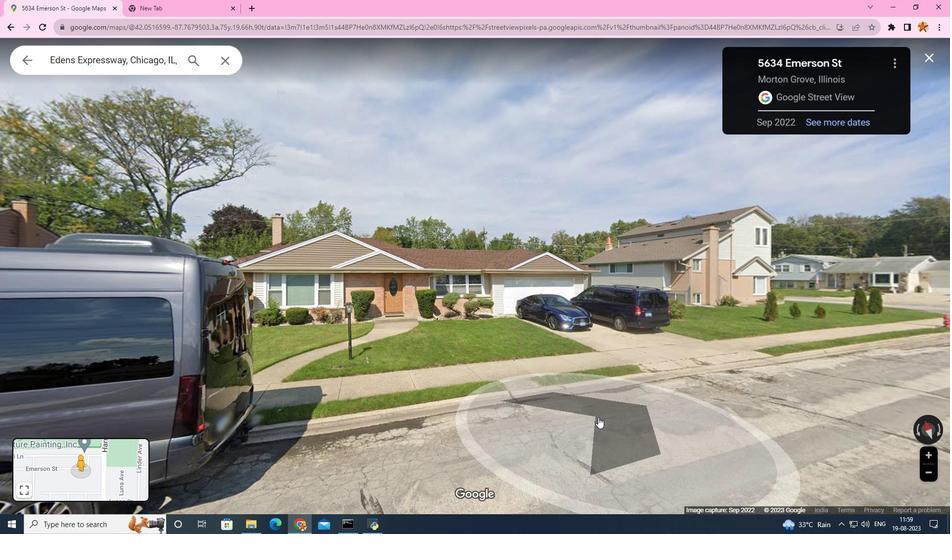 
Action: Mouse moved to (720, 421)
Screenshot: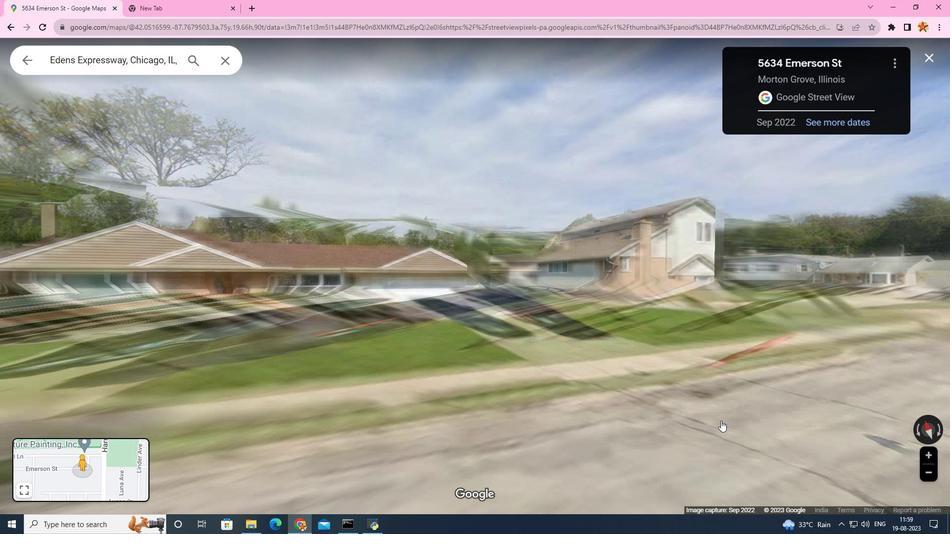 
Action: Mouse pressed left at (720, 421)
Screenshot: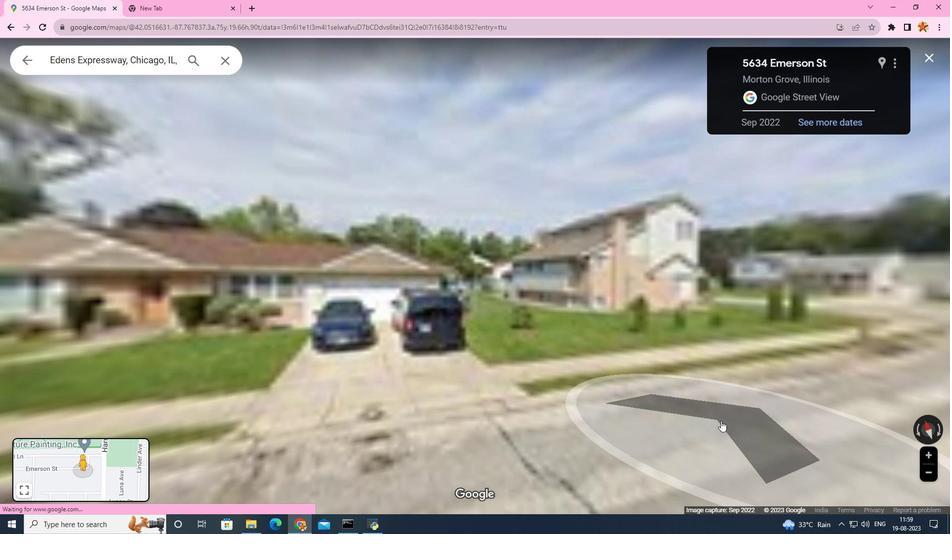 
Action: Mouse moved to (756, 419)
Screenshot: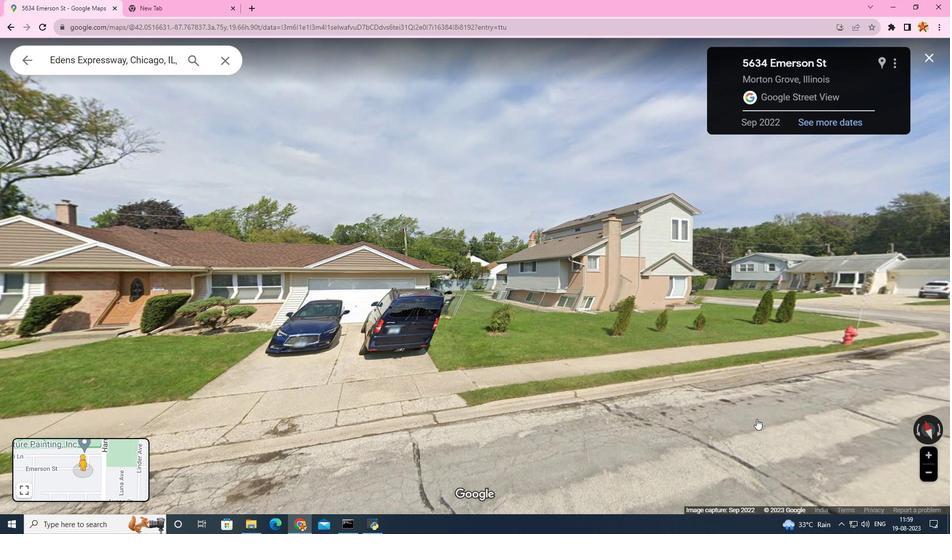 
Action: Mouse pressed left at (756, 419)
Screenshot: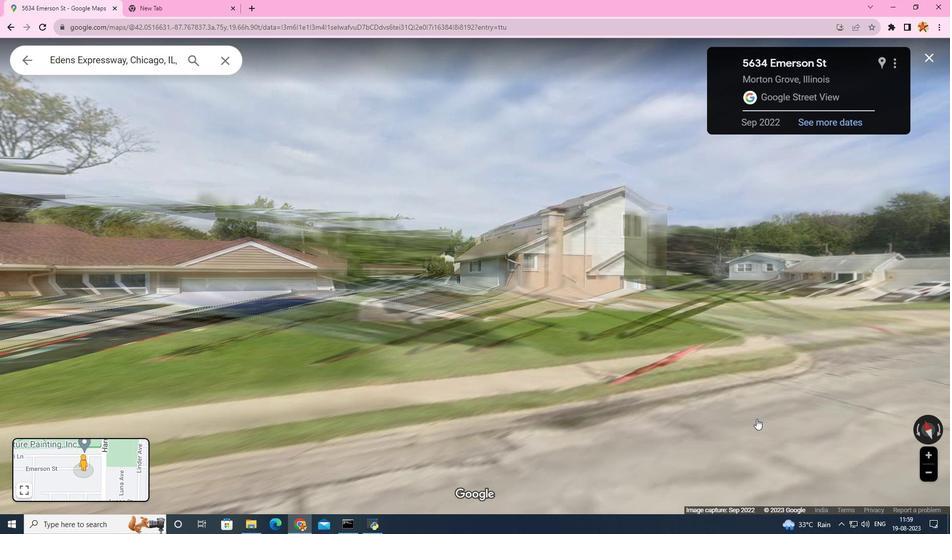 
Action: Mouse pressed left at (756, 419)
Screenshot: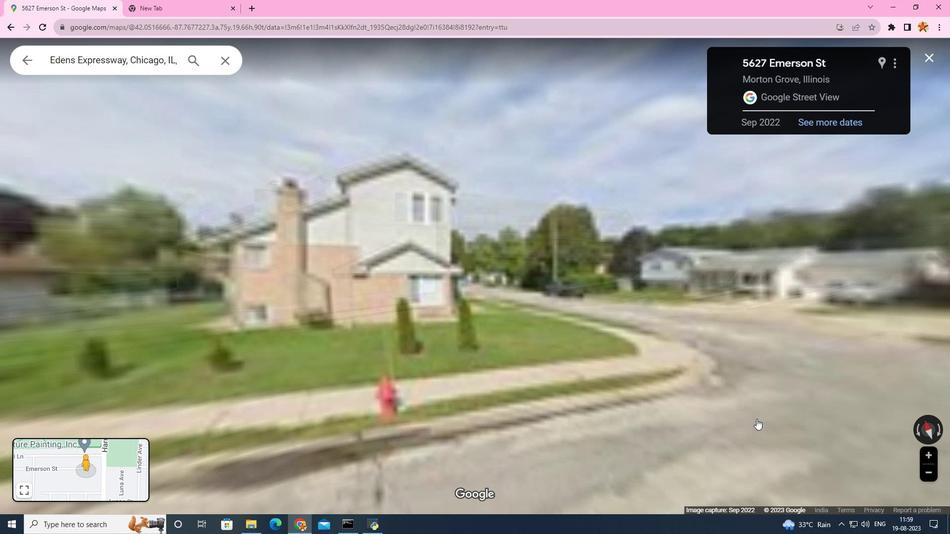 
Action: Mouse moved to (487, 343)
Screenshot: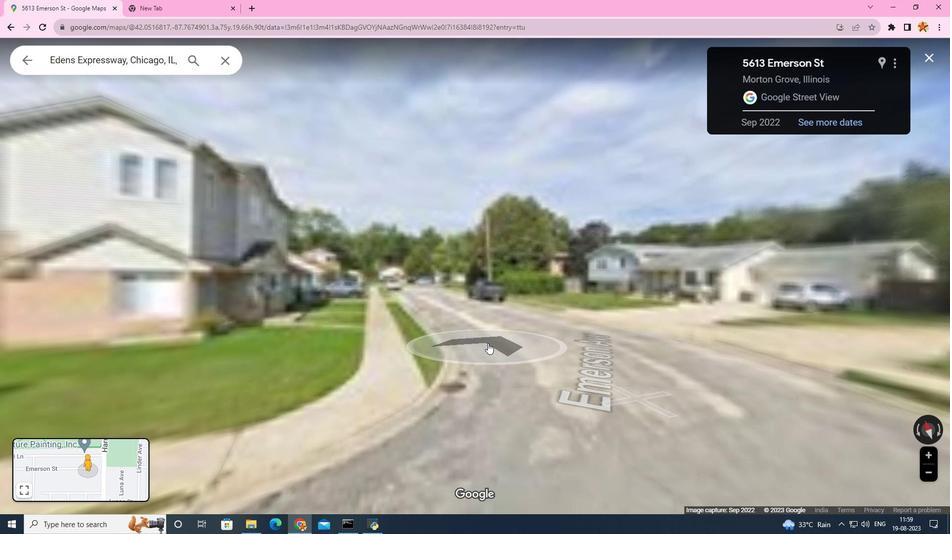 
Action: Mouse pressed left at (487, 343)
Screenshot: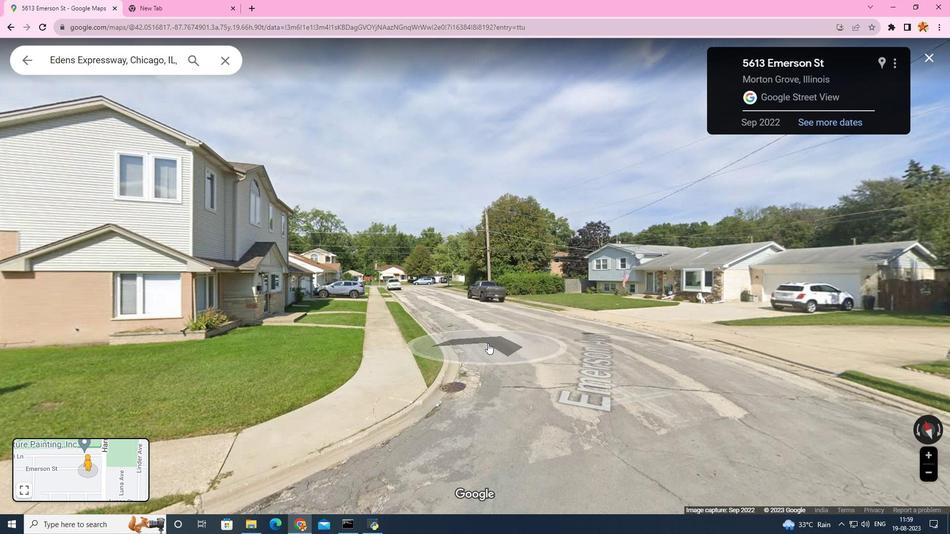 
Action: Mouse moved to (400, 303)
Screenshot: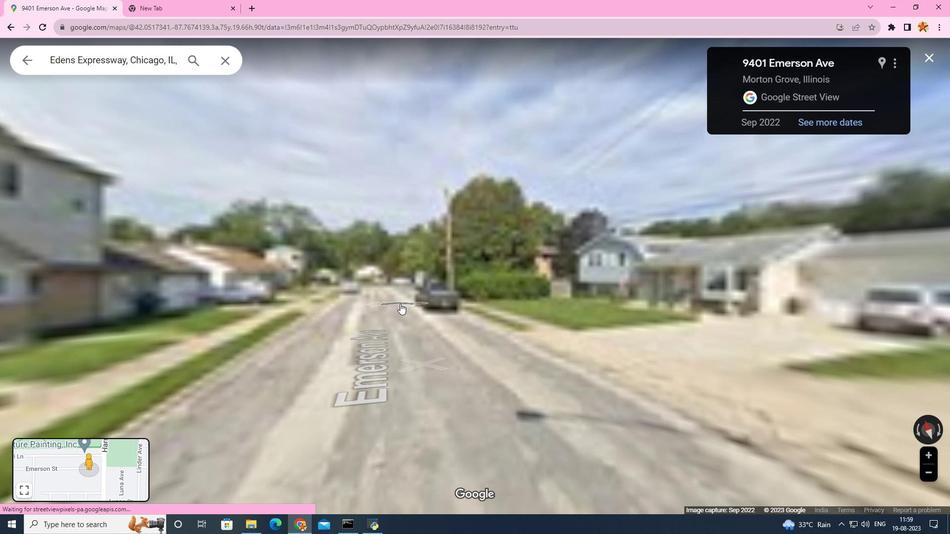 
Action: Mouse pressed left at (400, 303)
Screenshot: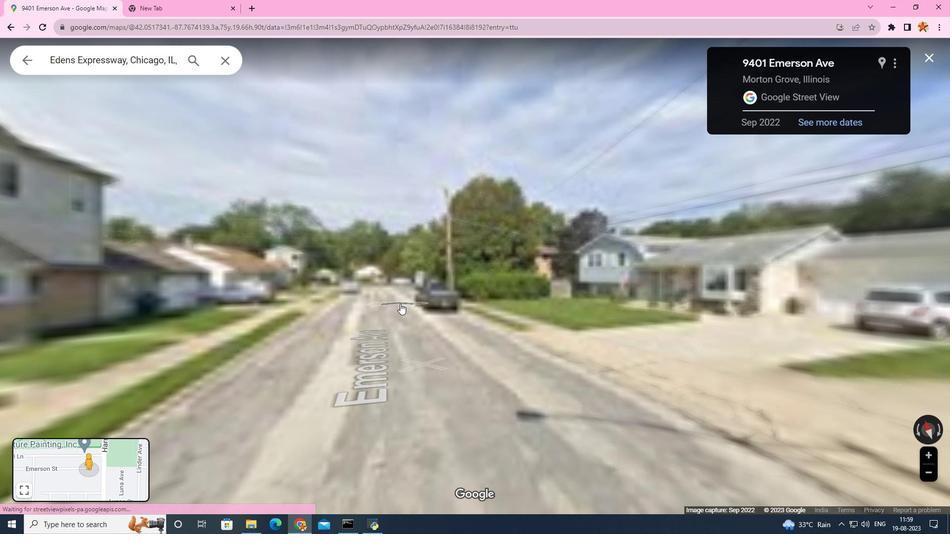 
Action: Mouse moved to (334, 295)
Screenshot: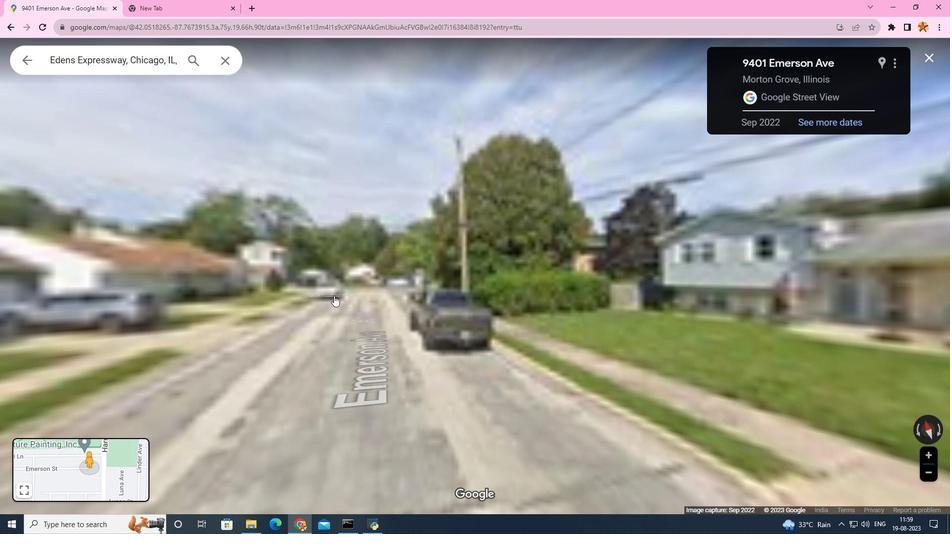 
Action: Mouse pressed left at (334, 295)
Screenshot: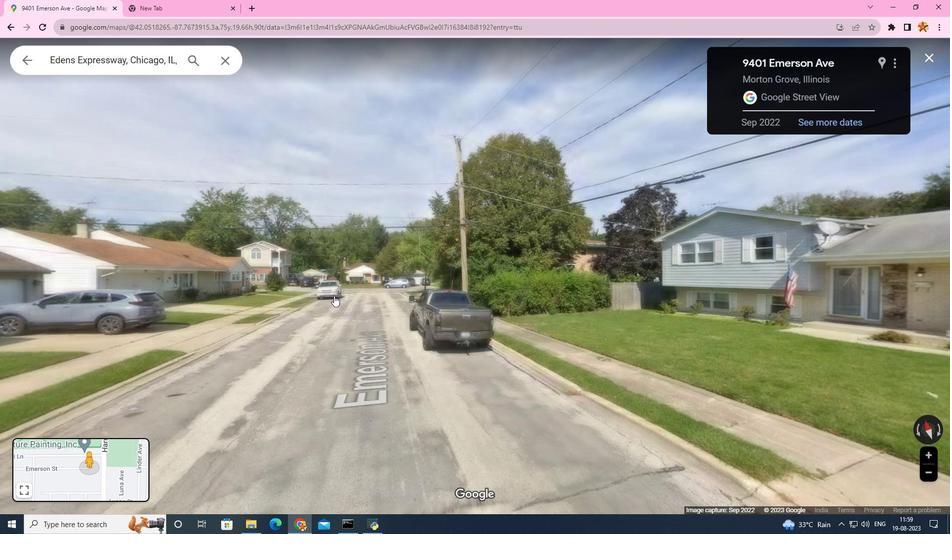 
Action: Mouse moved to (337, 294)
Screenshot: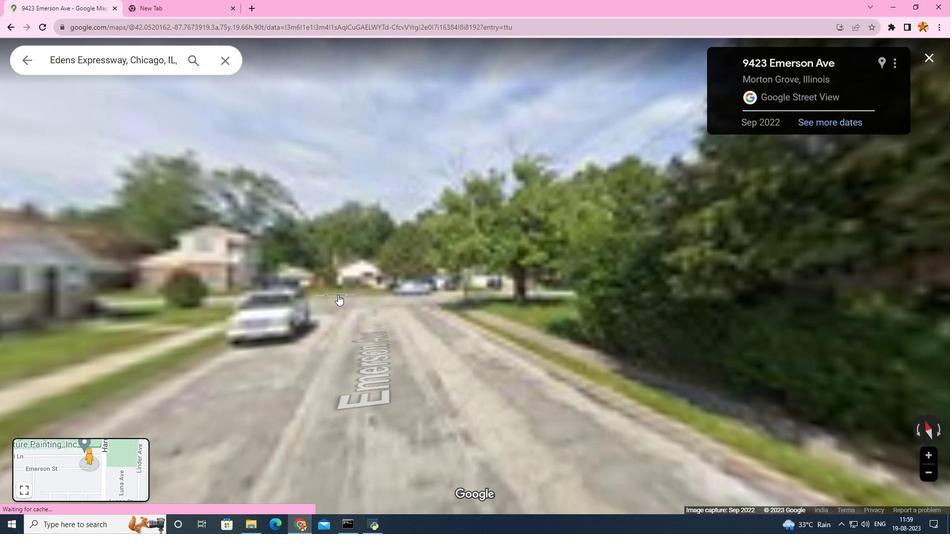 
Action: Mouse pressed left at (337, 294)
Screenshot: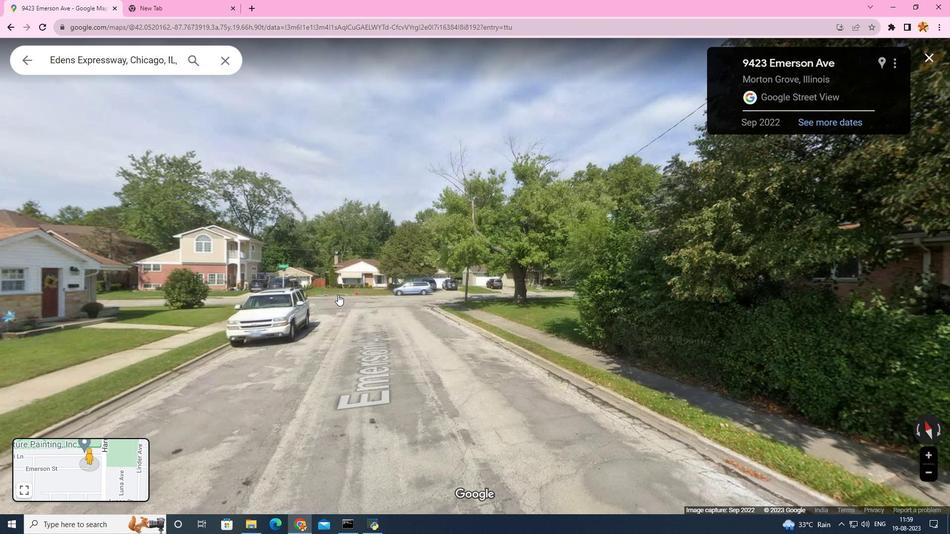 
Action: Mouse moved to (389, 302)
Screenshot: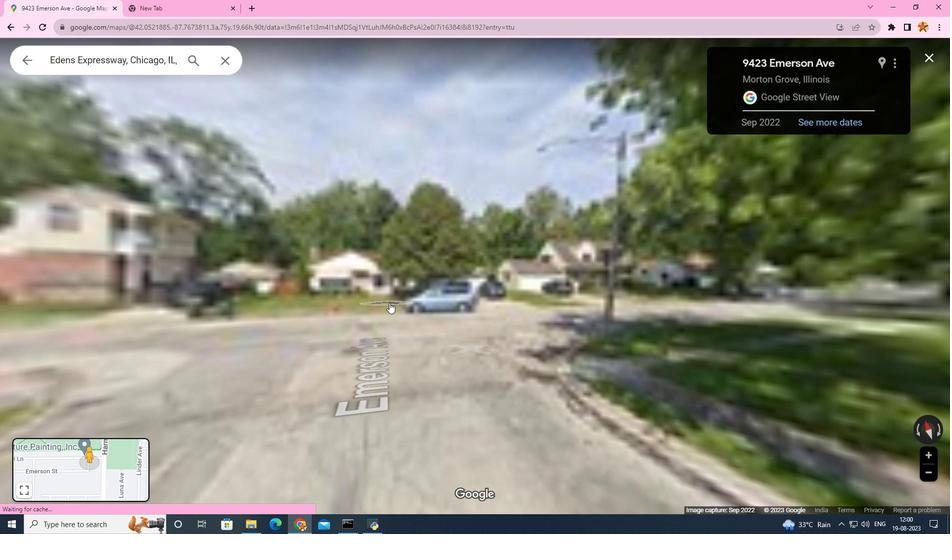 
Action: Mouse pressed left at (389, 302)
Screenshot: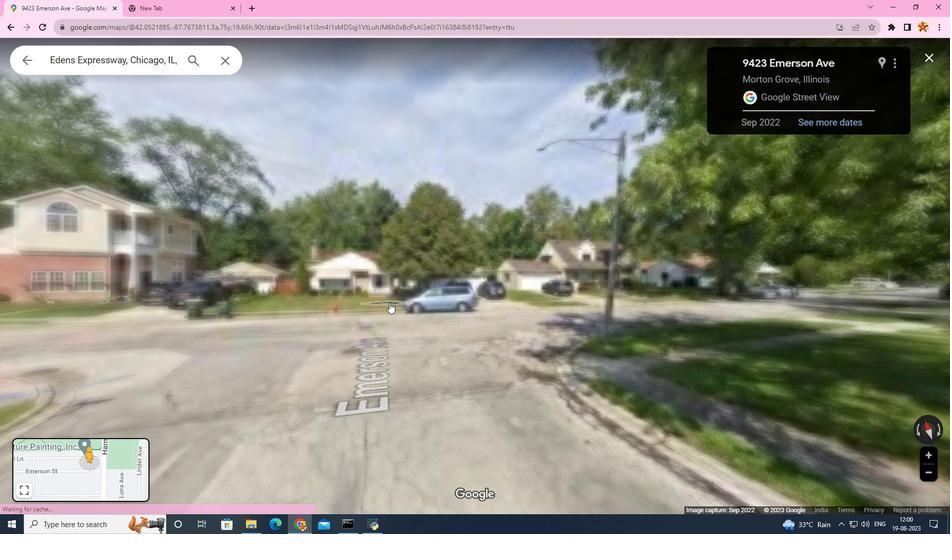 
Action: Mouse moved to (545, 360)
Screenshot: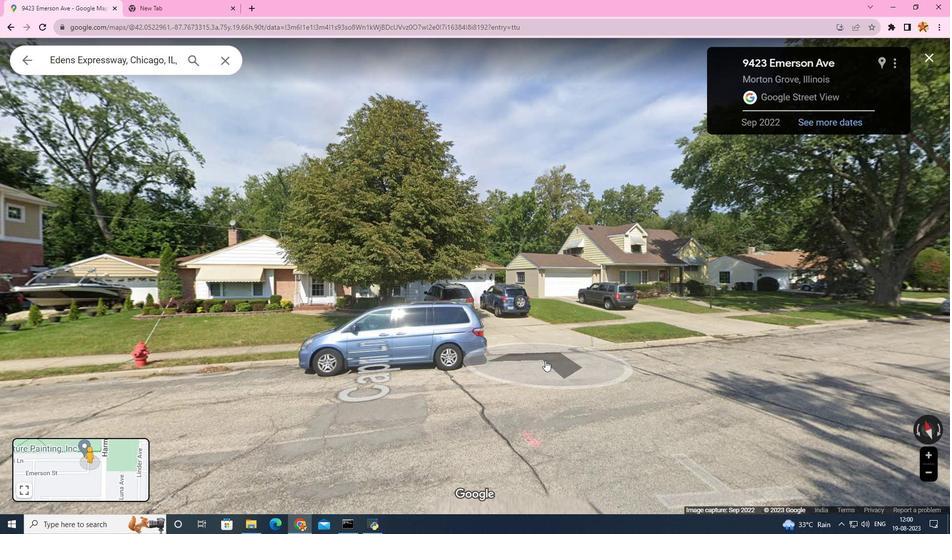 
Action: Mouse pressed left at (545, 360)
Screenshot: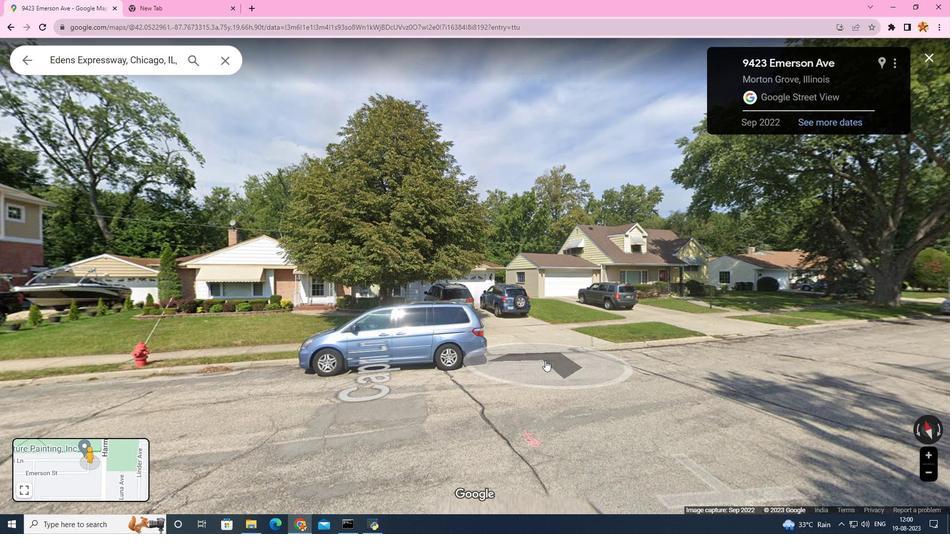 
Action: Mouse moved to (668, 393)
Screenshot: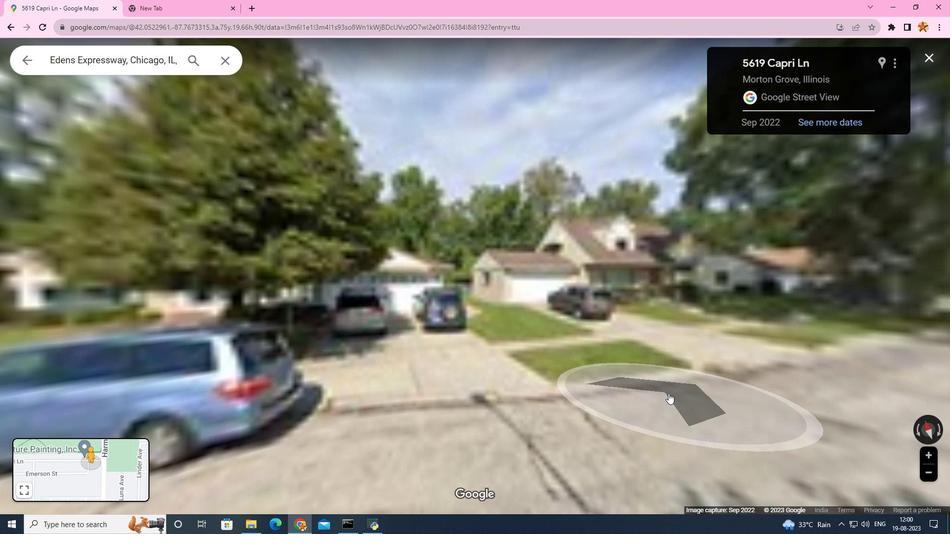 
Action: Mouse pressed left at (668, 393)
Screenshot: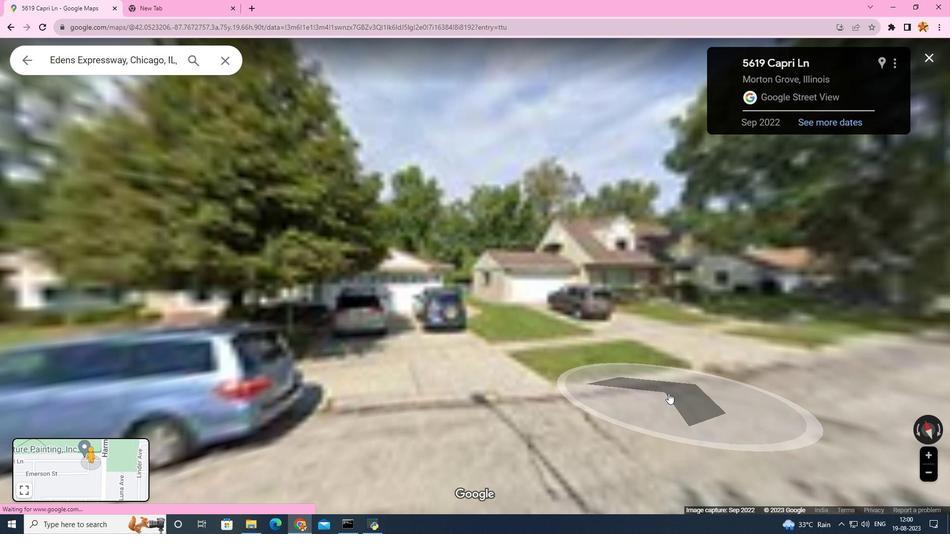 
Action: Mouse moved to (704, 401)
Screenshot: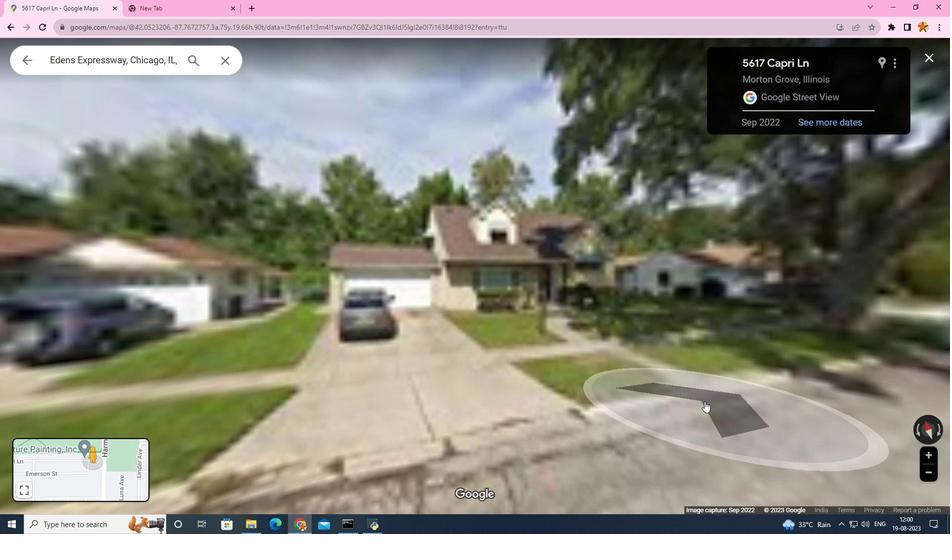 
Action: Mouse pressed left at (704, 401)
Screenshot: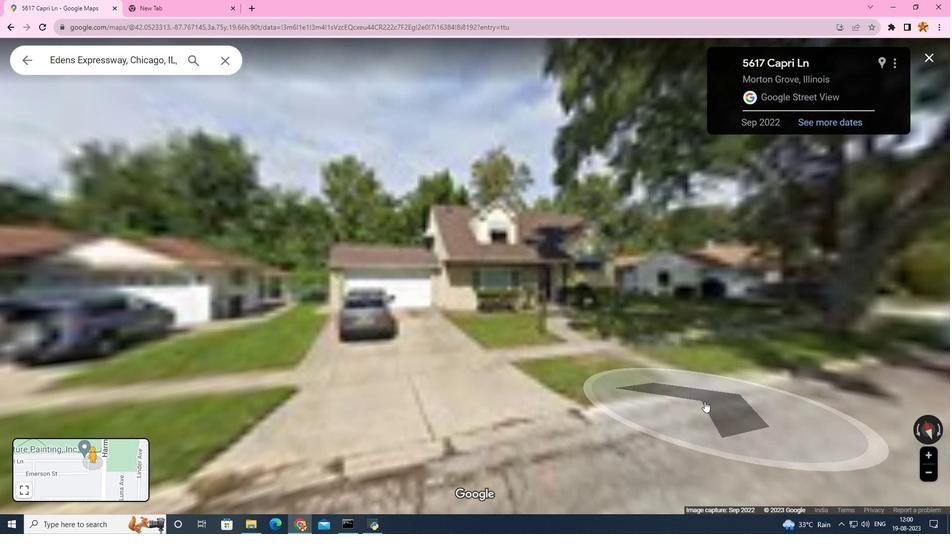 
Action: Mouse moved to (762, 412)
Screenshot: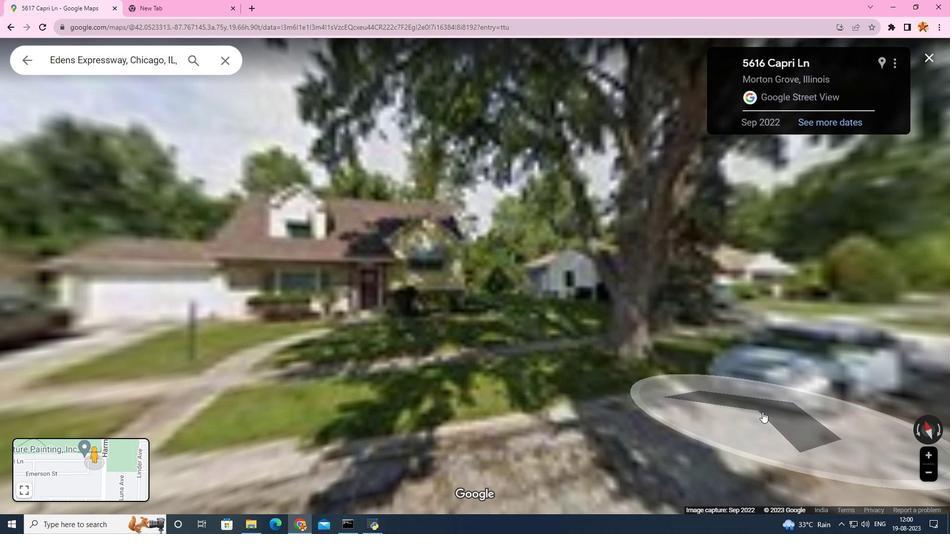 
Action: Mouse pressed left at (762, 412)
Screenshot: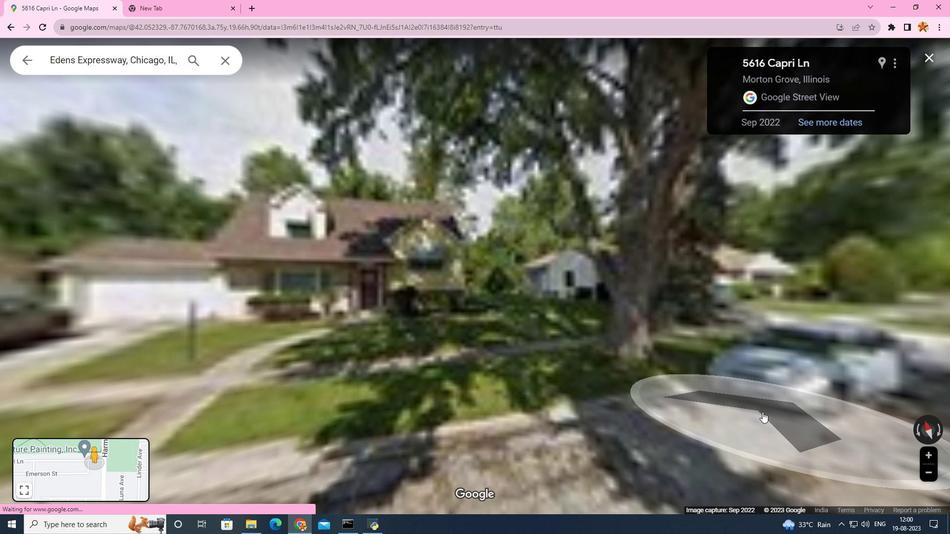 
Action: Mouse moved to (790, 444)
Screenshot: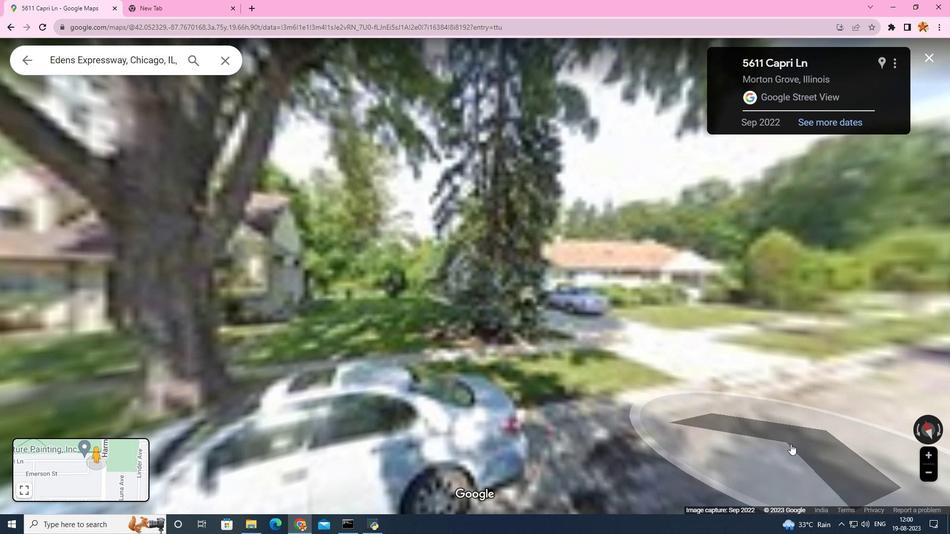 
Action: Mouse pressed left at (790, 444)
Screenshot: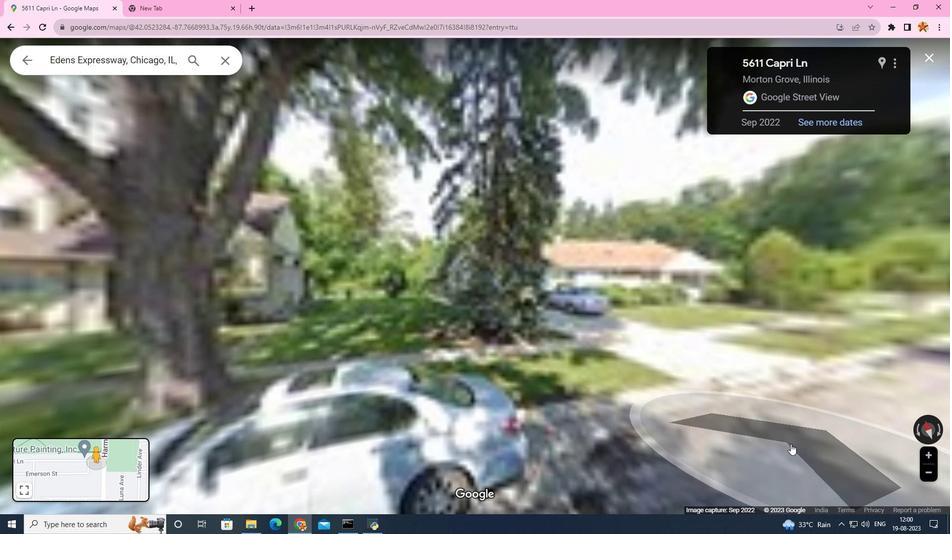
Action: Mouse moved to (804, 443)
Screenshot: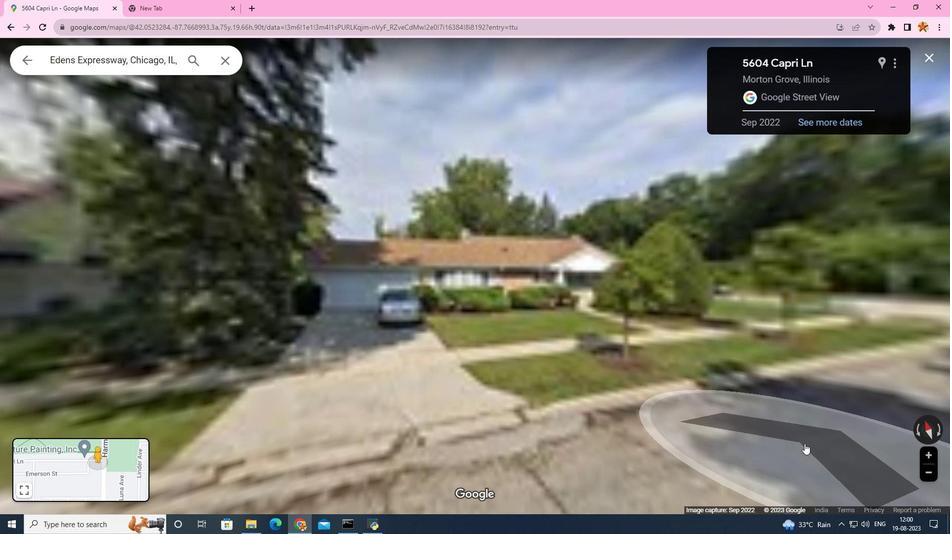 
Action: Mouse pressed left at (804, 443)
Screenshot: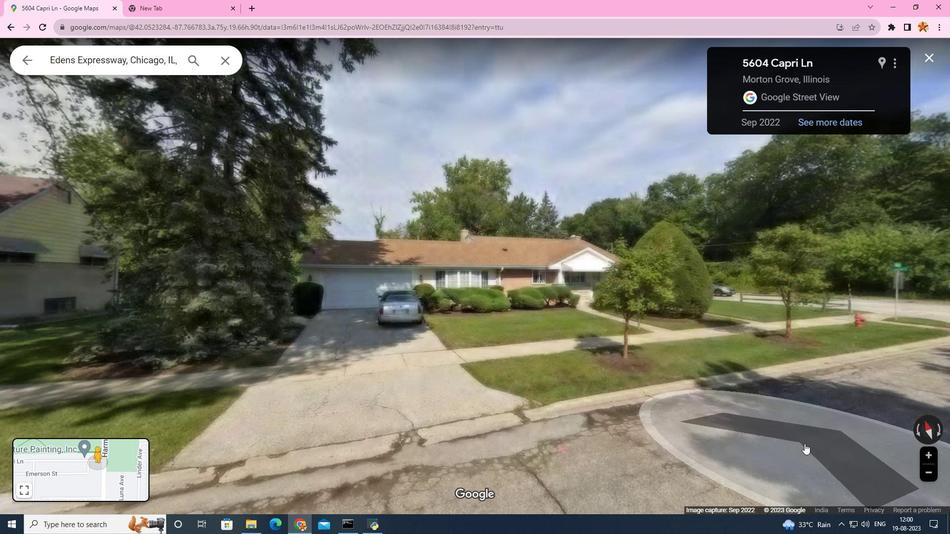 
Action: Mouse moved to (825, 436)
Screenshot: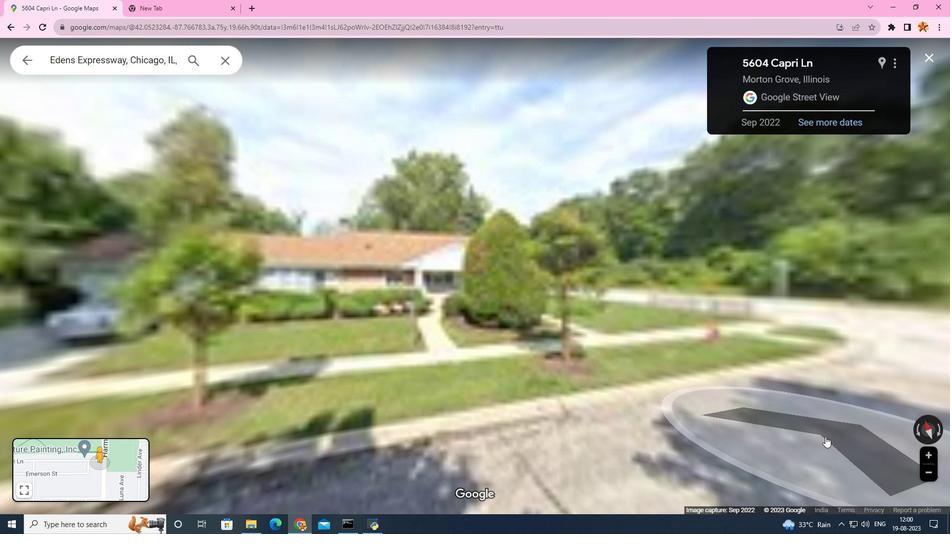 
Action: Mouse pressed left at (825, 436)
Screenshot: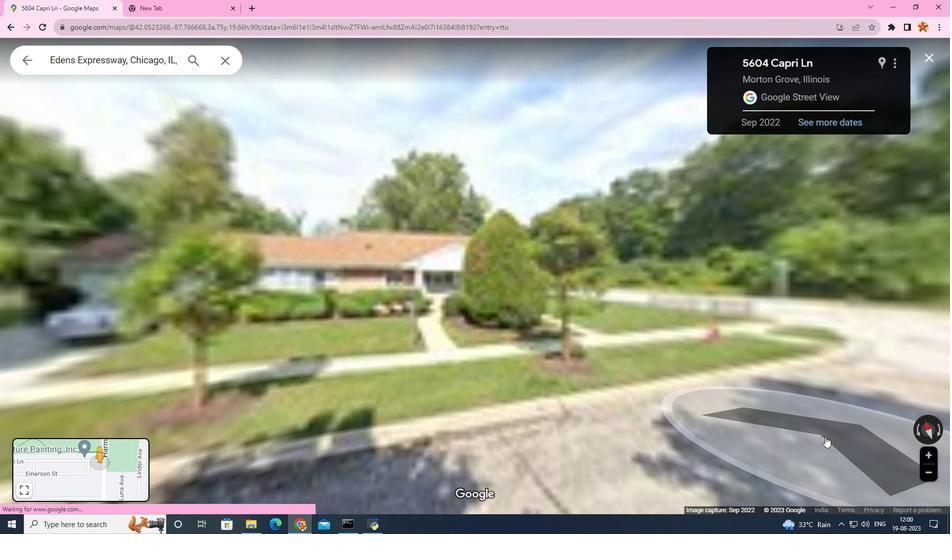 
Action: Mouse moved to (843, 429)
Screenshot: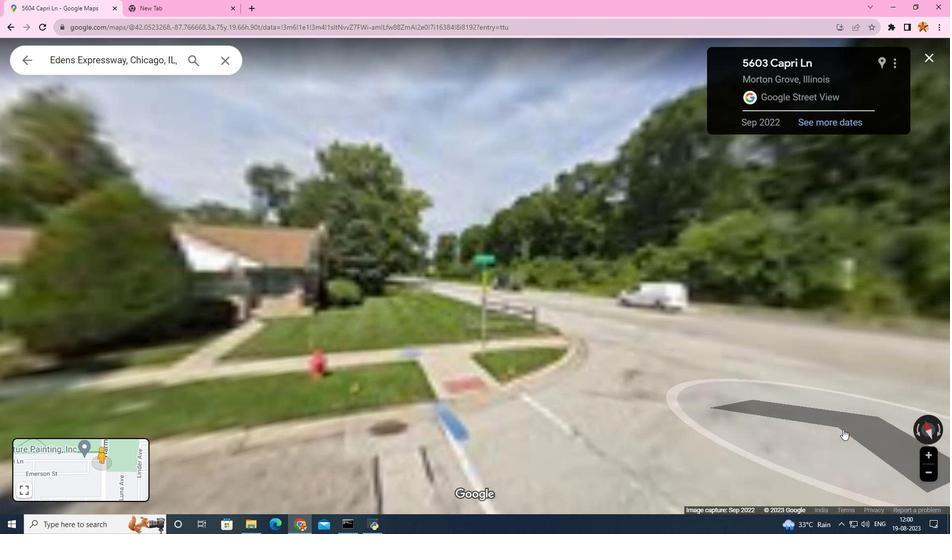 
Action: Mouse pressed left at (843, 429)
Screenshot: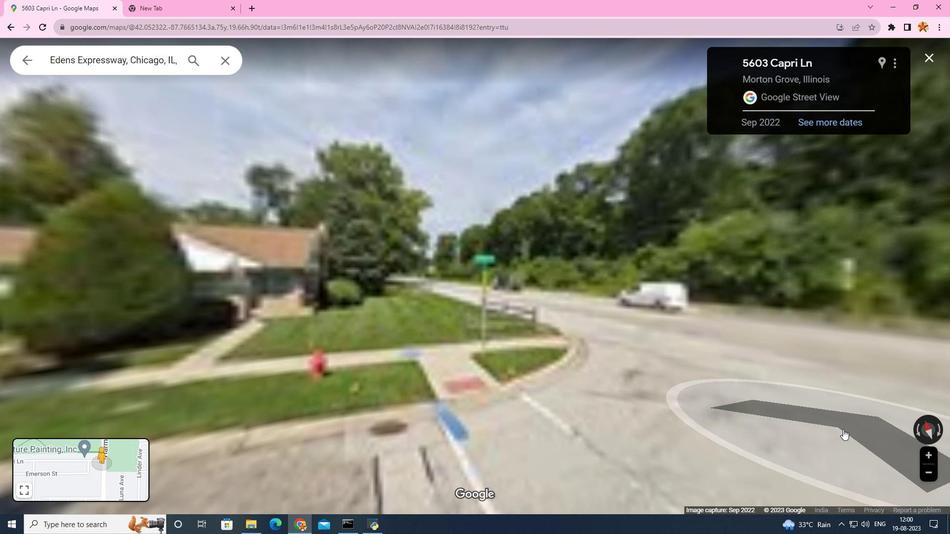 
Action: Mouse moved to (439, 276)
Screenshot: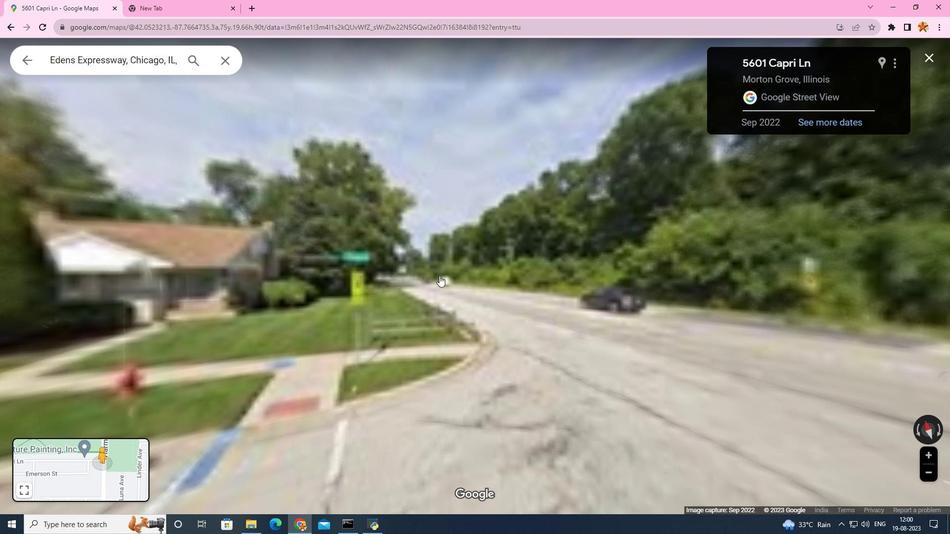
Action: Mouse pressed left at (439, 276)
Screenshot: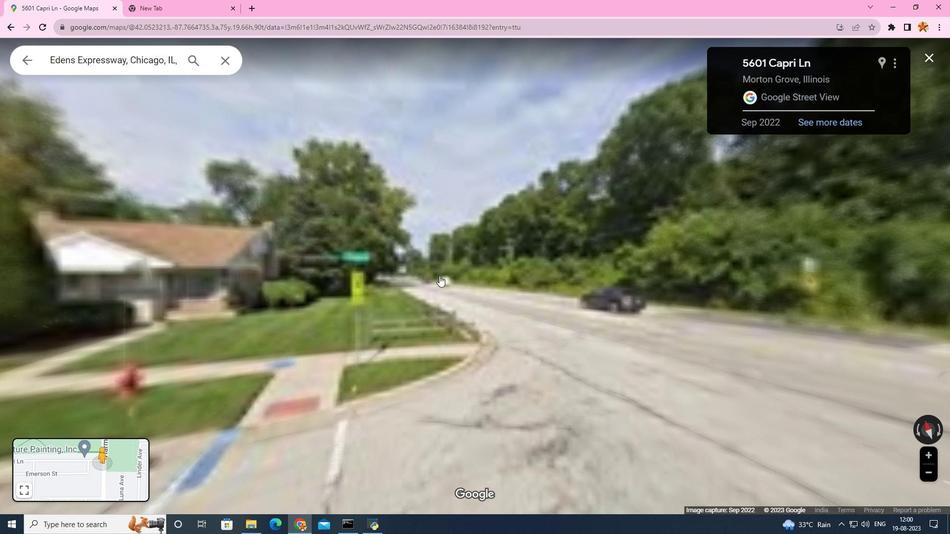 
Action: Mouse moved to (402, 304)
Screenshot: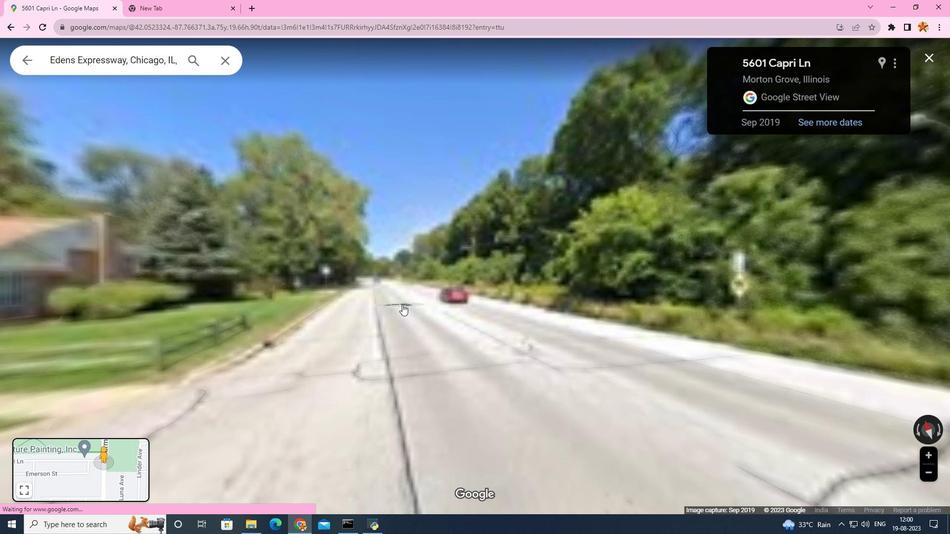 
Action: Mouse pressed left at (402, 304)
Screenshot: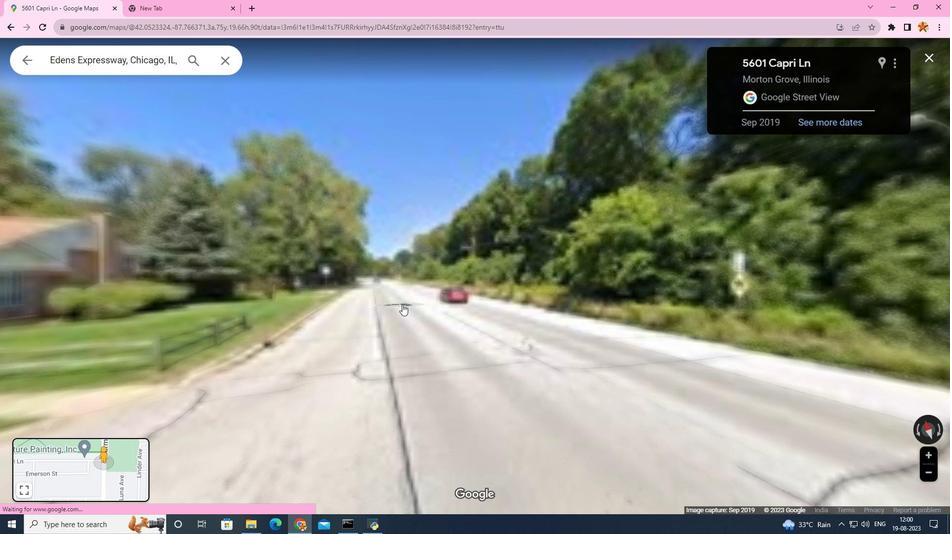 
Action: Mouse pressed left at (402, 304)
Screenshot: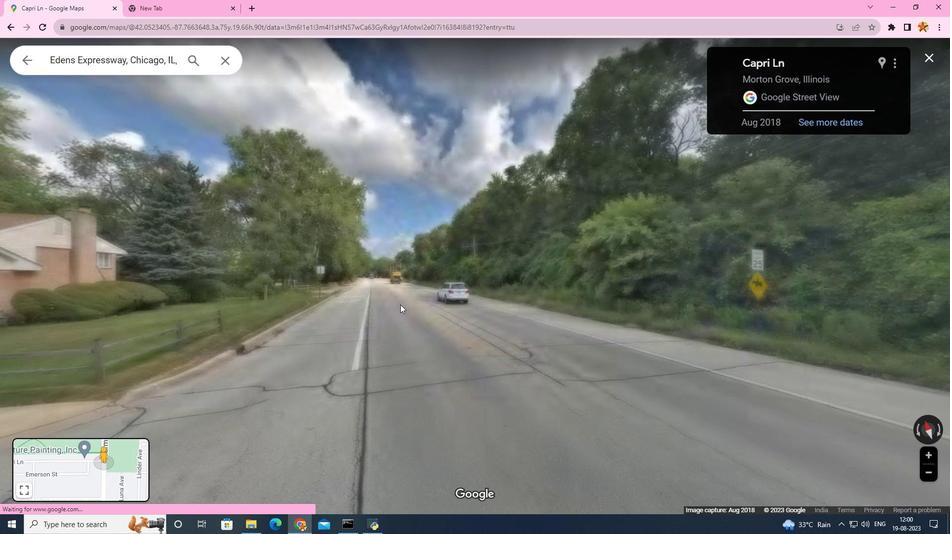 
Action: Mouse moved to (363, 271)
Screenshot: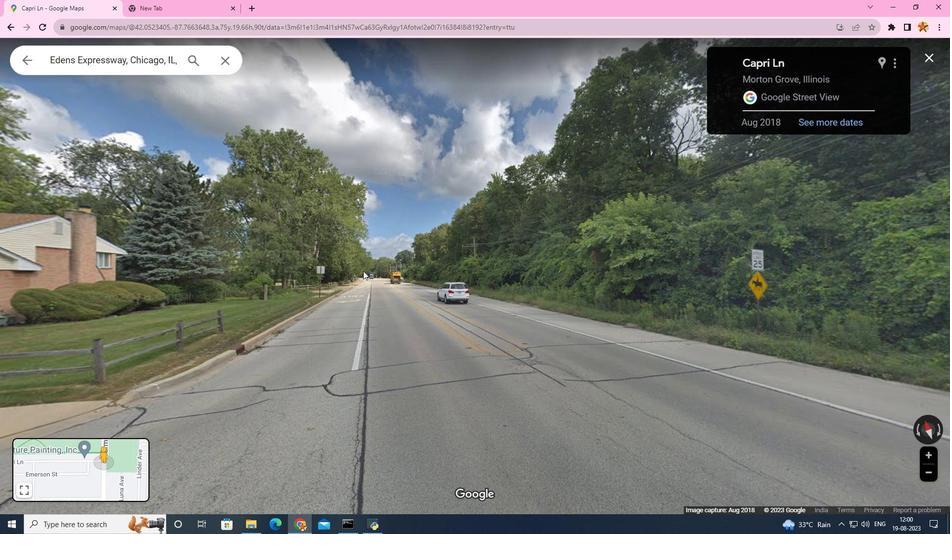 
Action: Mouse pressed left at (363, 271)
Screenshot: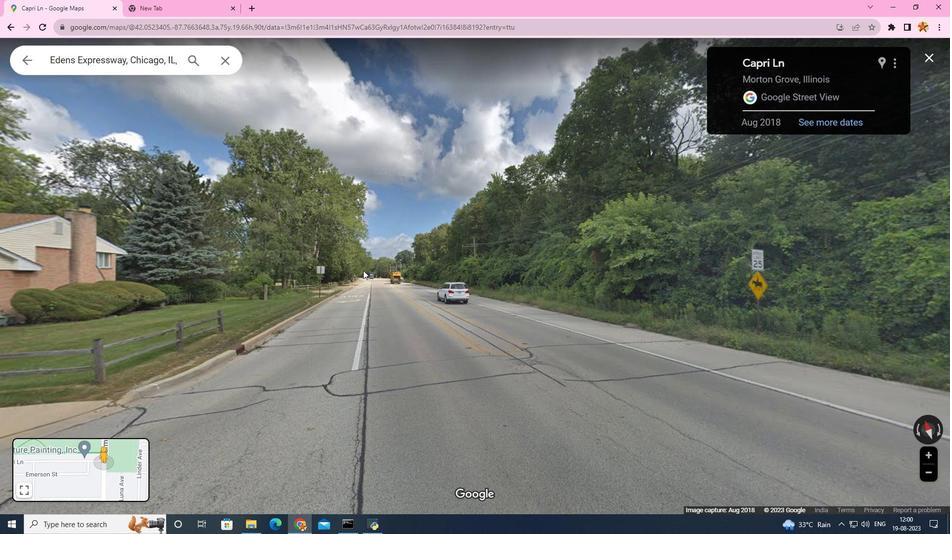 
Action: Mouse moved to (353, 307)
Screenshot: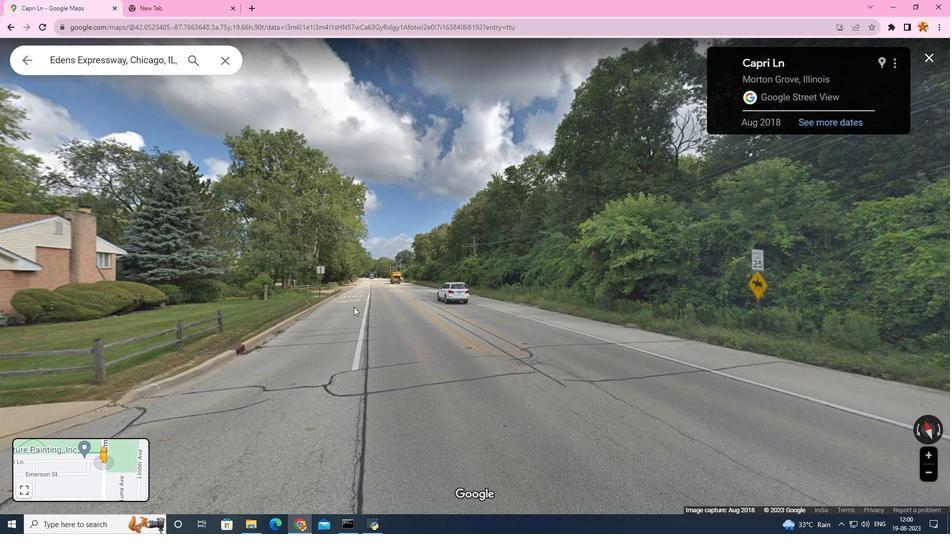 
Action: Mouse scrolled (353, 306) with delta (0, 0)
Screenshot: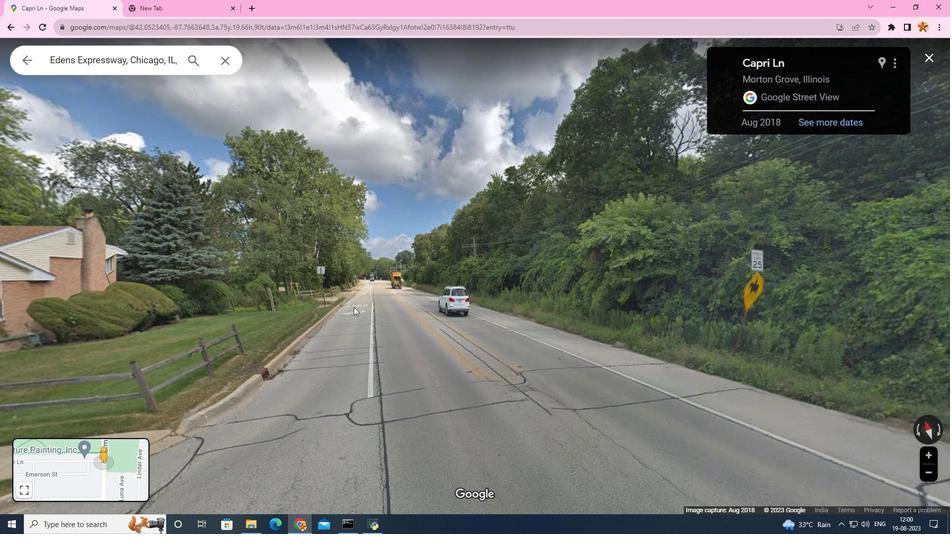 
Action: Mouse scrolled (353, 306) with delta (0, 0)
Screenshot: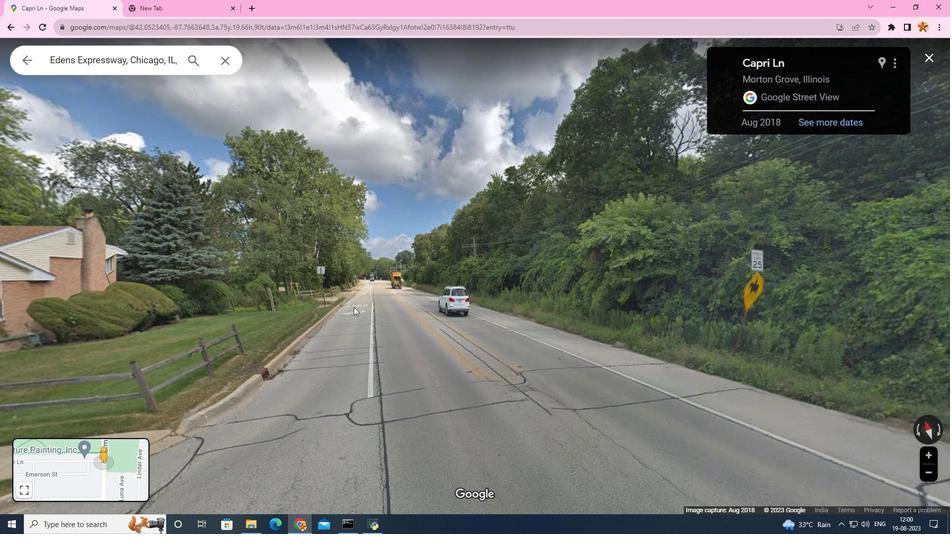 
Action: Mouse scrolled (353, 306) with delta (0, 0)
Screenshot: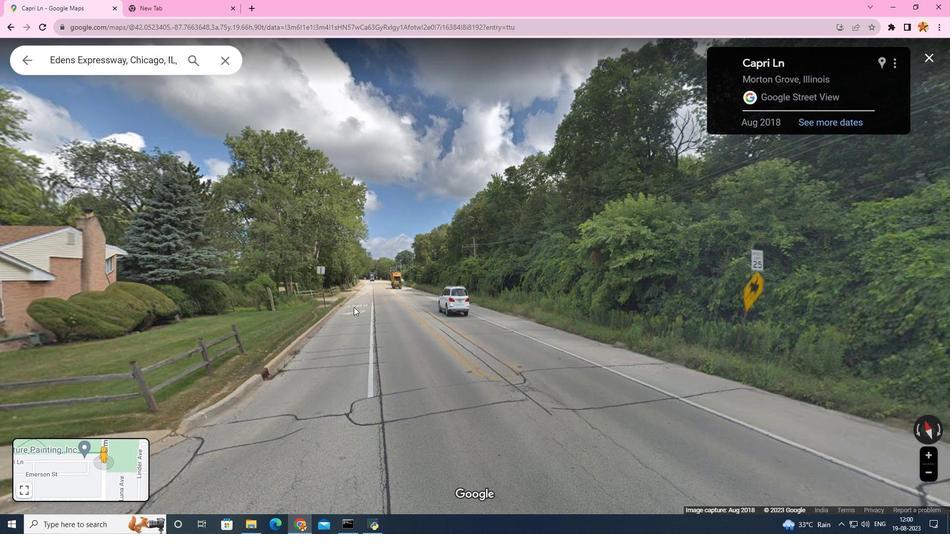 
Action: Mouse scrolled (353, 306) with delta (0, 0)
Screenshot: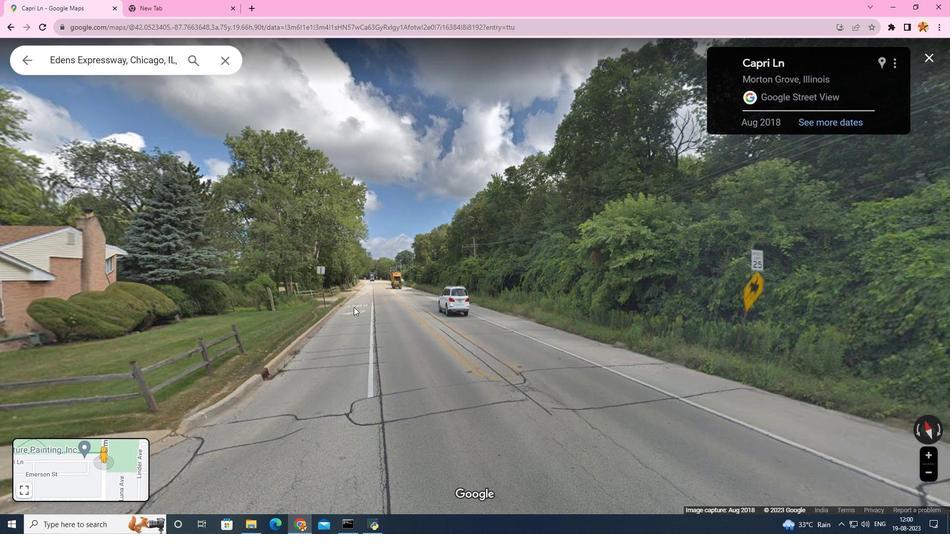 
Action: Mouse scrolled (353, 306) with delta (0, 0)
Screenshot: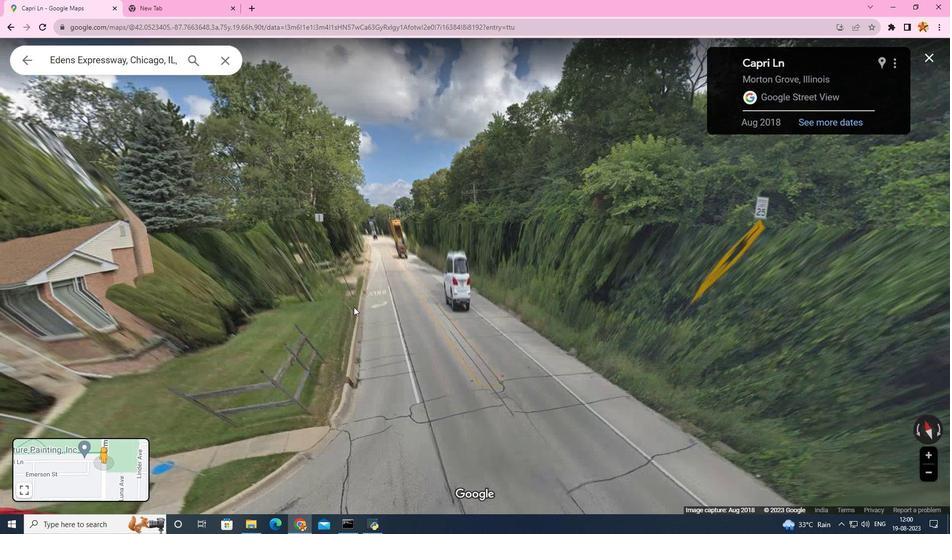 
Action: Mouse scrolled (353, 306) with delta (0, 0)
Screenshot: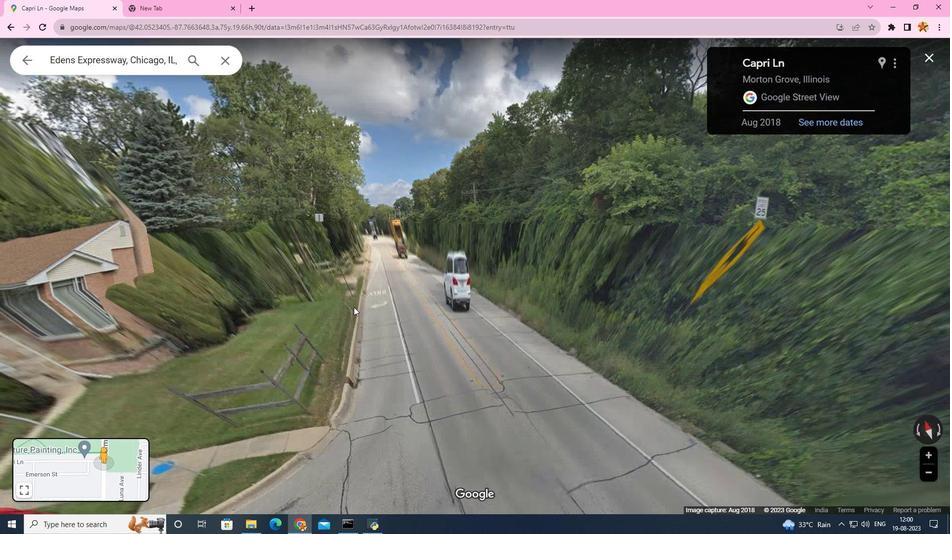 
Action: Mouse scrolled (353, 306) with delta (0, 0)
Screenshot: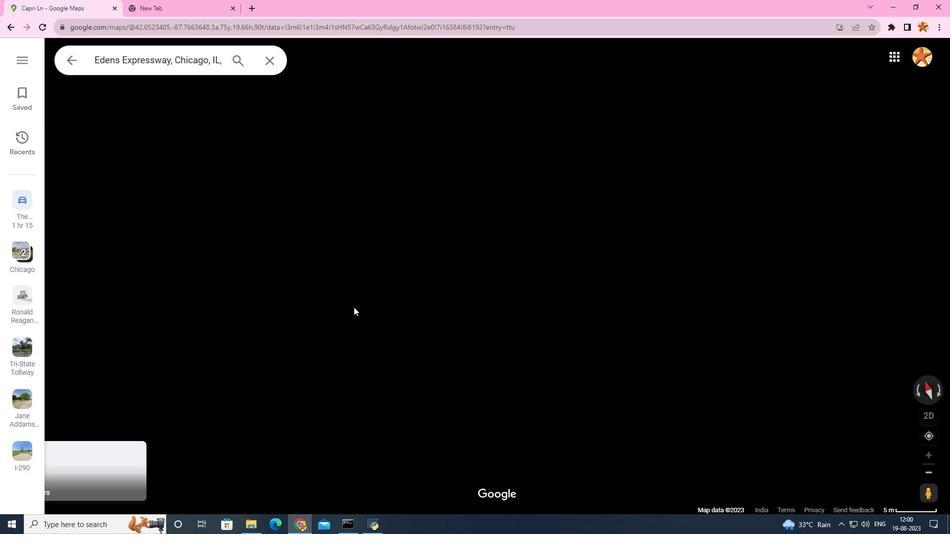 
Action: Mouse scrolled (353, 306) with delta (0, 0)
Screenshot: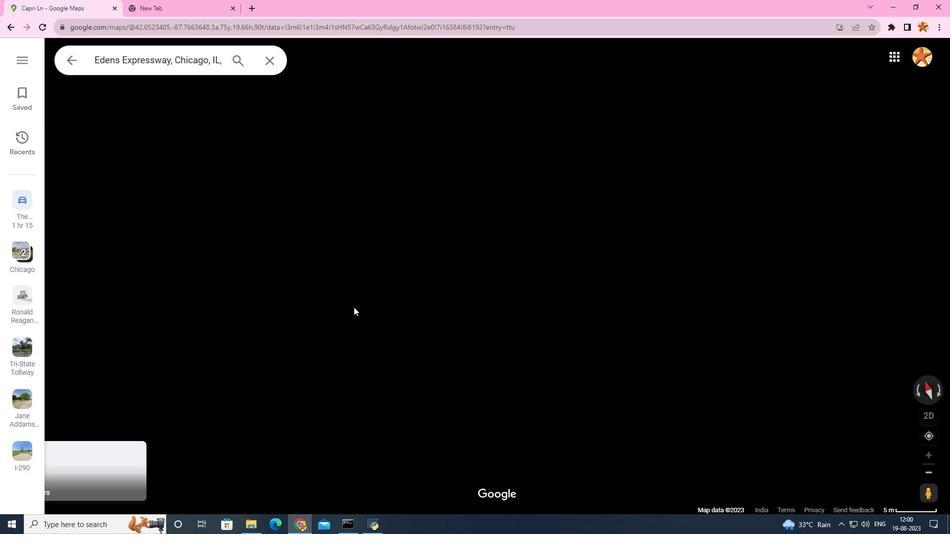 
Action: Mouse scrolled (353, 306) with delta (0, 0)
Screenshot: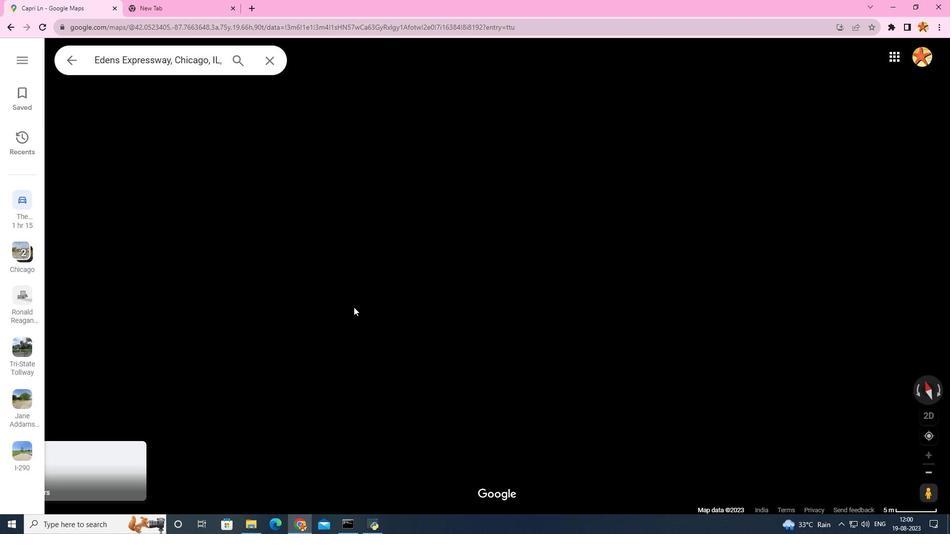 
Action: Mouse scrolled (353, 306) with delta (0, 0)
Screenshot: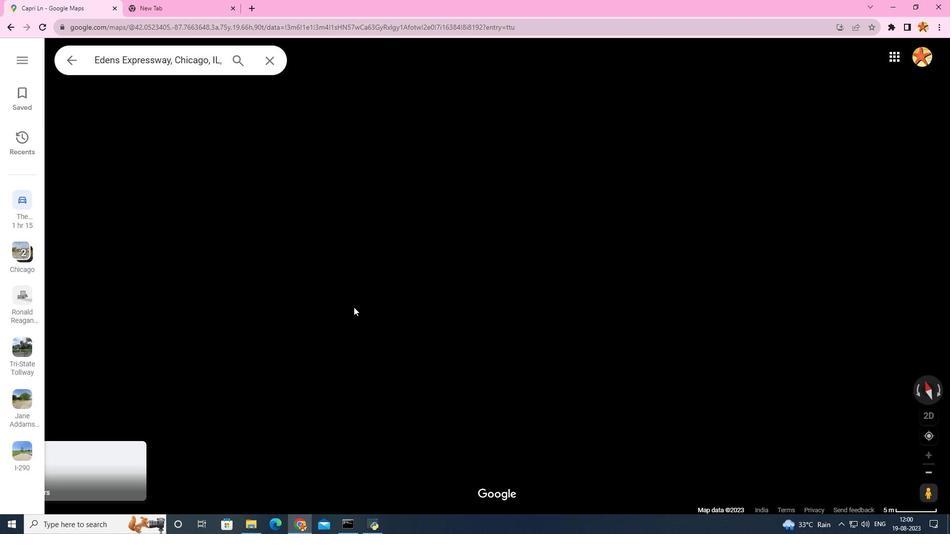 
Action: Mouse scrolled (353, 306) with delta (0, 0)
Screenshot: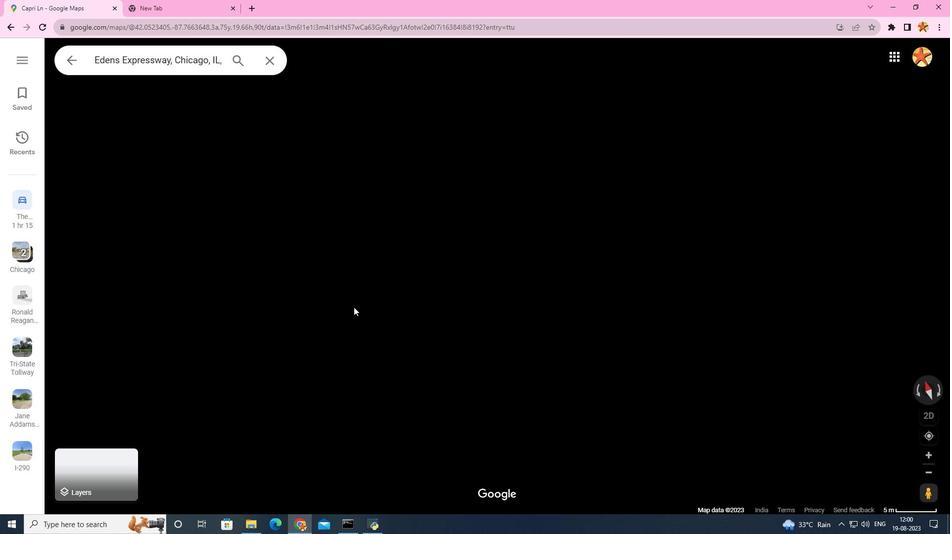 
Action: Mouse scrolled (353, 307) with delta (0, 0)
Screenshot: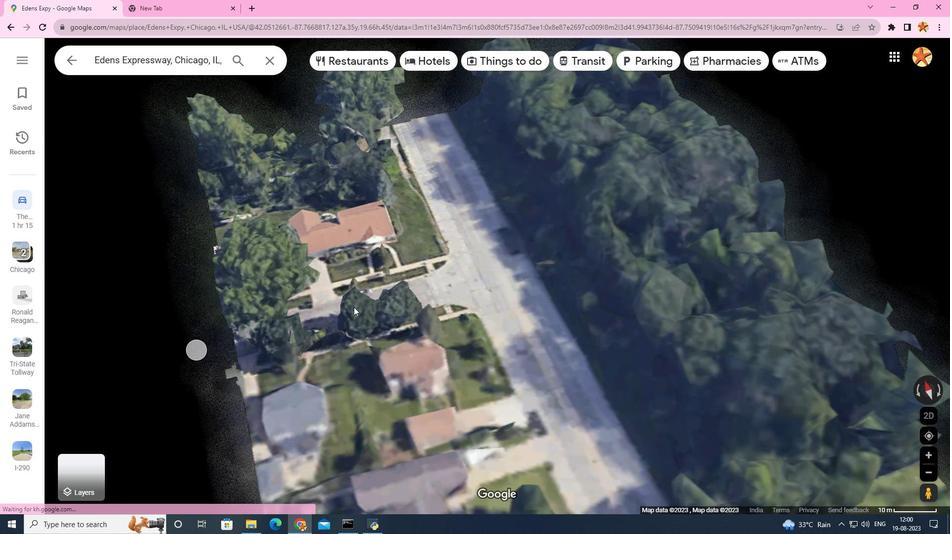 
Action: Mouse scrolled (353, 306) with delta (0, 0)
Screenshot: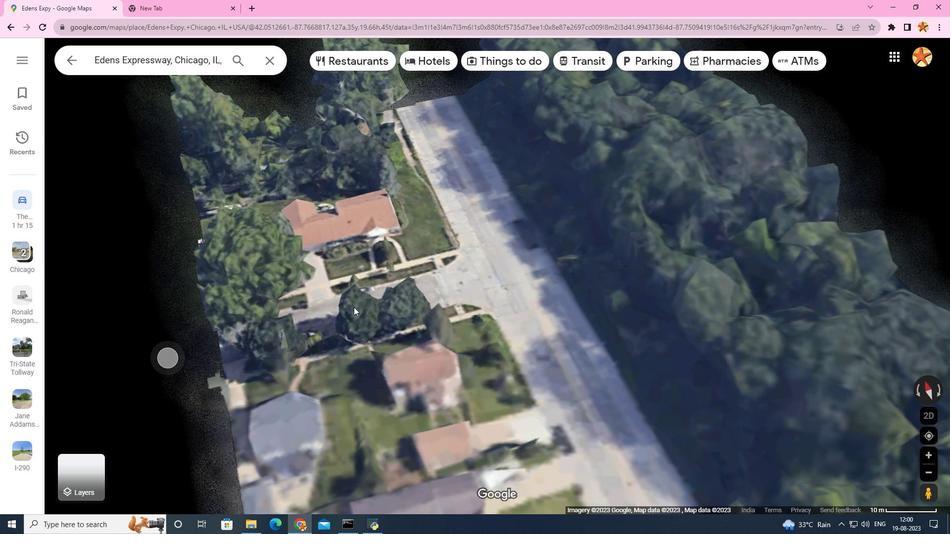 
Action: Mouse scrolled (353, 306) with delta (0, 0)
Screenshot: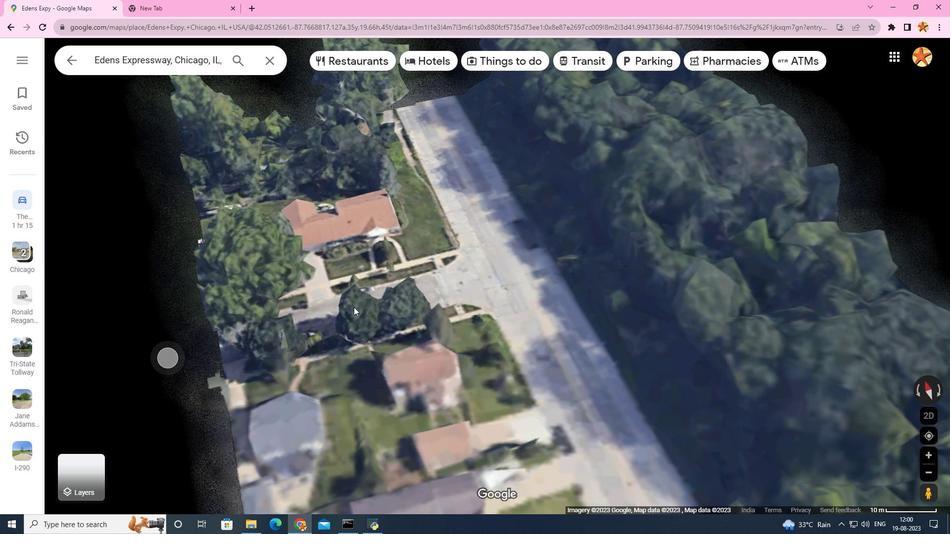 
Action: Mouse scrolled (353, 306) with delta (0, 0)
Screenshot: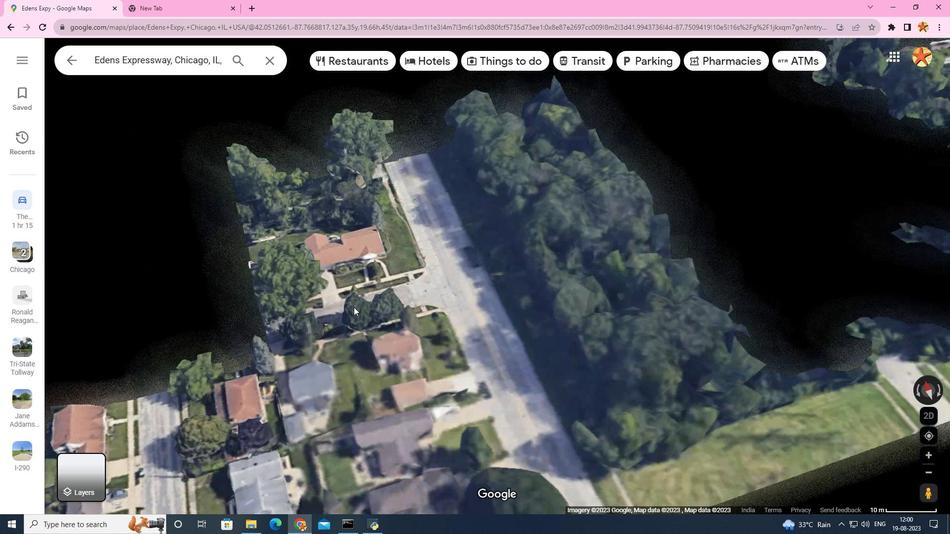 
Action: Mouse scrolled (353, 306) with delta (0, 0)
Screenshot: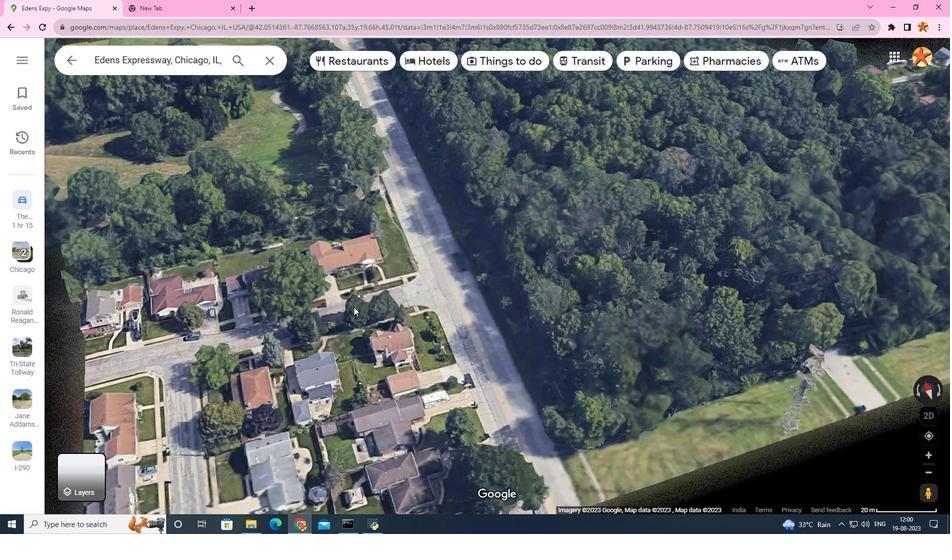 
Action: Mouse scrolled (353, 306) with delta (0, 0)
Screenshot: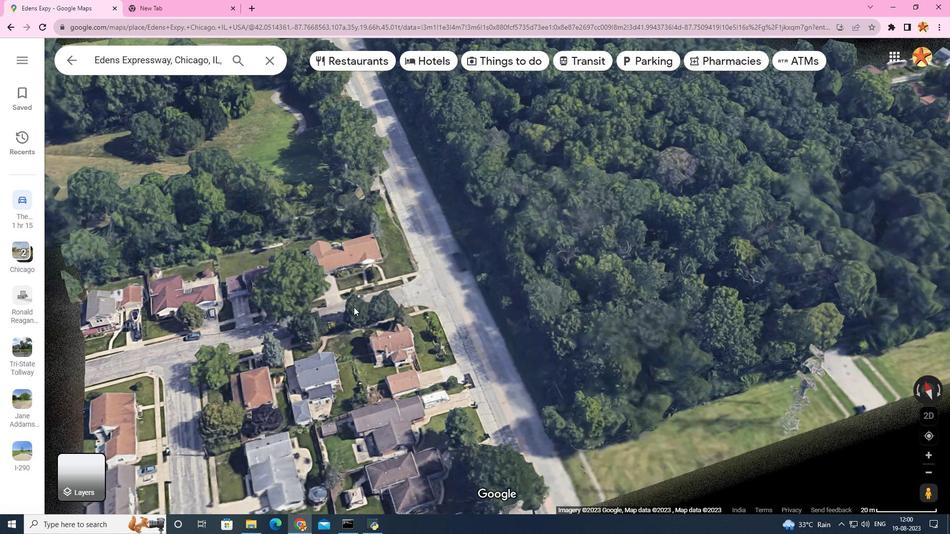 
Action: Mouse scrolled (353, 306) with delta (0, 0)
Screenshot: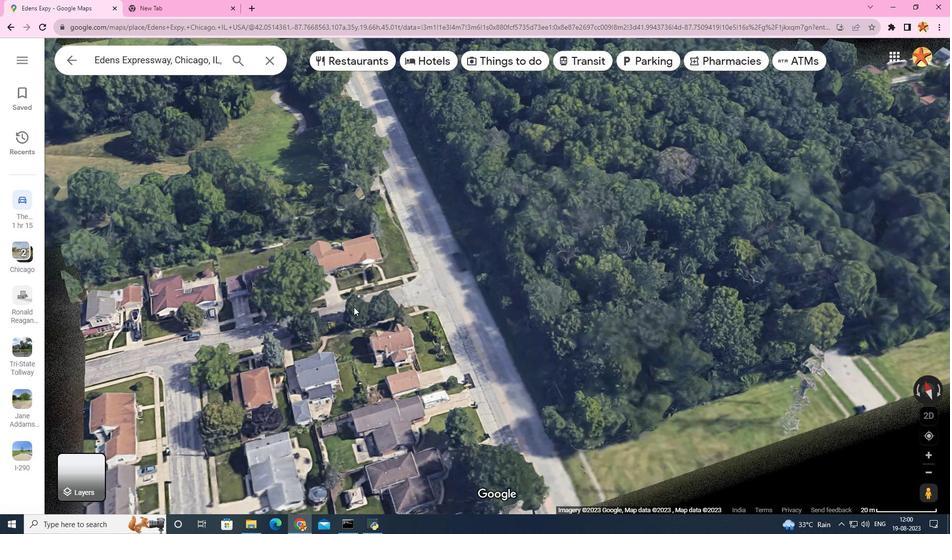 
Action: Mouse scrolled (353, 306) with delta (0, 0)
Screenshot: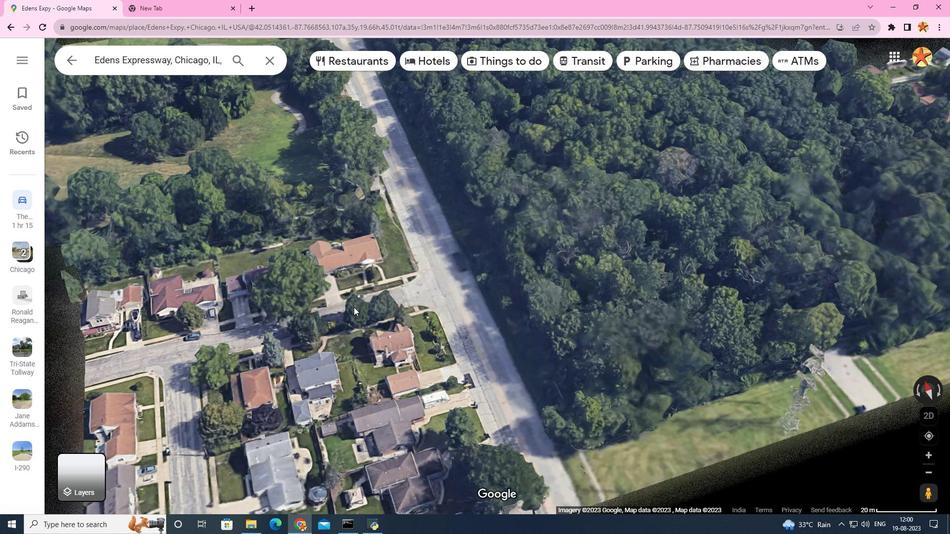 
Action: Mouse scrolled (353, 306) with delta (0, 0)
Screenshot: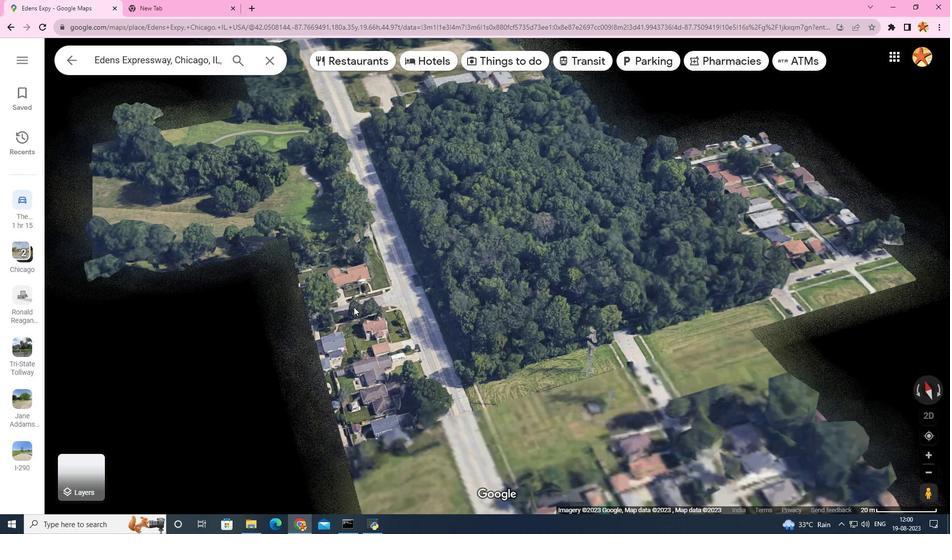 
Action: Mouse scrolled (353, 306) with delta (0, 0)
Screenshot: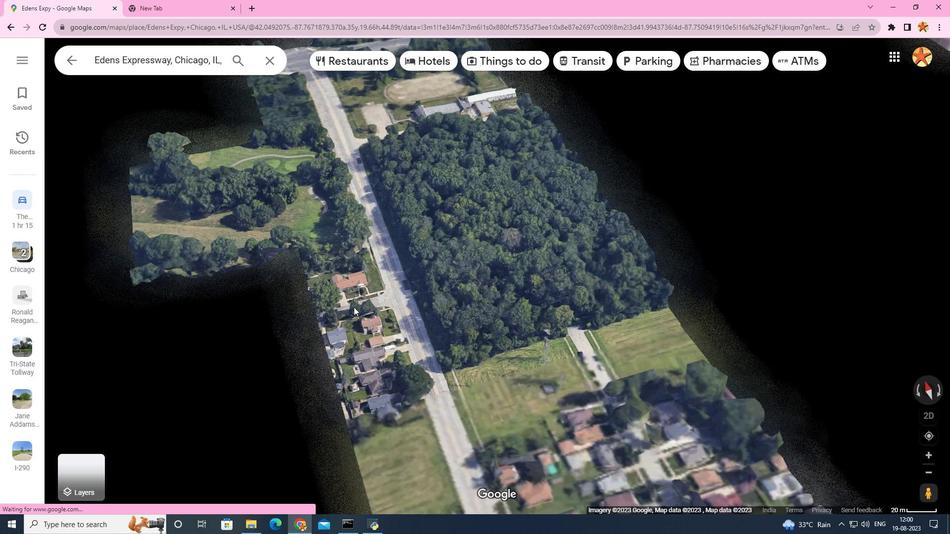 
Action: Mouse scrolled (353, 306) with delta (0, 0)
Screenshot: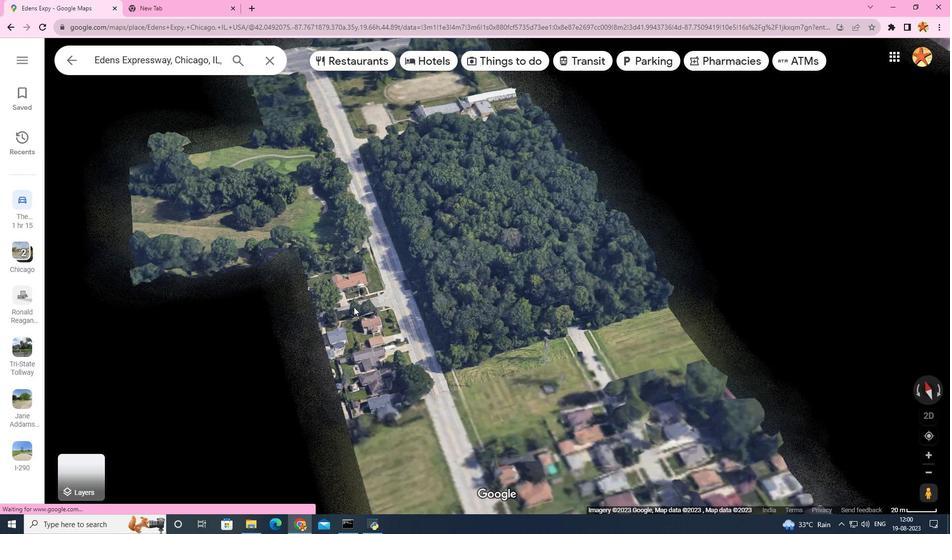 
Action: Mouse scrolled (353, 306) with delta (0, 0)
Screenshot: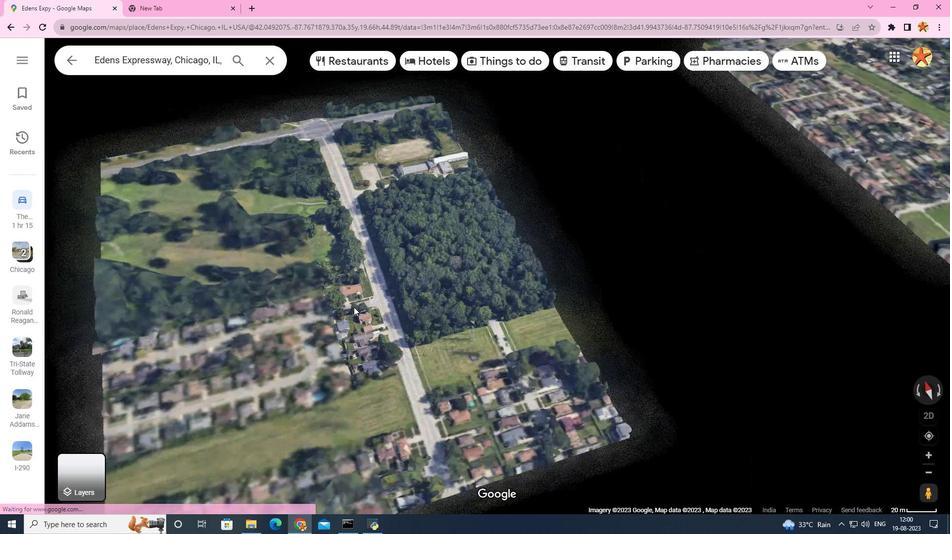
Action: Mouse scrolled (353, 306) with delta (0, 0)
Screenshot: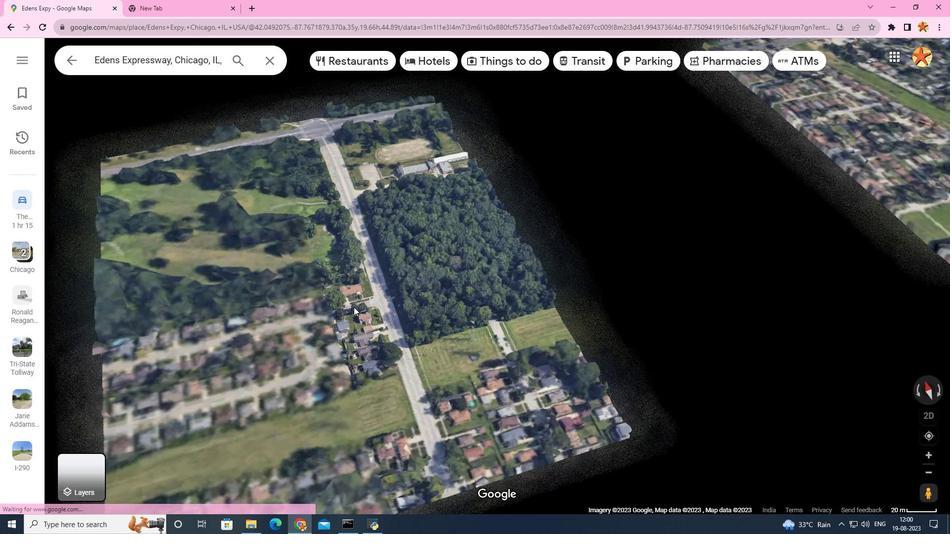 
Action: Mouse scrolled (353, 307) with delta (0, 0)
Screenshot: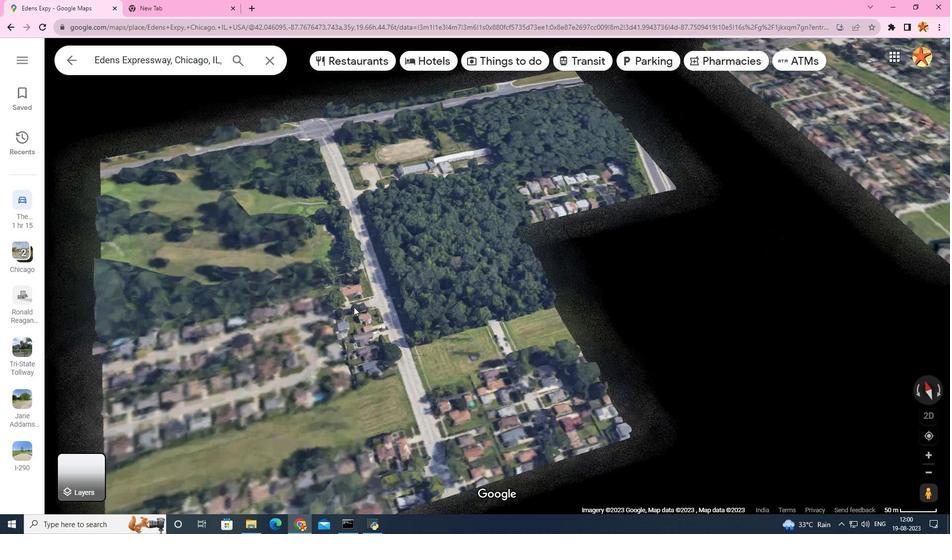 
Action: Mouse scrolled (353, 307) with delta (0, 0)
Screenshot: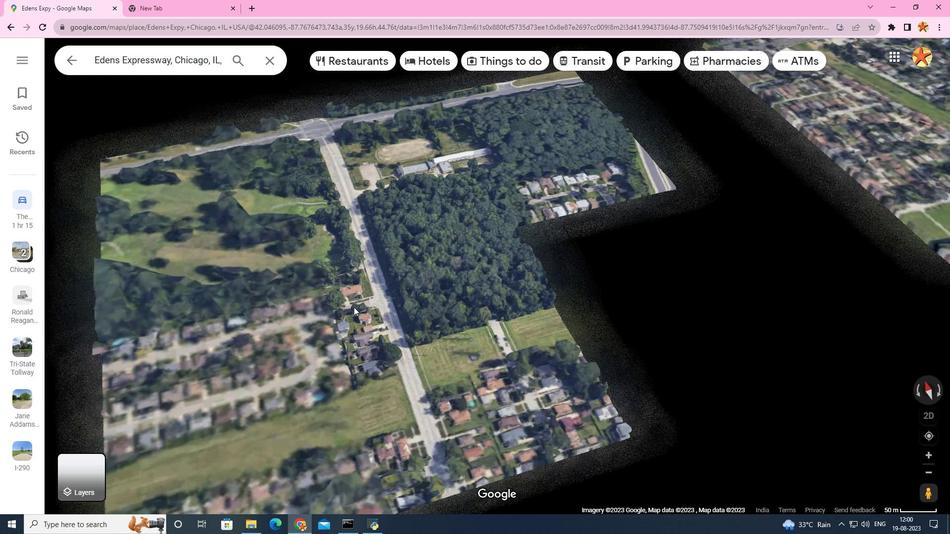 
Action: Mouse scrolled (353, 307) with delta (0, 0)
Screenshot: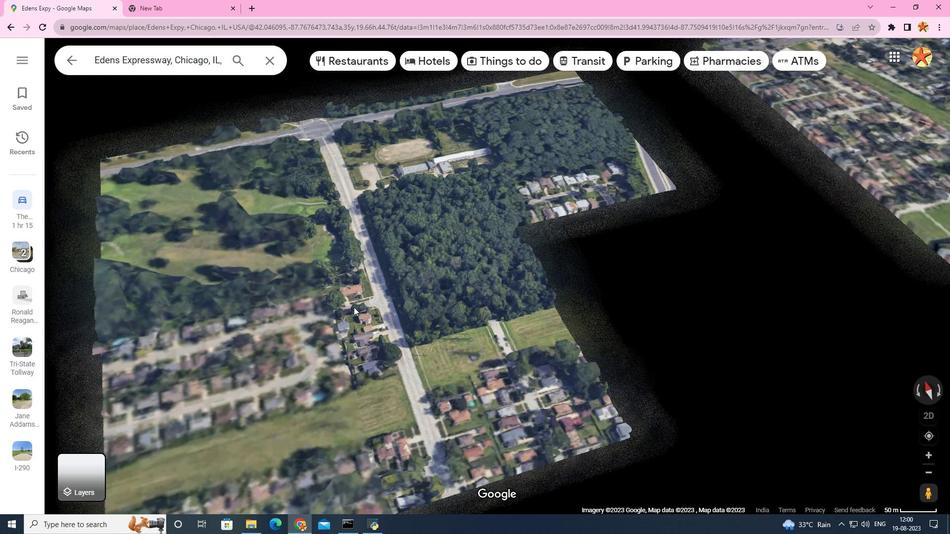 
Action: Mouse scrolled (353, 307) with delta (0, 0)
Screenshot: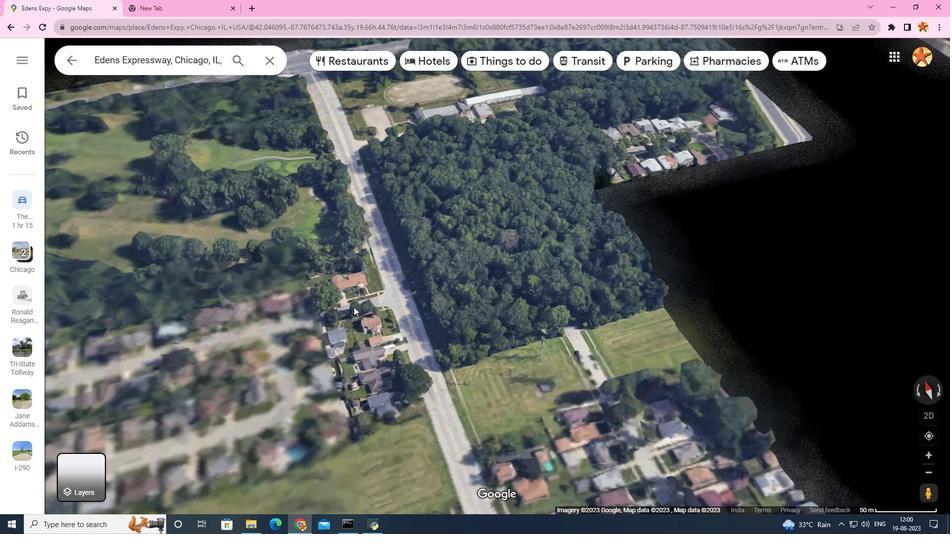 
Action: Mouse scrolled (353, 307) with delta (0, 0)
Screenshot: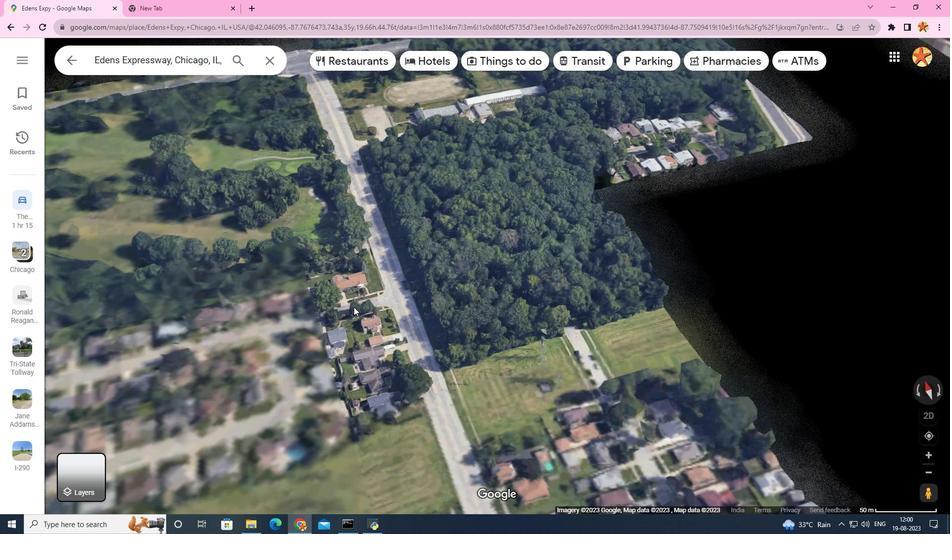 
Action: Mouse scrolled (353, 307) with delta (0, 0)
Screenshot: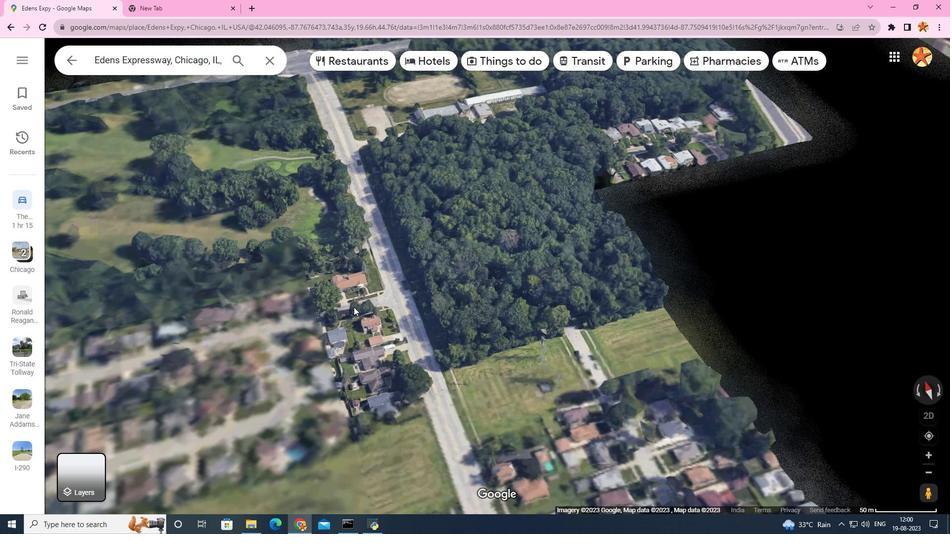 
Action: Mouse scrolled (353, 307) with delta (0, 0)
Screenshot: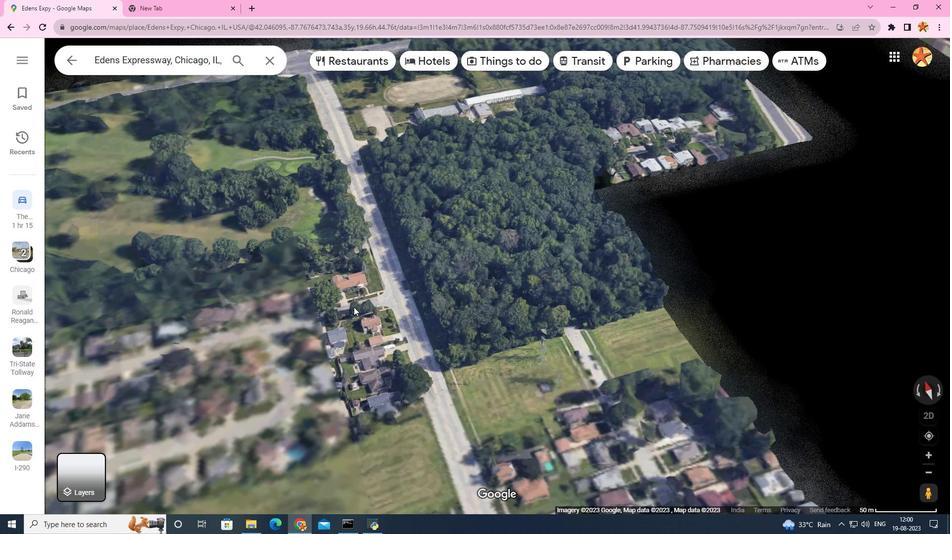 
Action: Mouse scrolled (353, 307) with delta (0, 0)
Screenshot: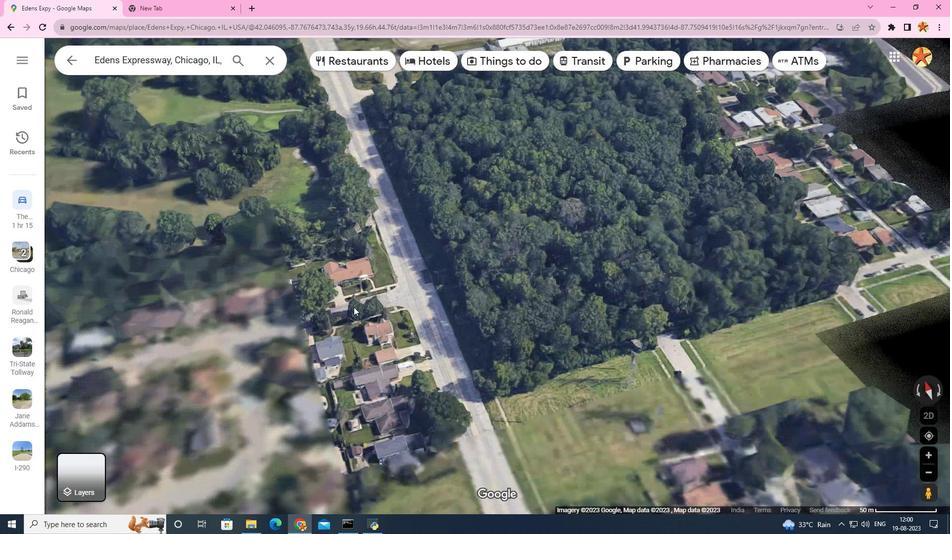 
Action: Mouse scrolled (353, 307) with delta (0, 0)
Screenshot: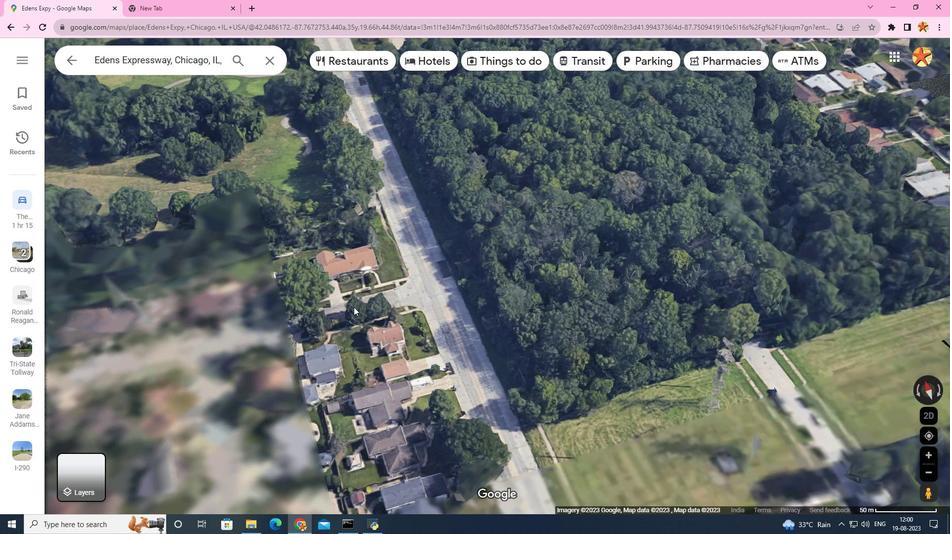 
Action: Mouse scrolled (353, 307) with delta (0, 0)
Screenshot: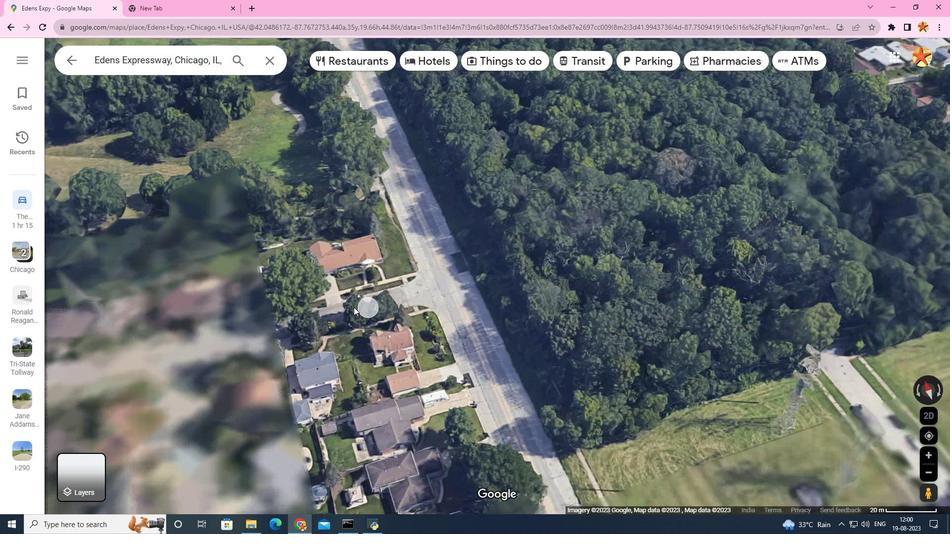 
Action: Mouse scrolled (353, 307) with delta (0, 0)
Screenshot: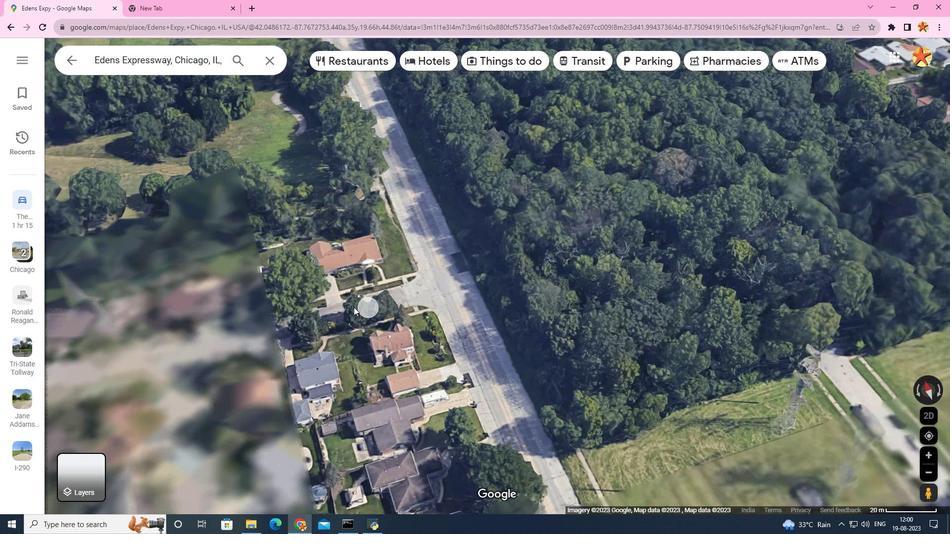 
Action: Mouse scrolled (353, 307) with delta (0, 0)
Screenshot: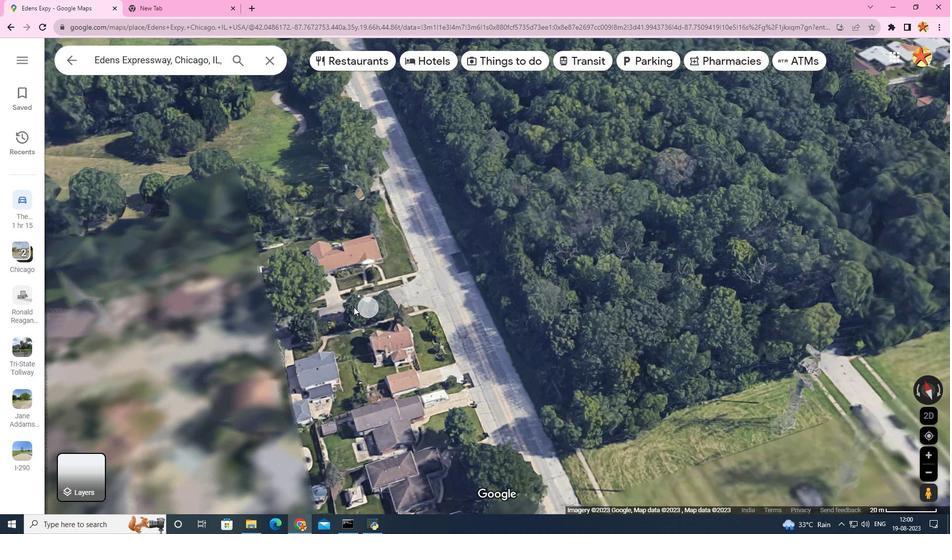 
Action: Mouse scrolled (353, 307) with delta (0, 0)
Screenshot: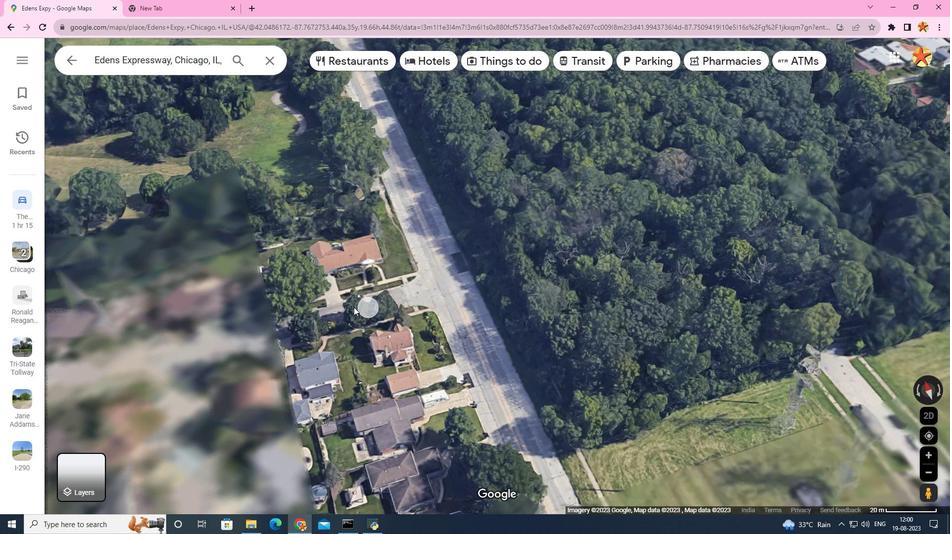 
Action: Mouse scrolled (353, 307) with delta (0, 0)
Screenshot: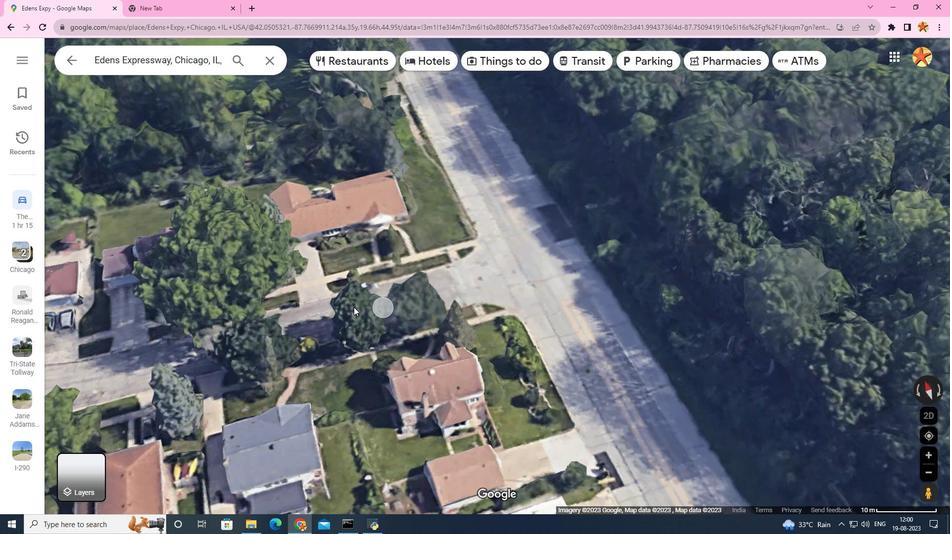 
Action: Mouse scrolled (353, 307) with delta (0, 0)
Screenshot: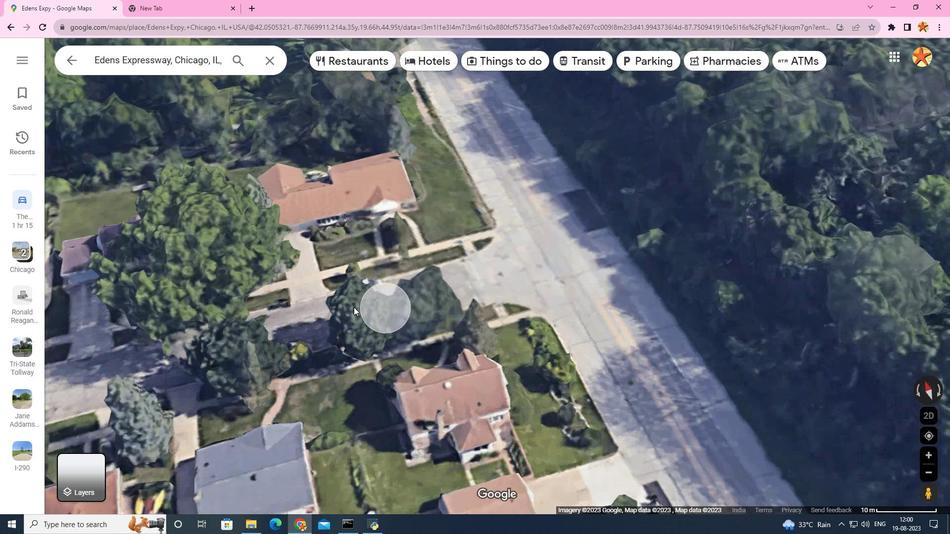 
Action: Mouse scrolled (353, 307) with delta (0, 0)
Screenshot: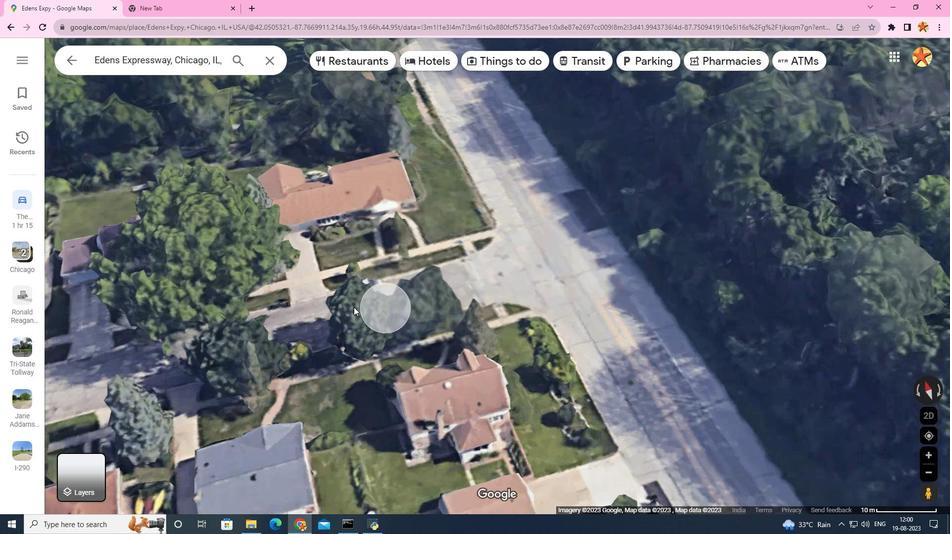 
Action: Mouse scrolled (353, 307) with delta (0, 0)
Screenshot: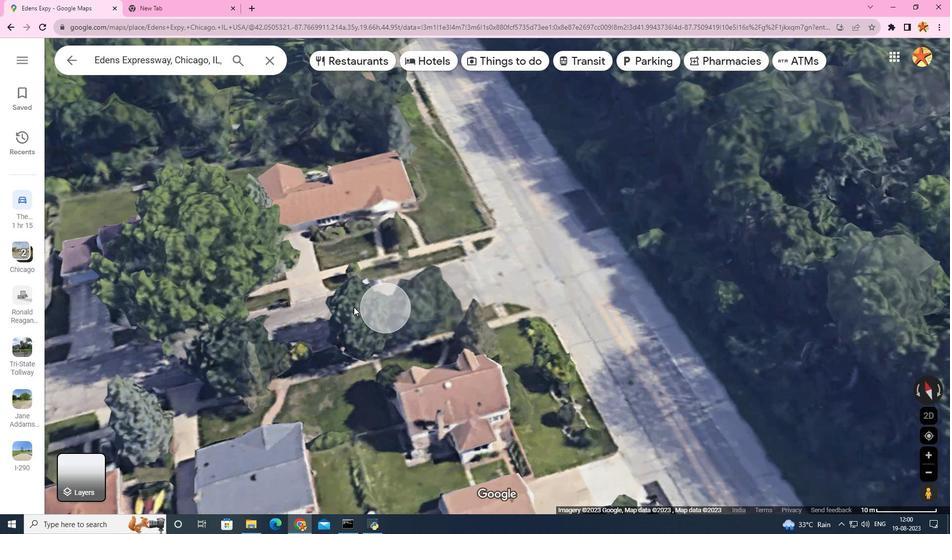 
Action: Mouse scrolled (353, 307) with delta (0, 0)
Screenshot: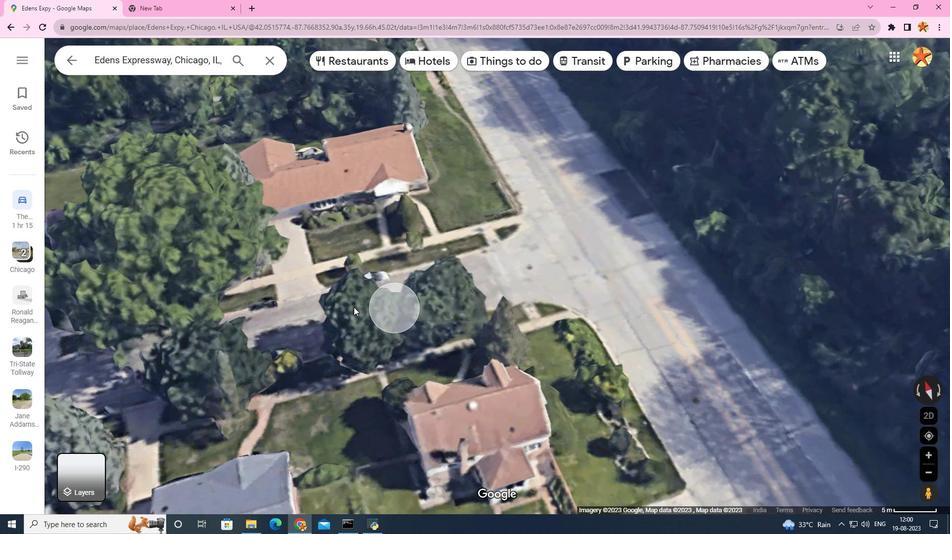 
Action: Mouse scrolled (353, 307) with delta (0, 0)
Screenshot: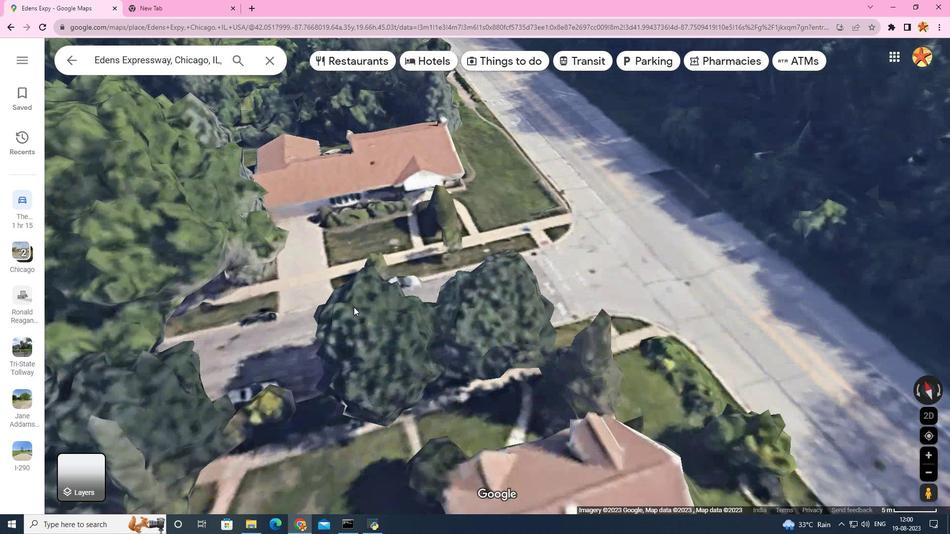 
Action: Mouse scrolled (353, 307) with delta (0, 0)
Screenshot: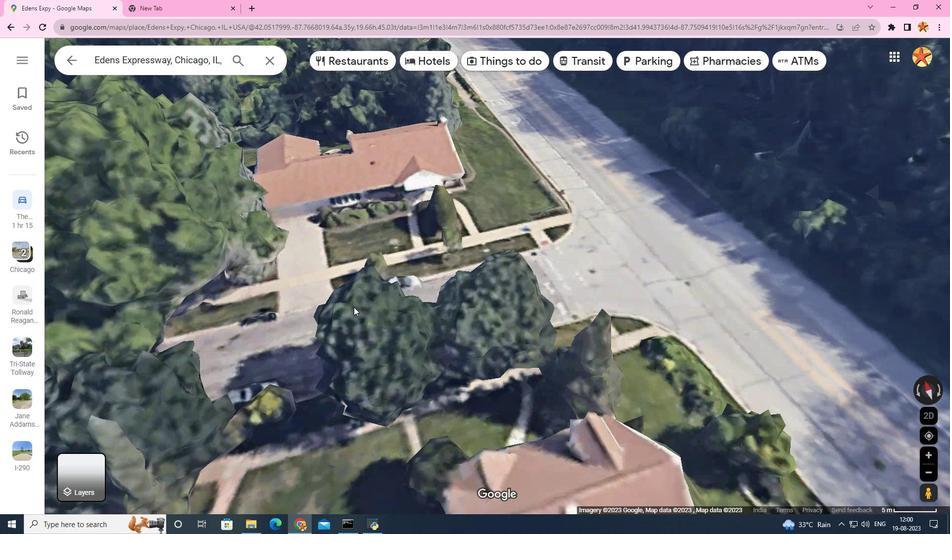 
Action: Mouse scrolled (353, 307) with delta (0, 0)
Screenshot: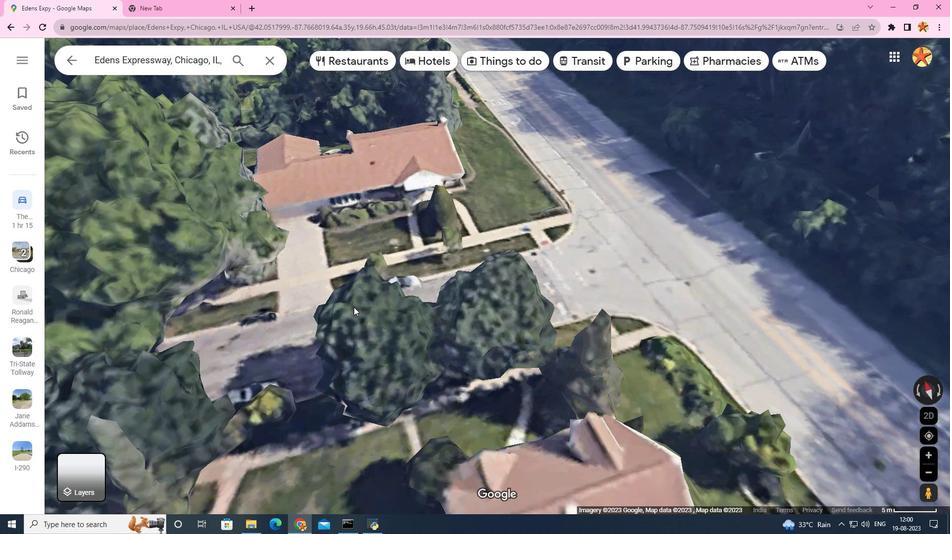 
Action: Mouse moved to (215, 356)
Screenshot: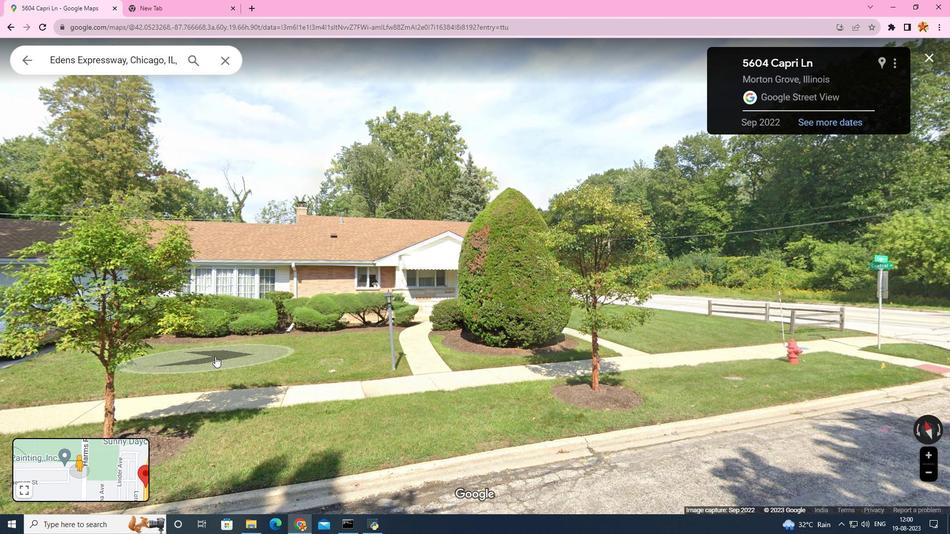 
